 Task: Find connections with filter location Caicedonia with filter topic #leadershipwith filter profile language Spanish with filter current company Hiring Alert with filter school Mahatma Gandhi Kashi Vidyapith University, Varanasi  with filter industry Insurance Carriers with filter service category Wedding Planning with filter keywords title Welding
Action: Mouse moved to (641, 93)
Screenshot: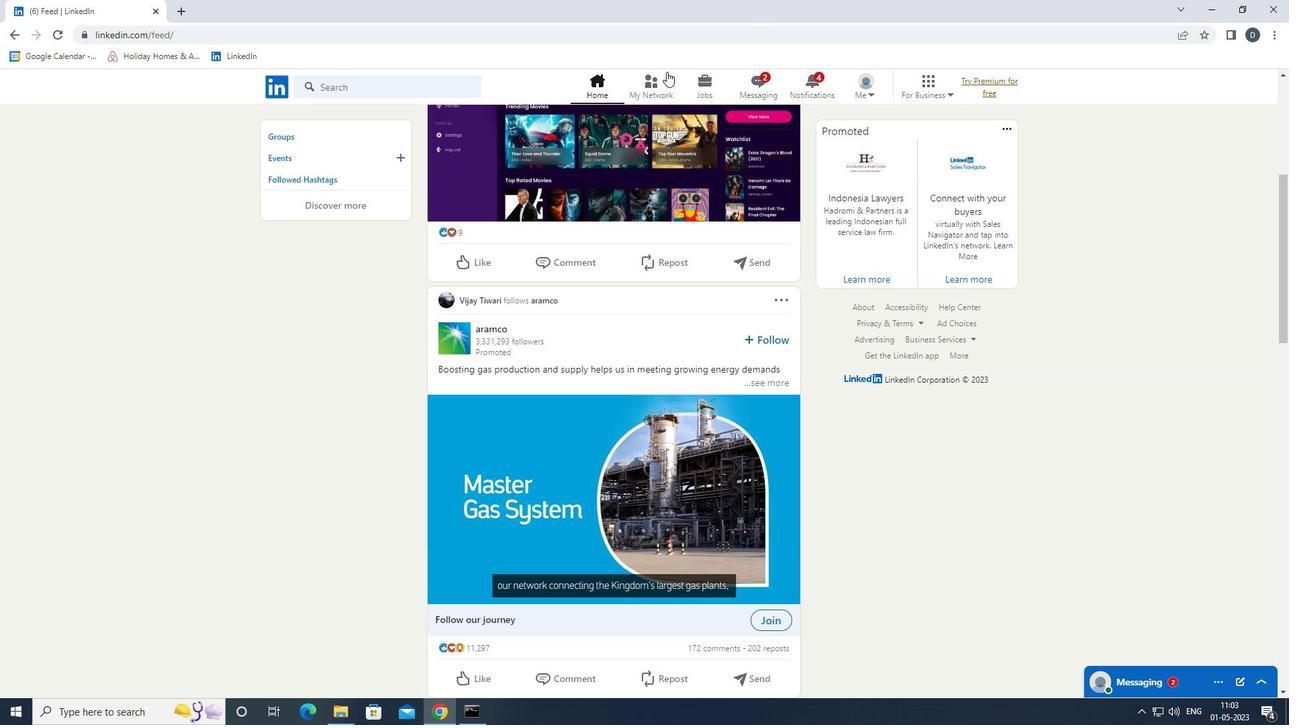 
Action: Mouse pressed left at (641, 93)
Screenshot: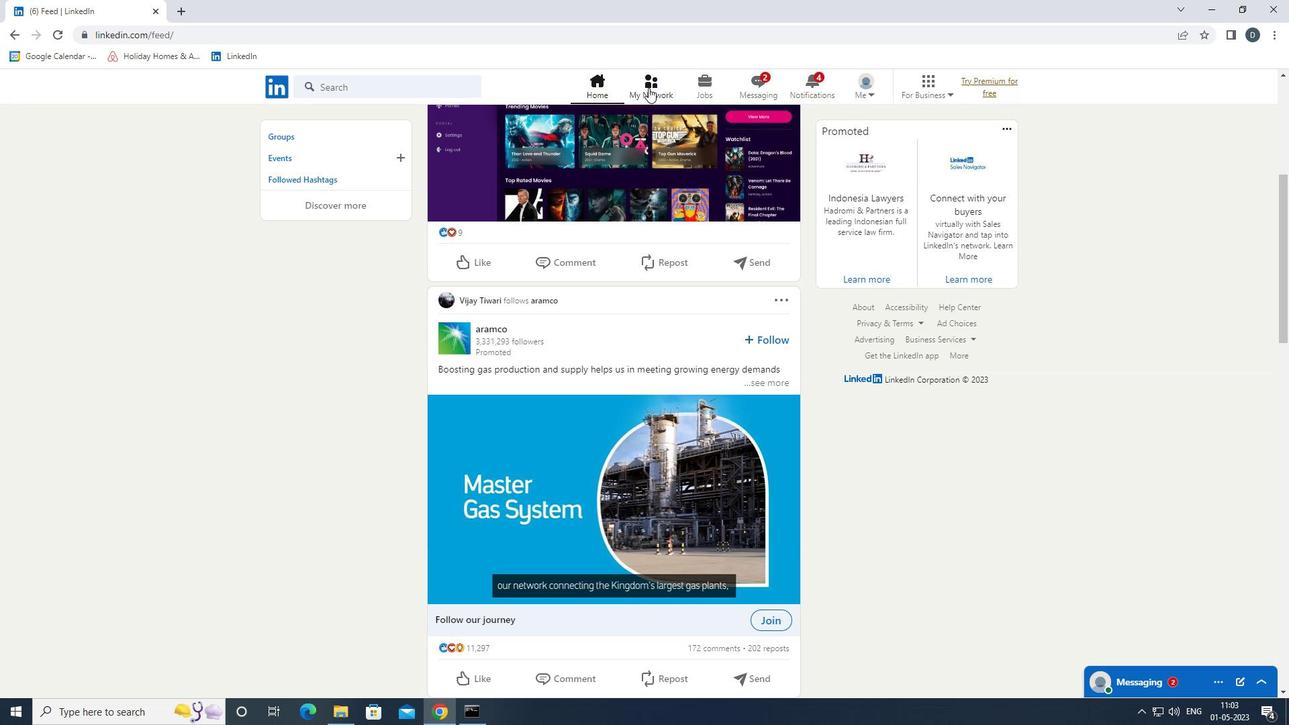 
Action: Mouse moved to (444, 161)
Screenshot: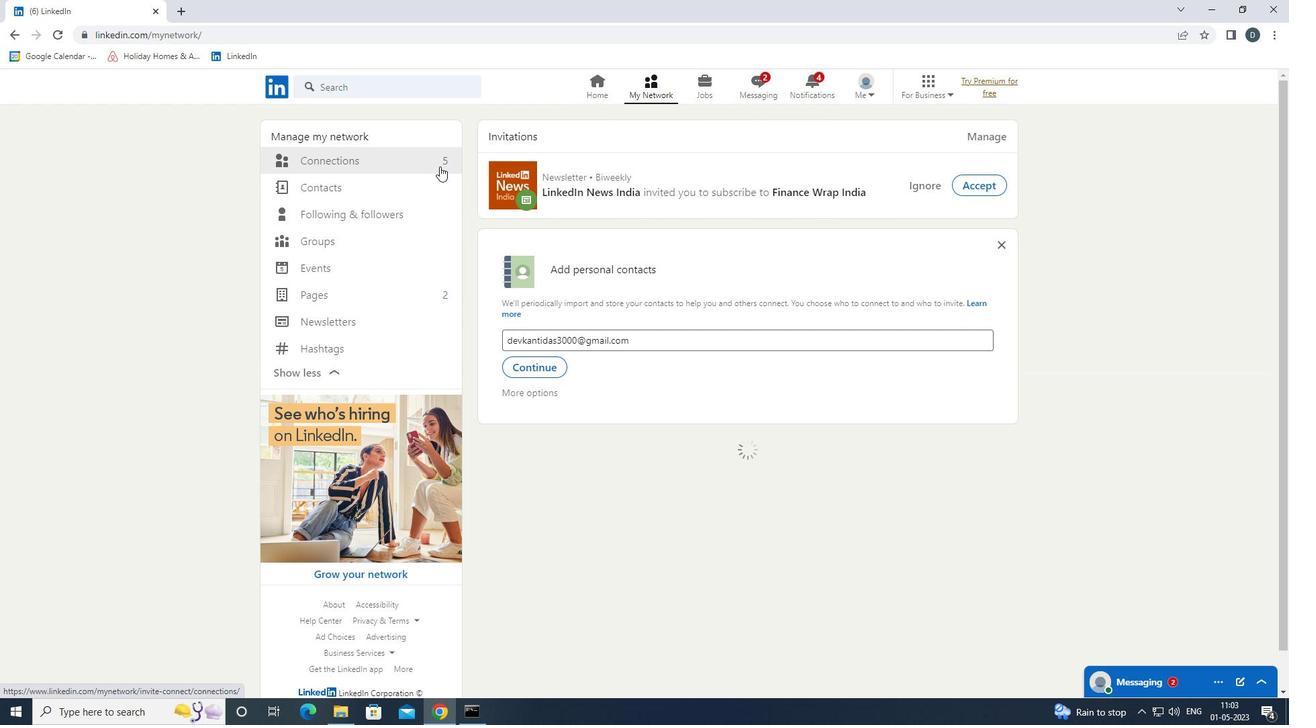 
Action: Mouse pressed left at (444, 161)
Screenshot: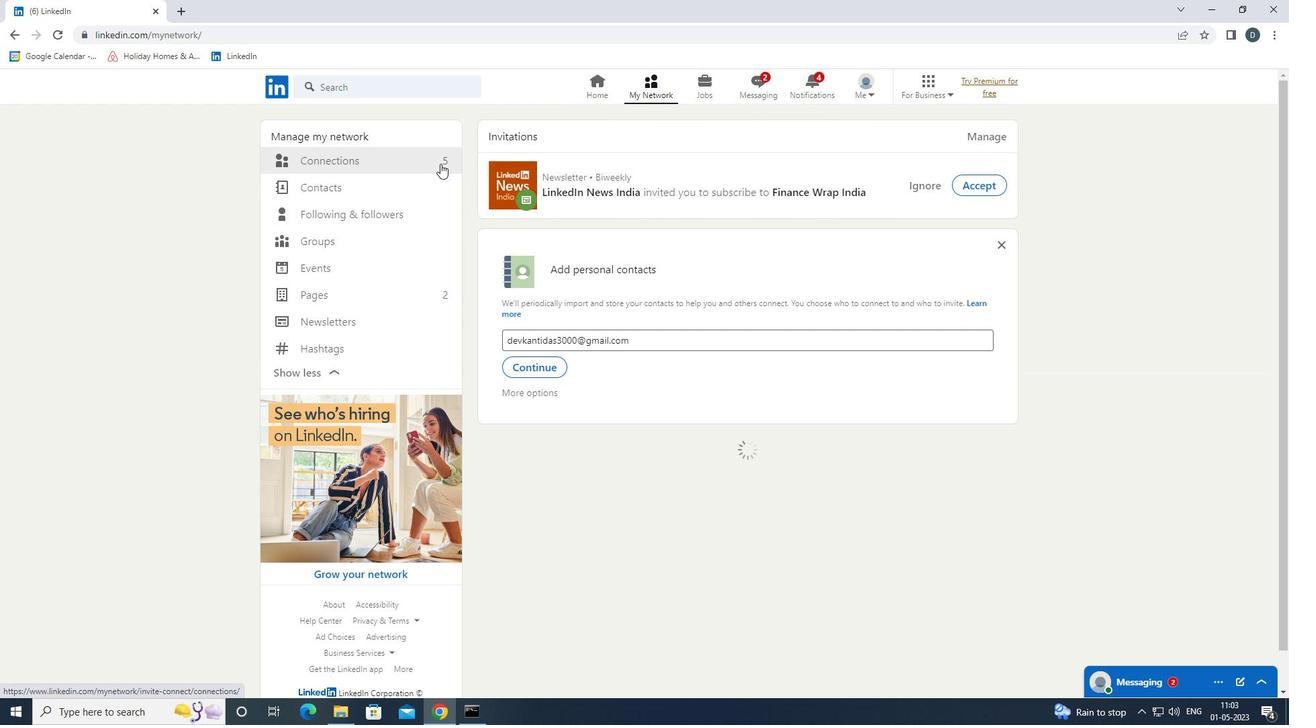
Action: Mouse moved to (724, 162)
Screenshot: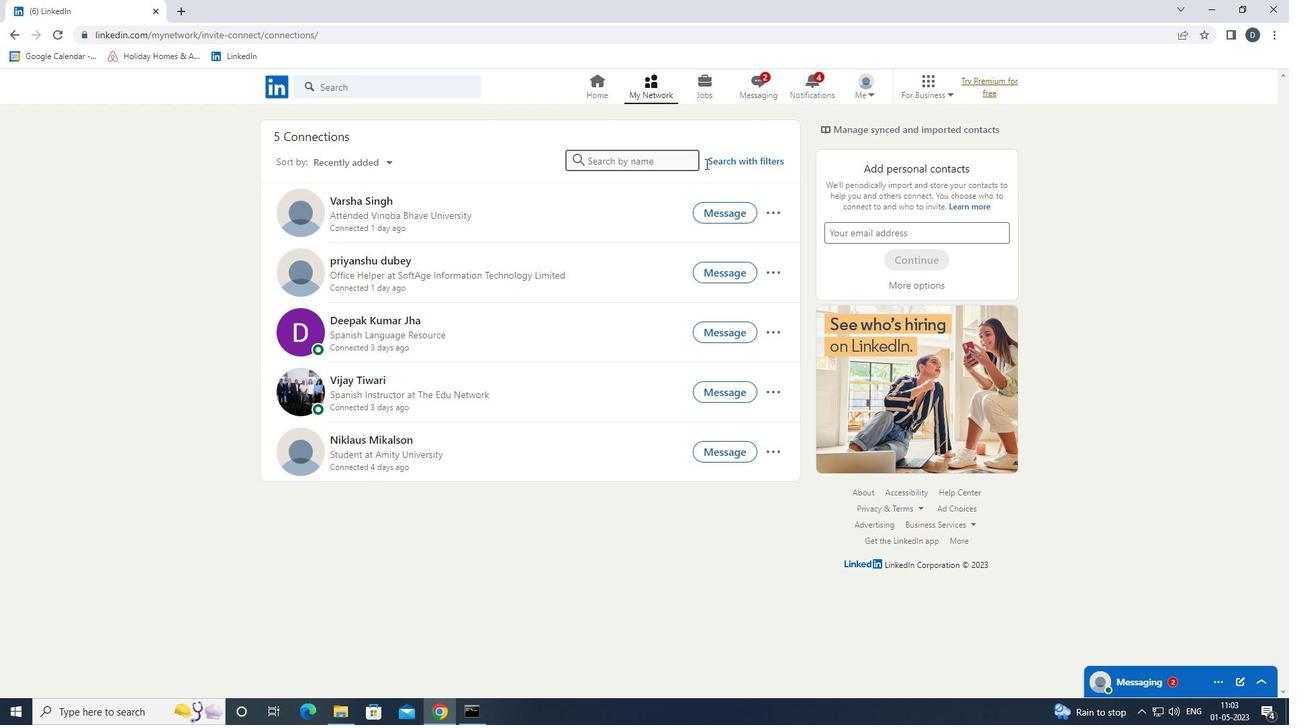 
Action: Mouse pressed left at (724, 162)
Screenshot: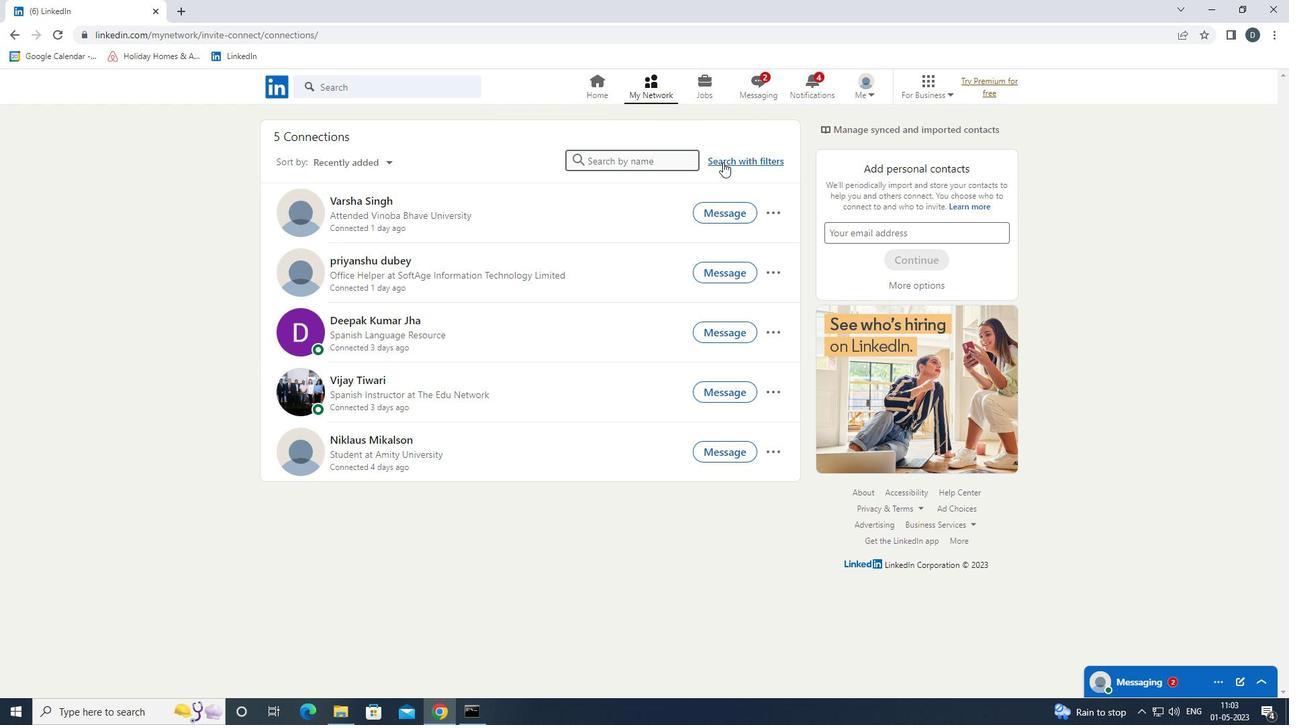 
Action: Mouse moved to (694, 124)
Screenshot: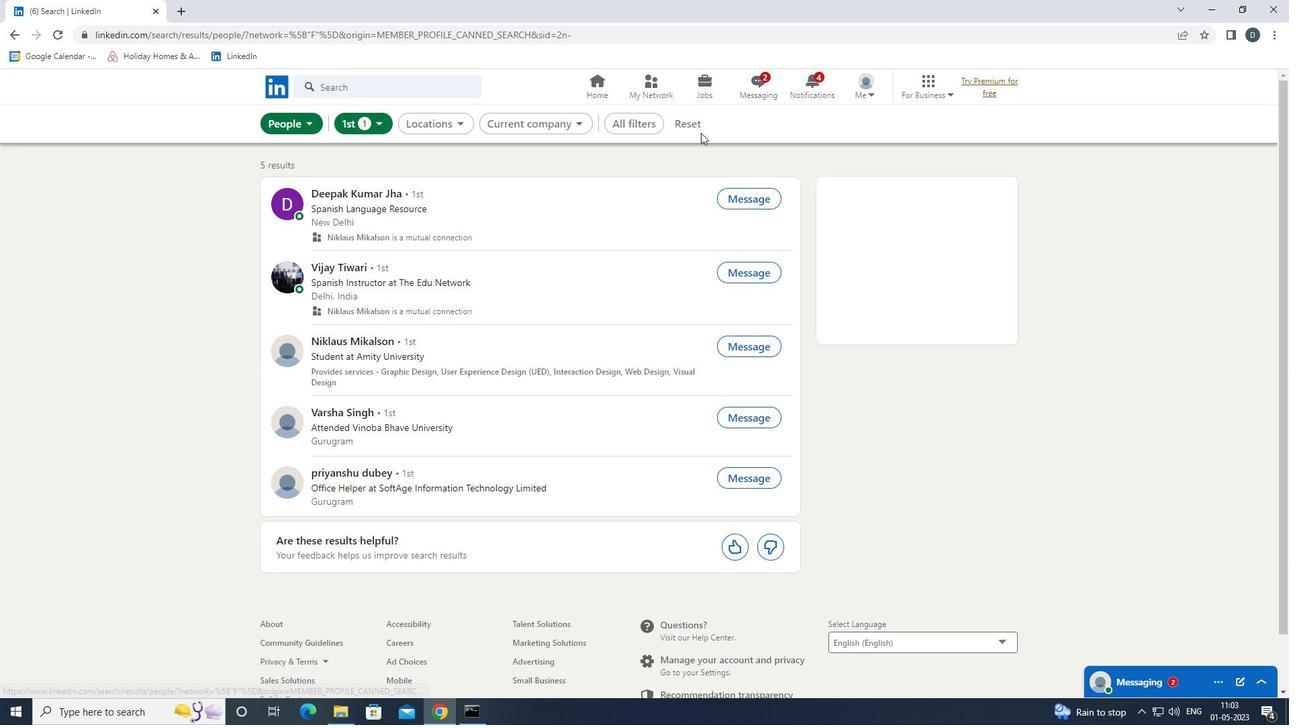 
Action: Mouse pressed left at (694, 124)
Screenshot: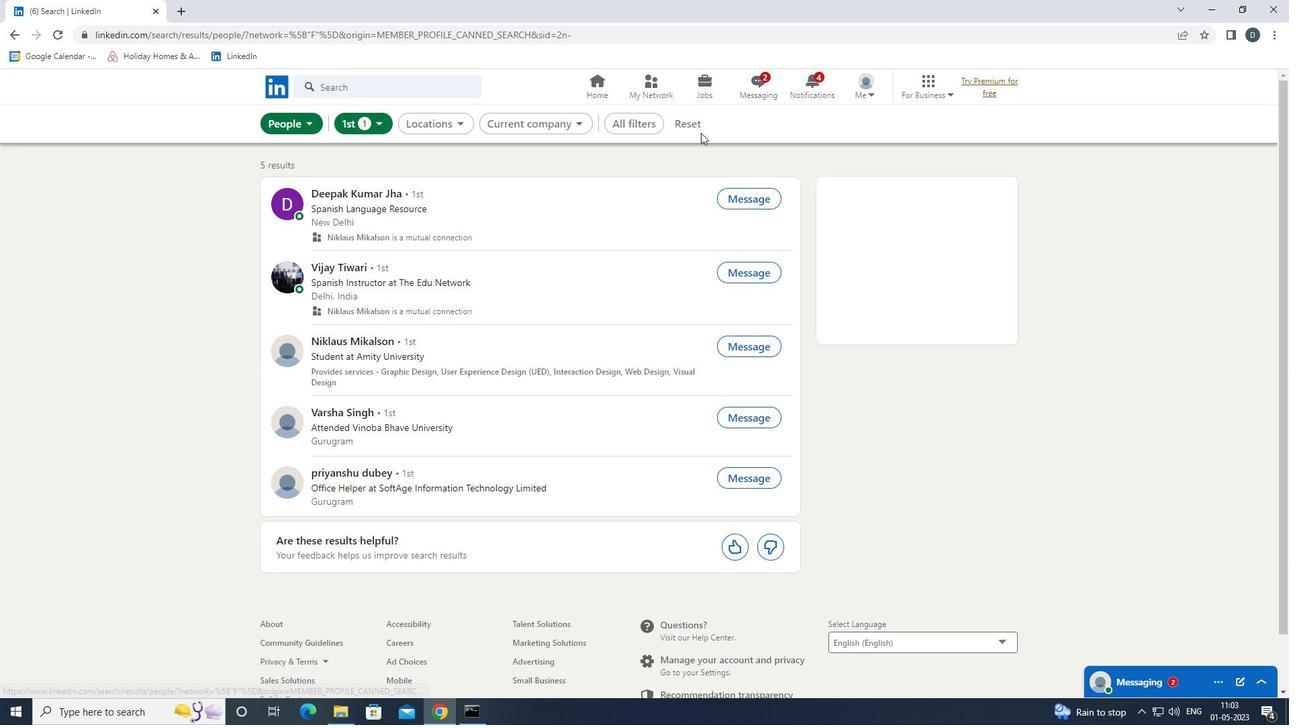 
Action: Mouse moved to (672, 122)
Screenshot: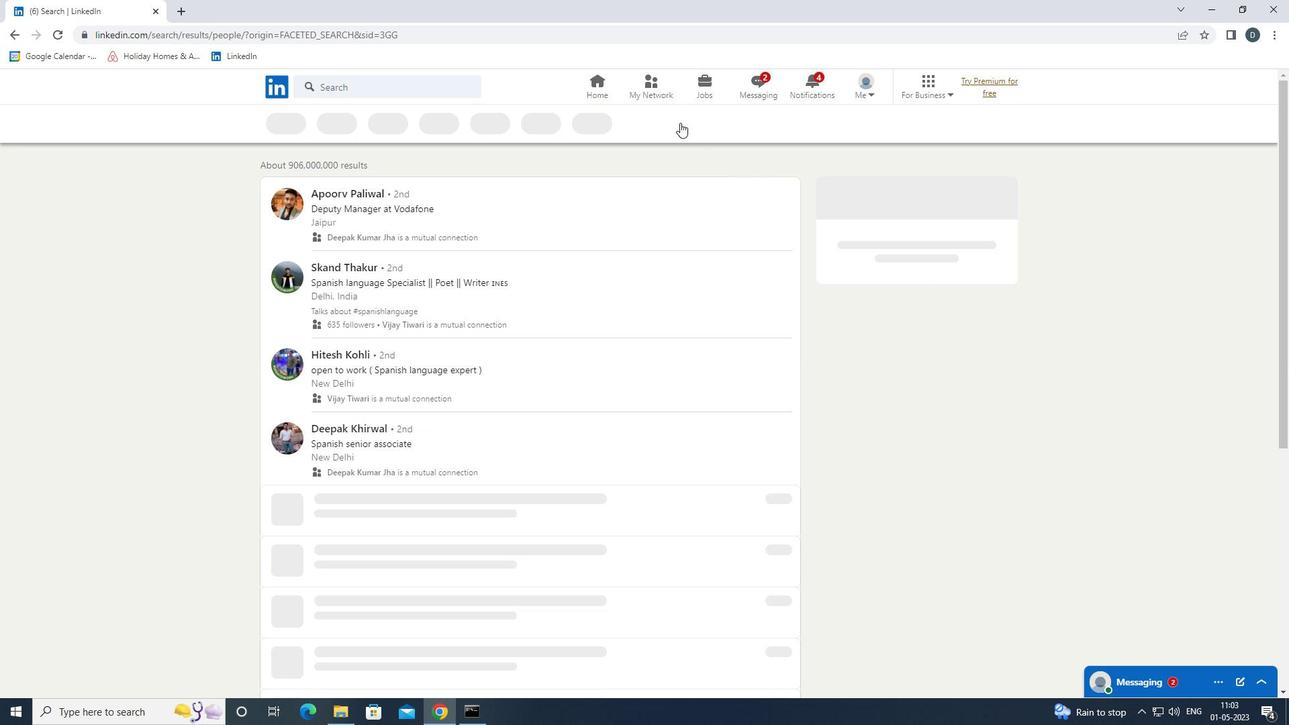 
Action: Mouse pressed left at (672, 122)
Screenshot: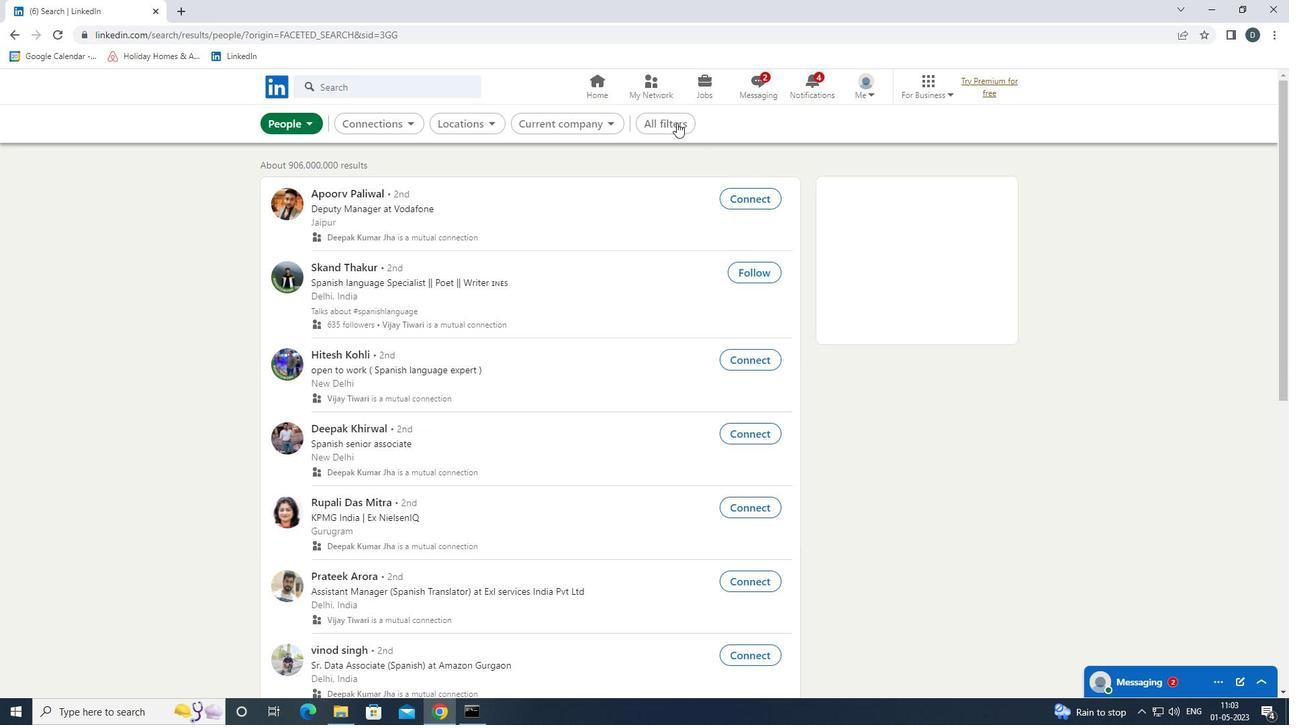 
Action: Mouse moved to (1154, 474)
Screenshot: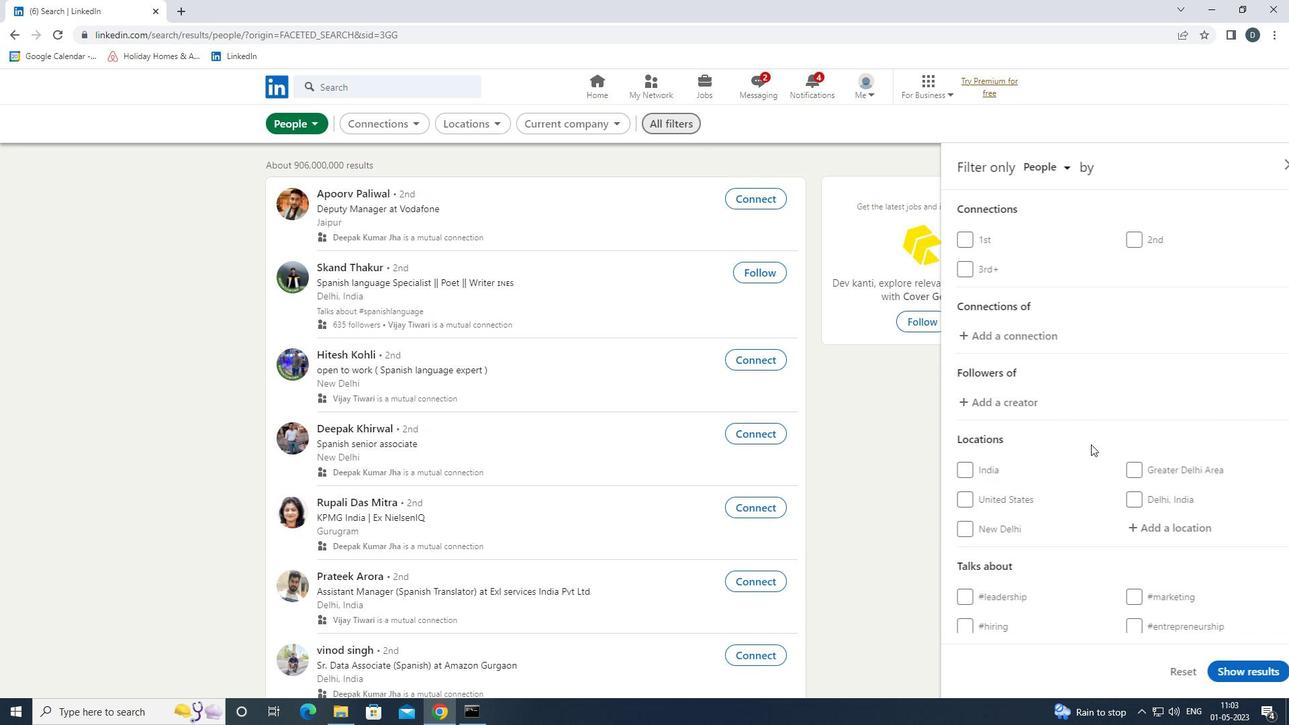 
Action: Mouse scrolled (1154, 473) with delta (0, 0)
Screenshot: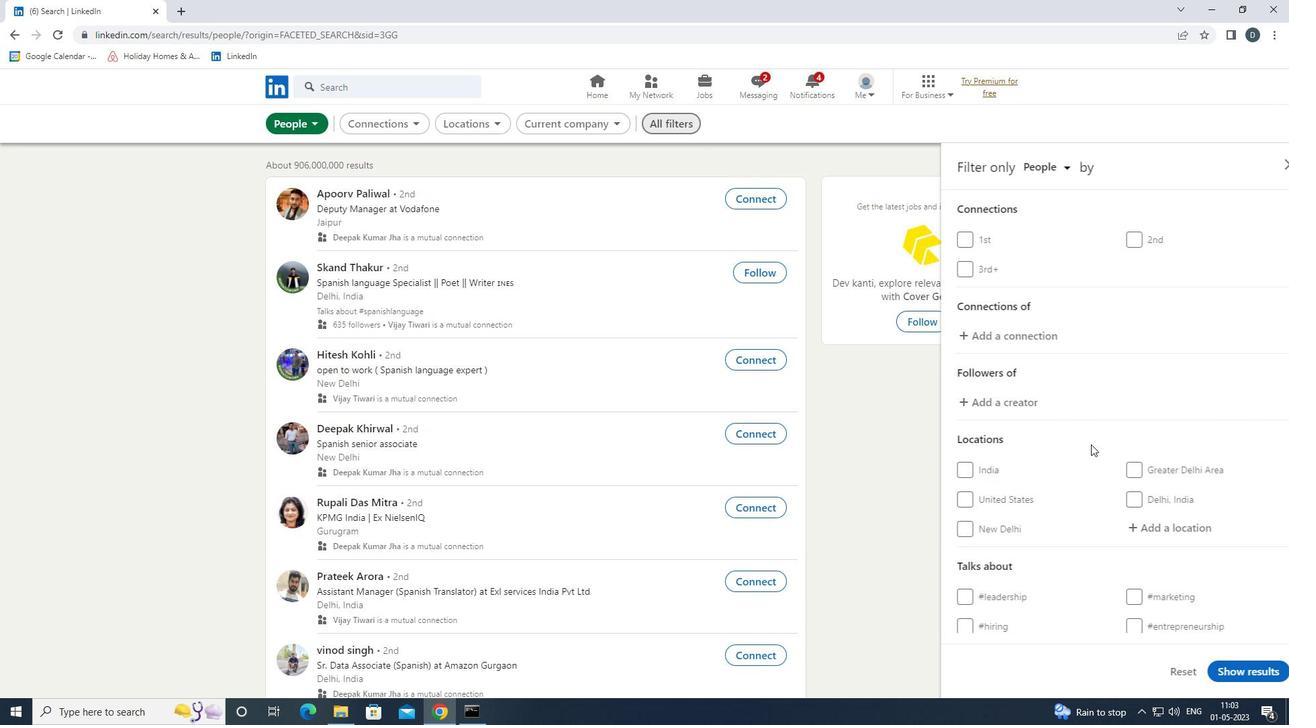 
Action: Mouse scrolled (1154, 473) with delta (0, 0)
Screenshot: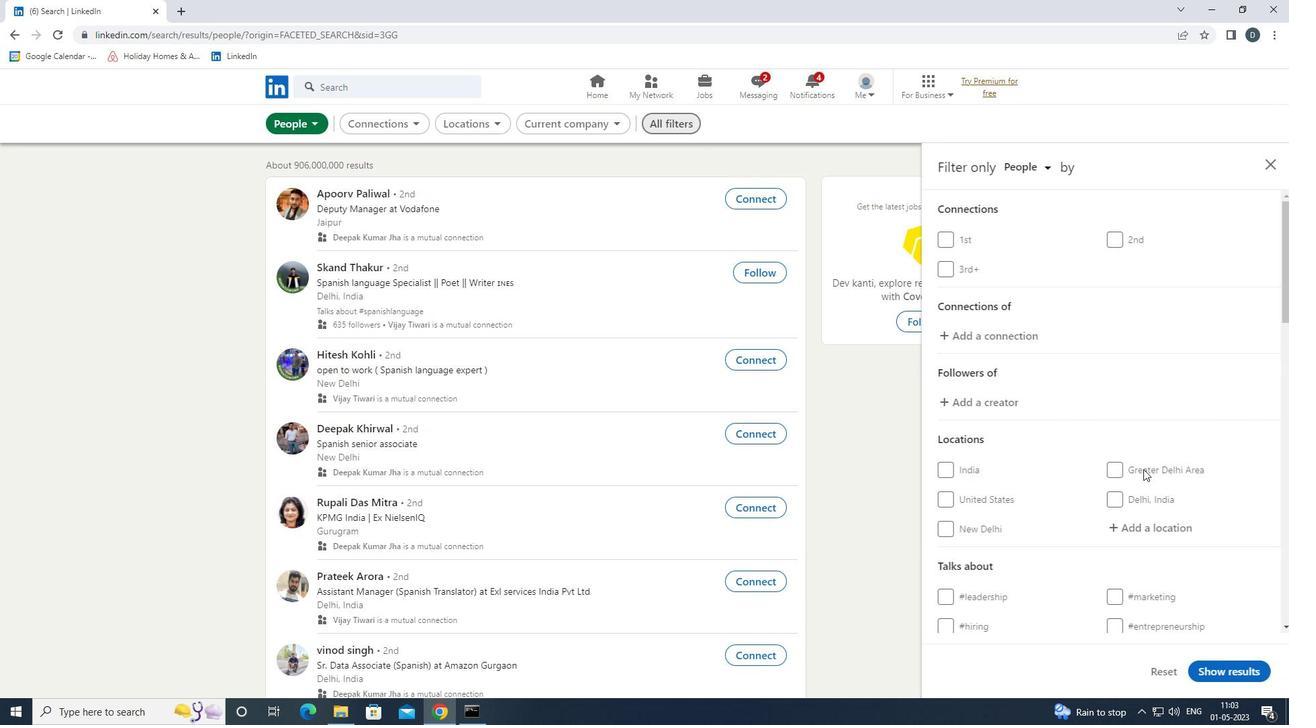 
Action: Mouse moved to (1148, 396)
Screenshot: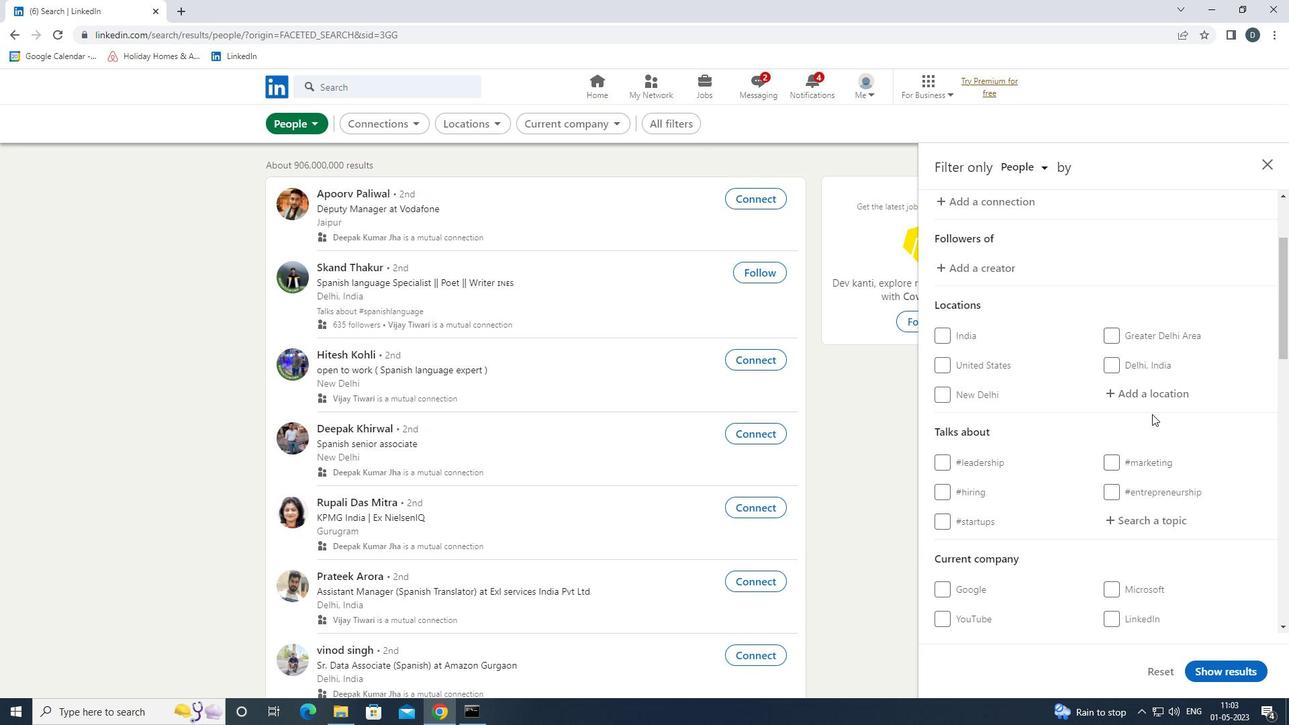 
Action: Mouse pressed left at (1148, 396)
Screenshot: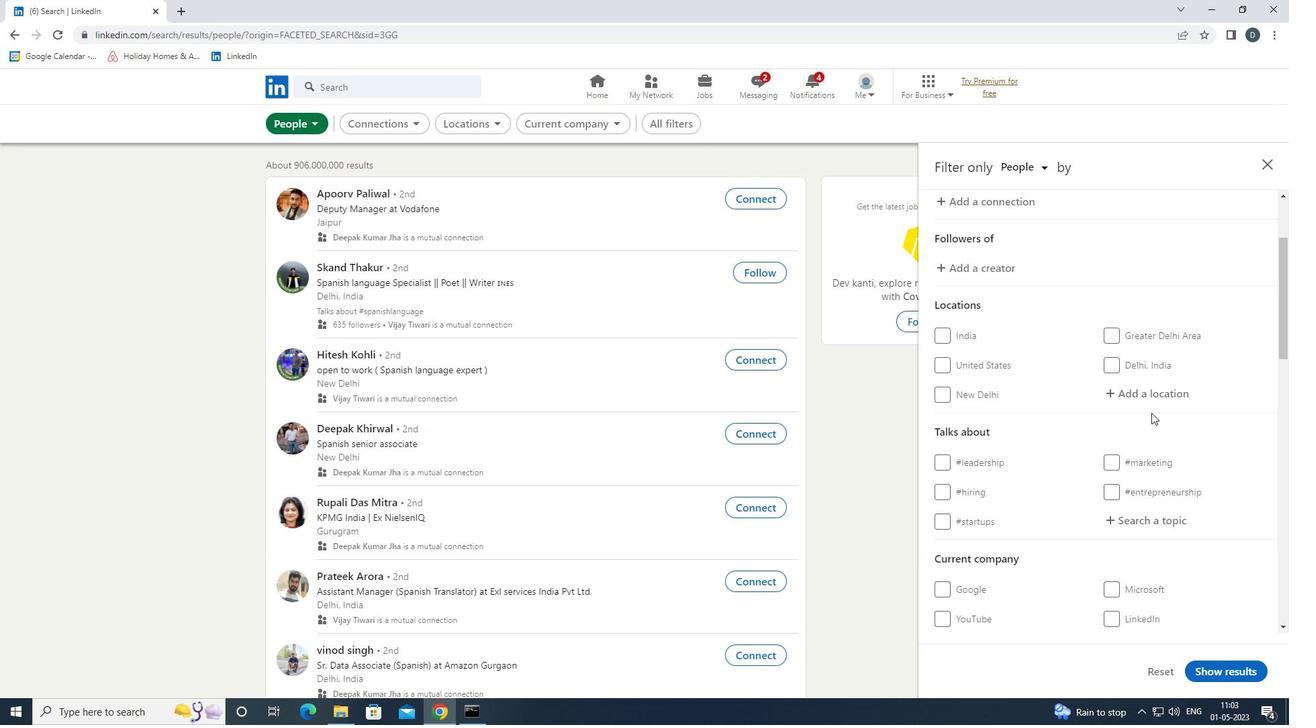 
Action: Mouse moved to (757, 453)
Screenshot: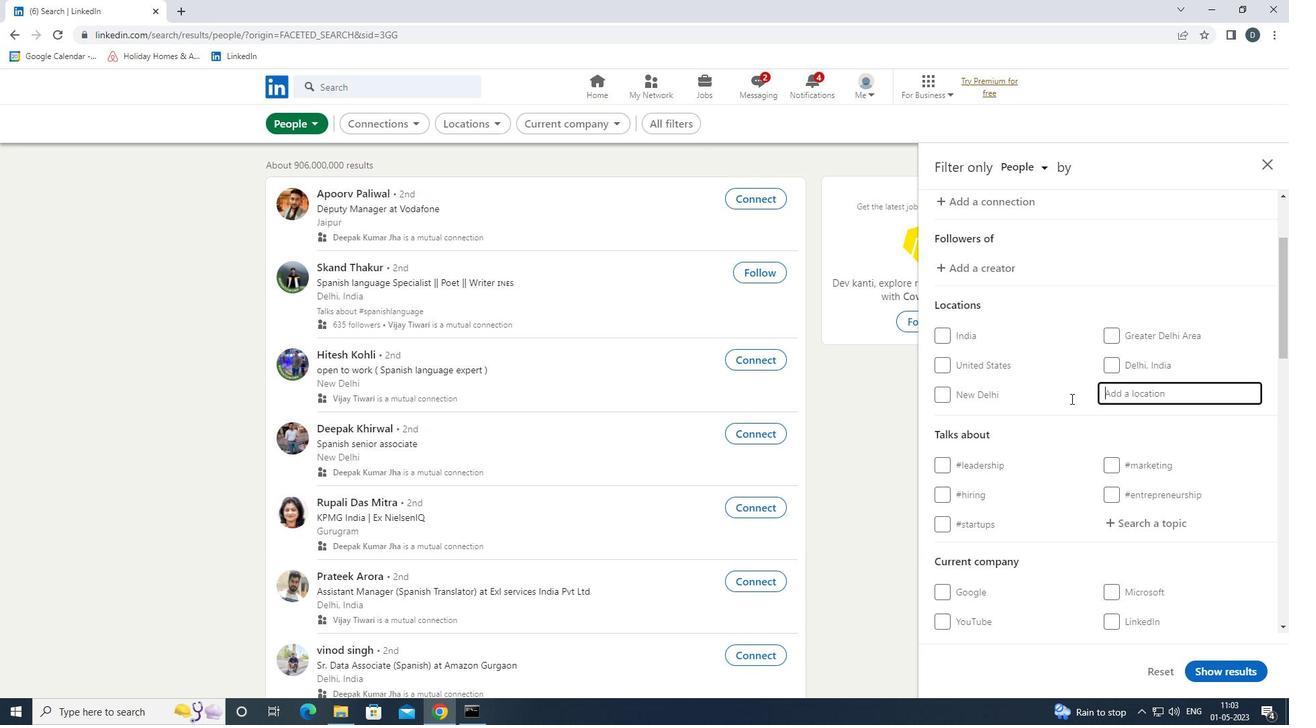 
Action: Key pressed <Key.shift>CAS<Key.backspace>ICEDONIA<Key.down><Key.enter>
Screenshot: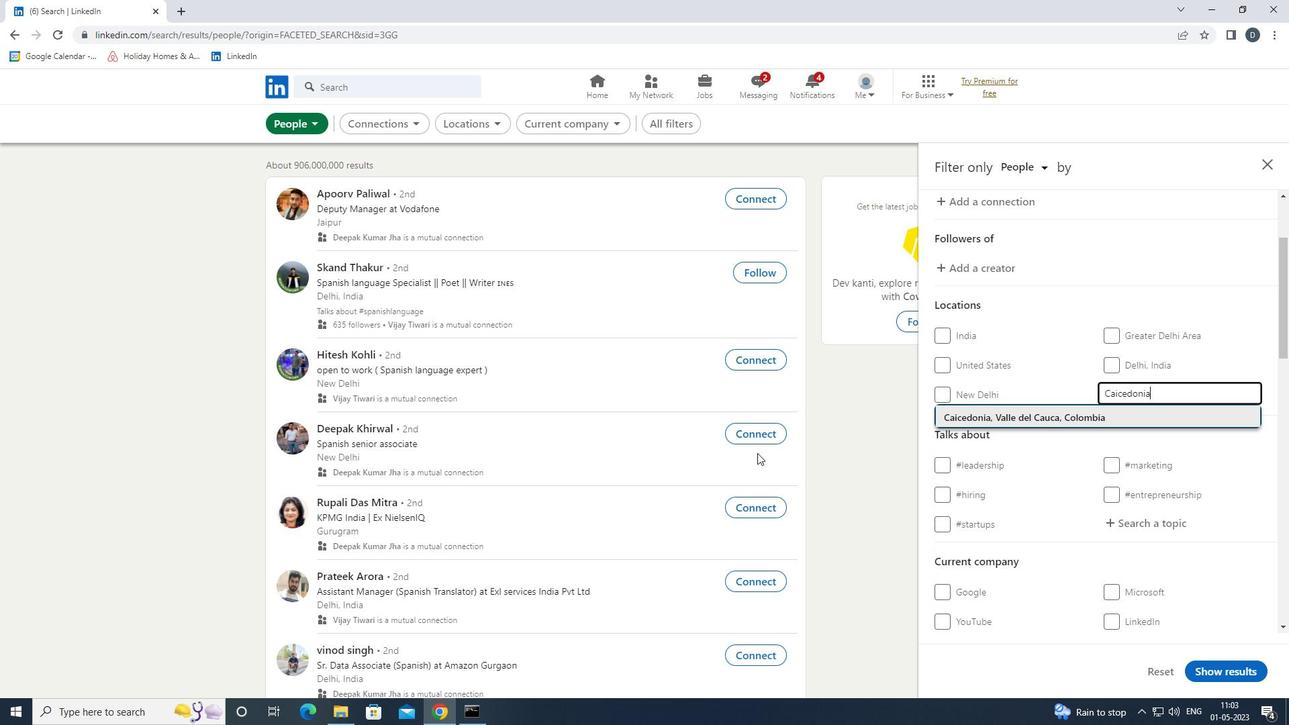 
Action: Mouse moved to (749, 472)
Screenshot: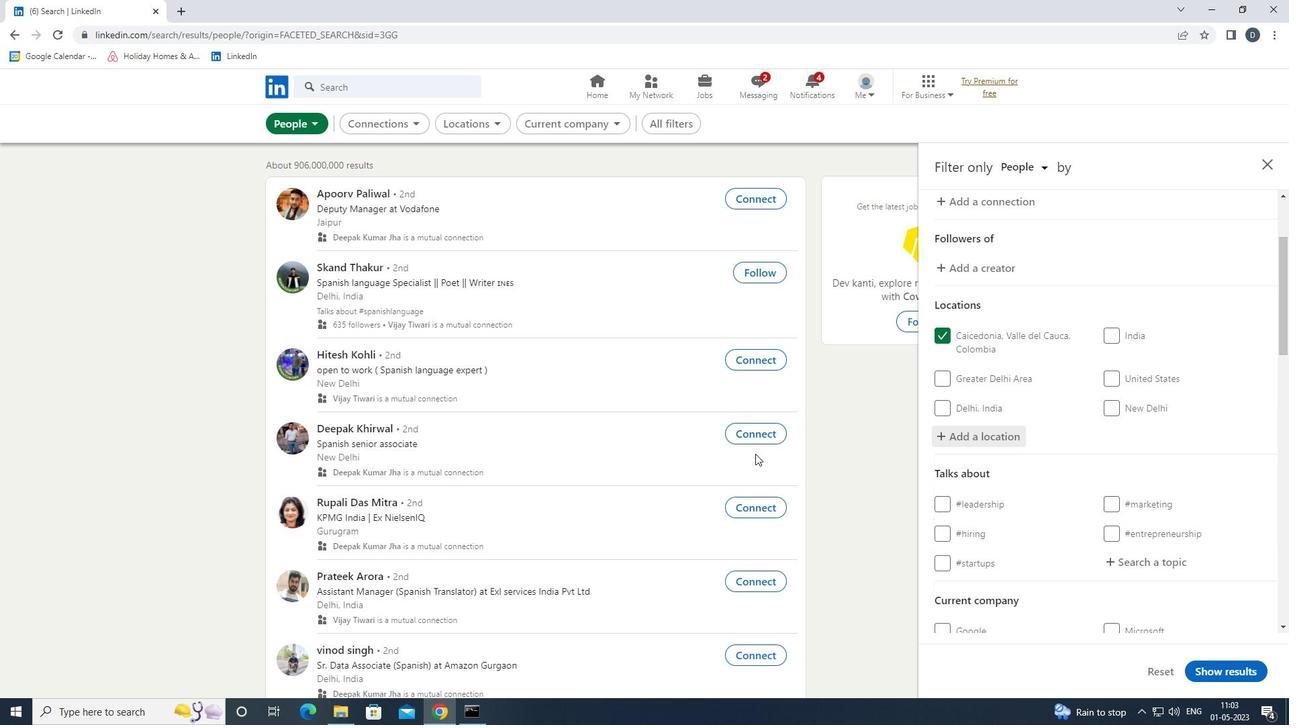 
Action: Mouse scrolled (749, 471) with delta (0, 0)
Screenshot: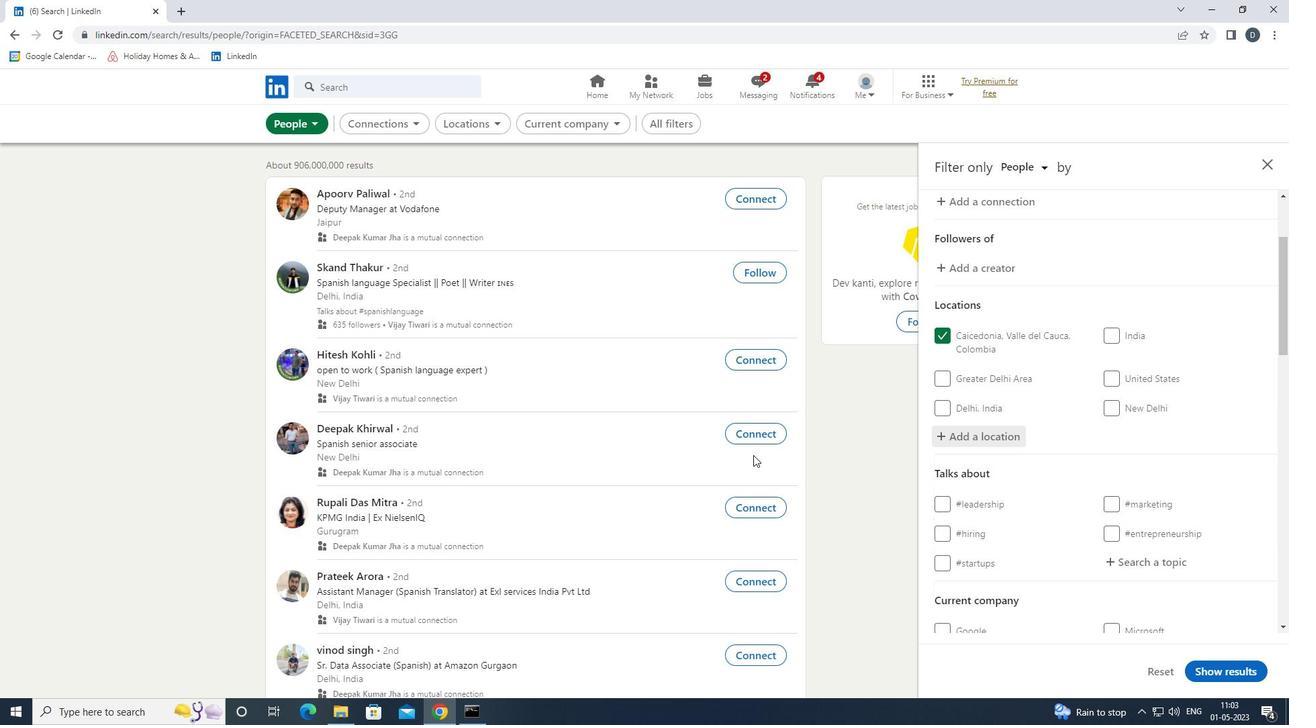 
Action: Mouse scrolled (749, 471) with delta (0, 0)
Screenshot: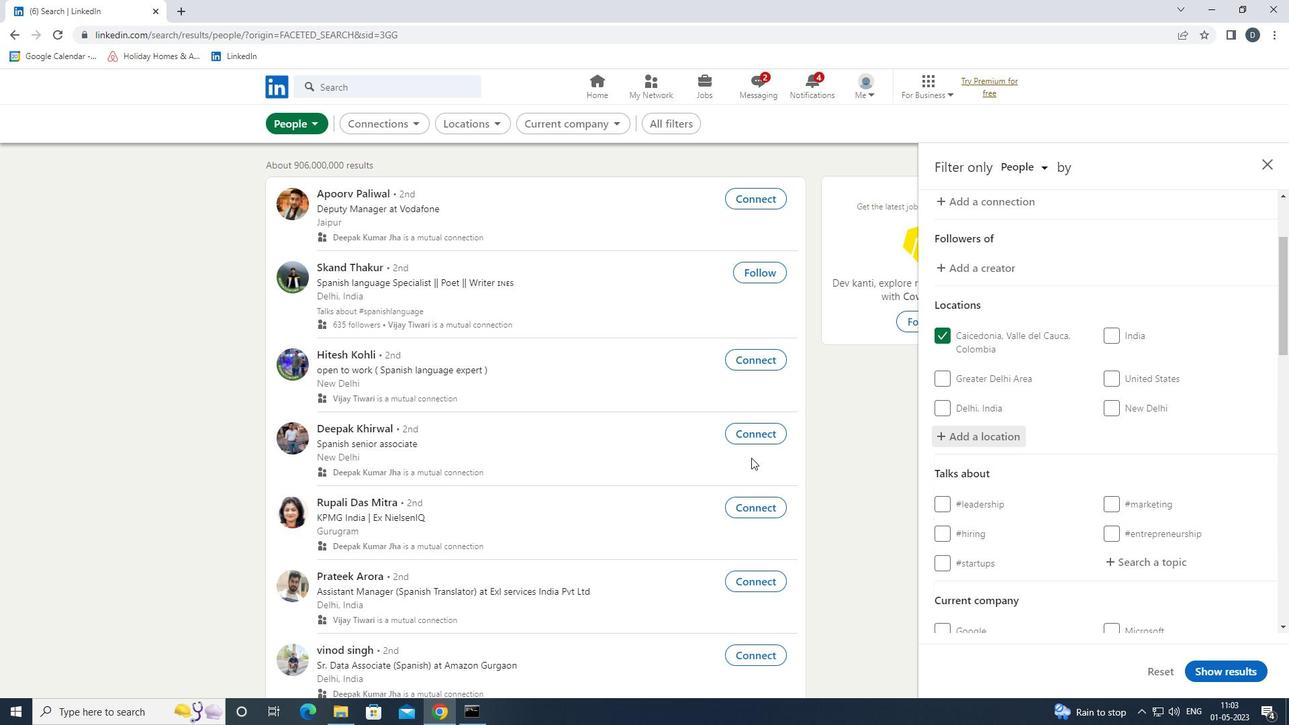 
Action: Mouse moved to (1149, 482)
Screenshot: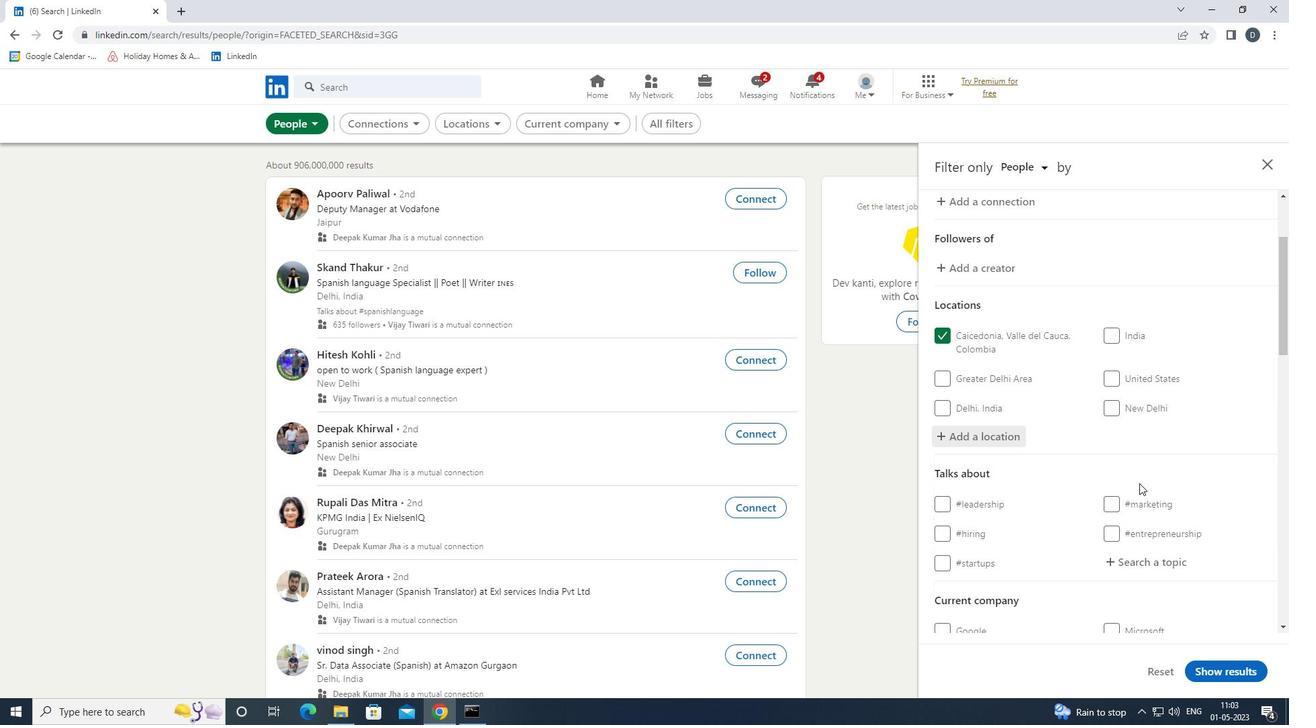 
Action: Mouse scrolled (1149, 482) with delta (0, 0)
Screenshot: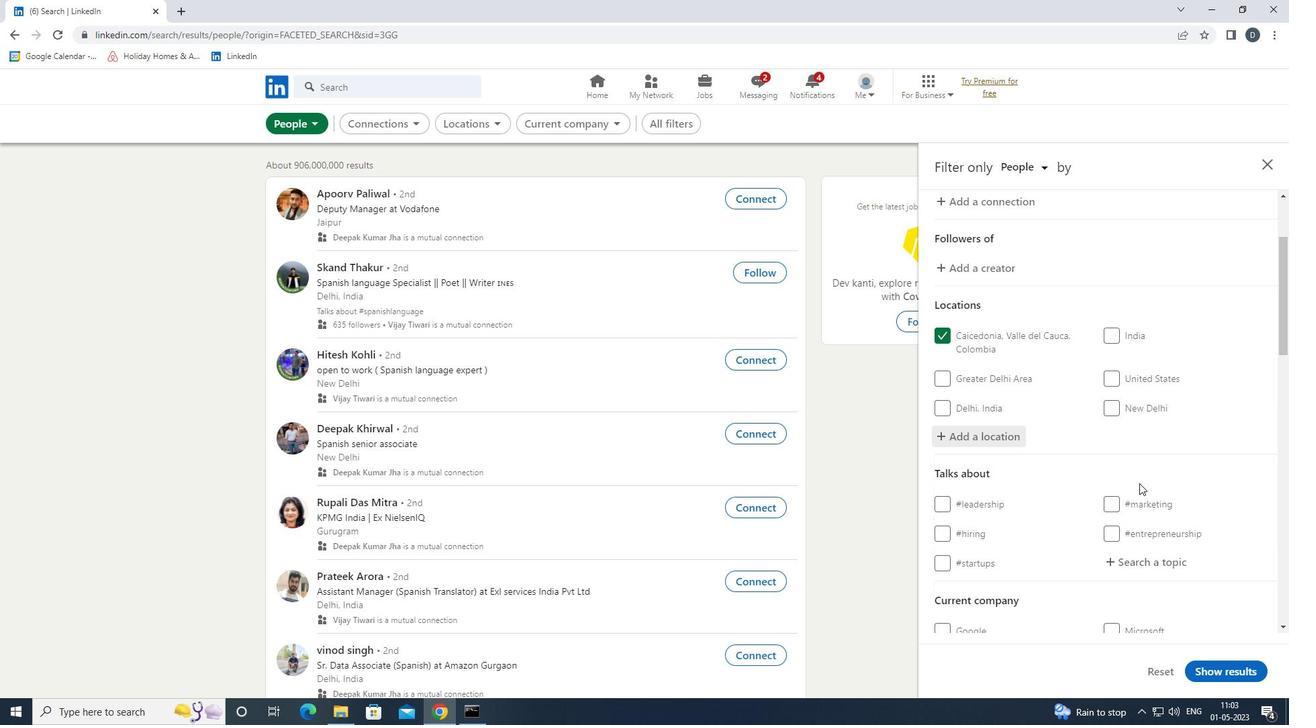 
Action: Mouse moved to (1149, 483)
Screenshot: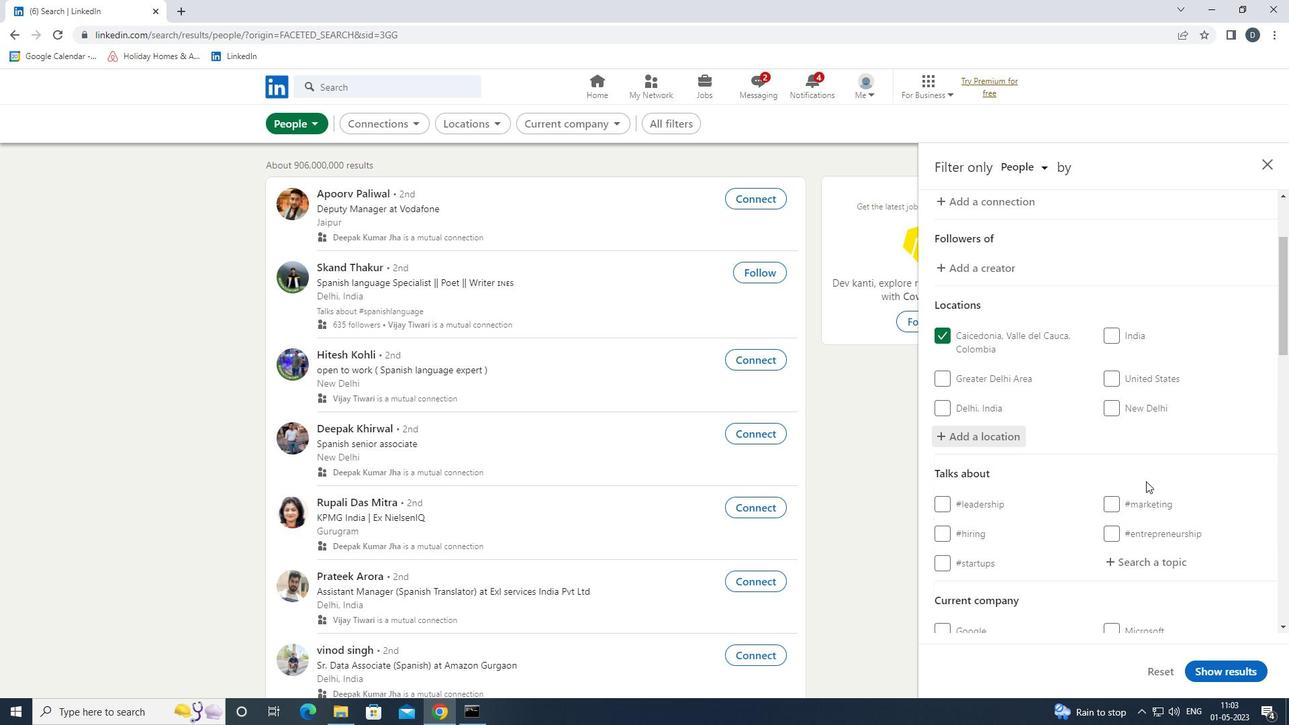 
Action: Mouse scrolled (1149, 482) with delta (0, 0)
Screenshot: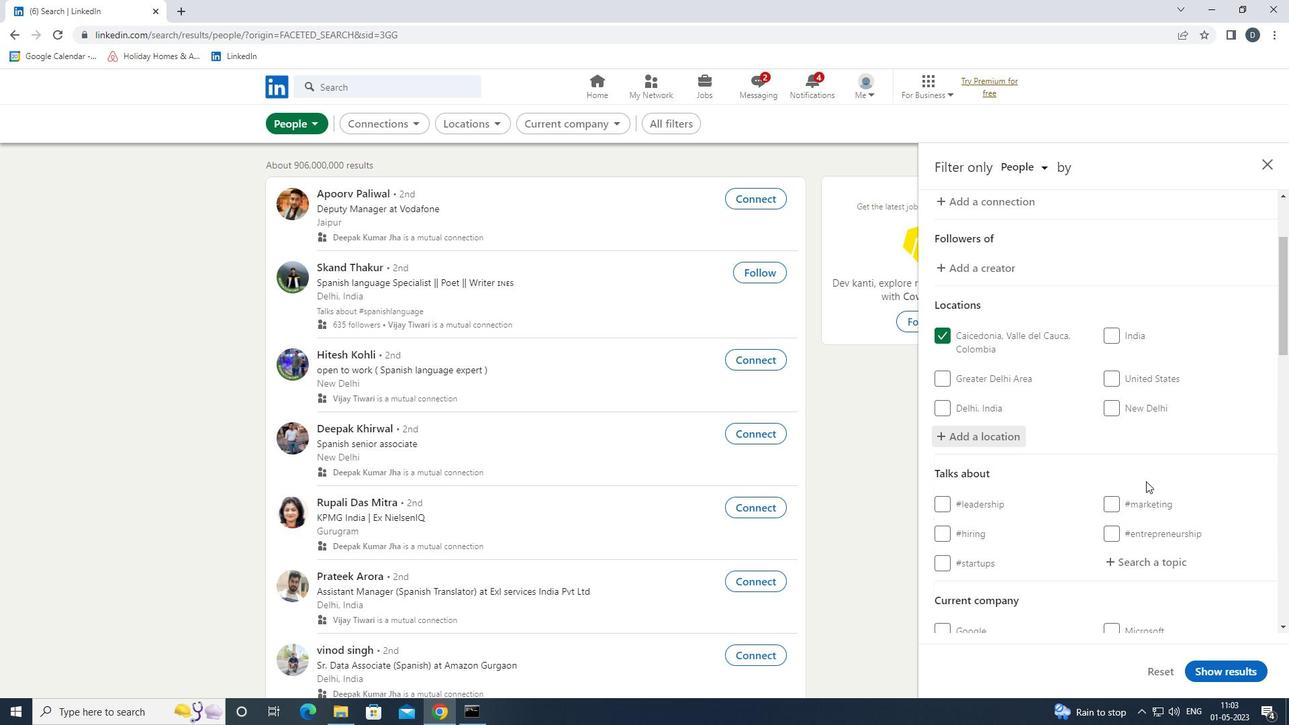 
Action: Mouse moved to (1149, 484)
Screenshot: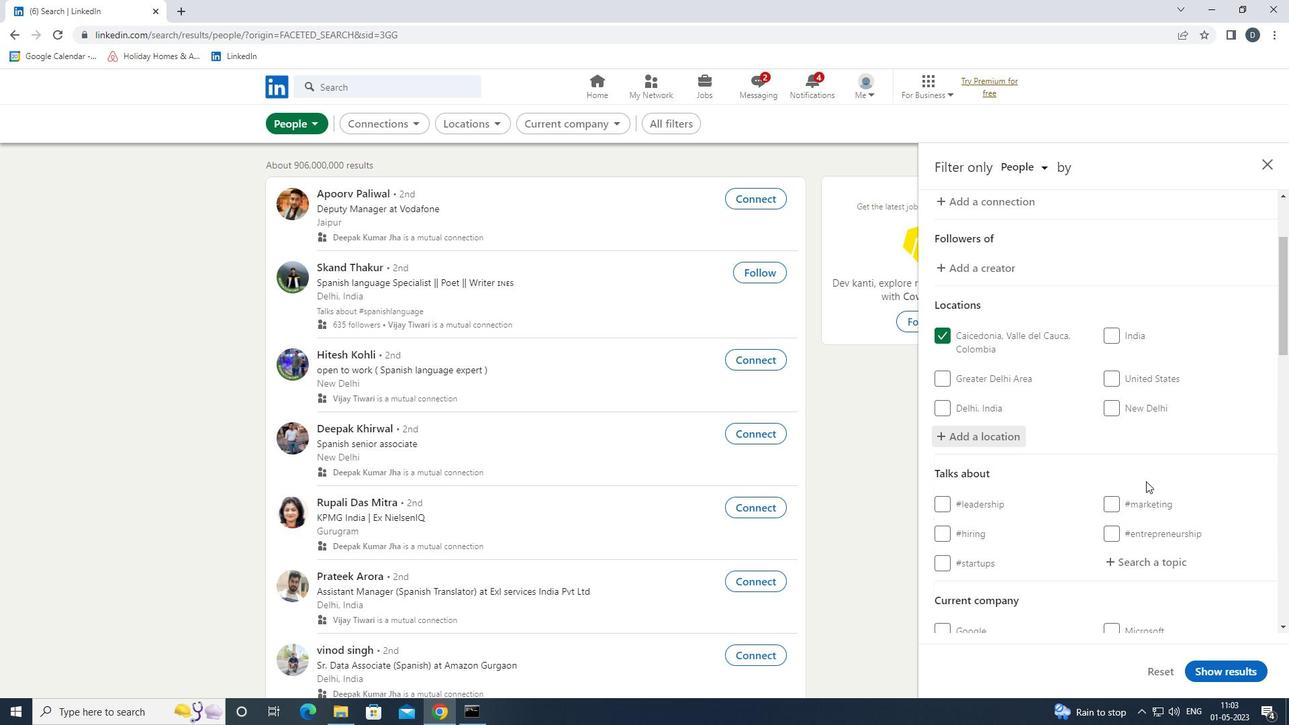 
Action: Mouse scrolled (1149, 483) with delta (0, 0)
Screenshot: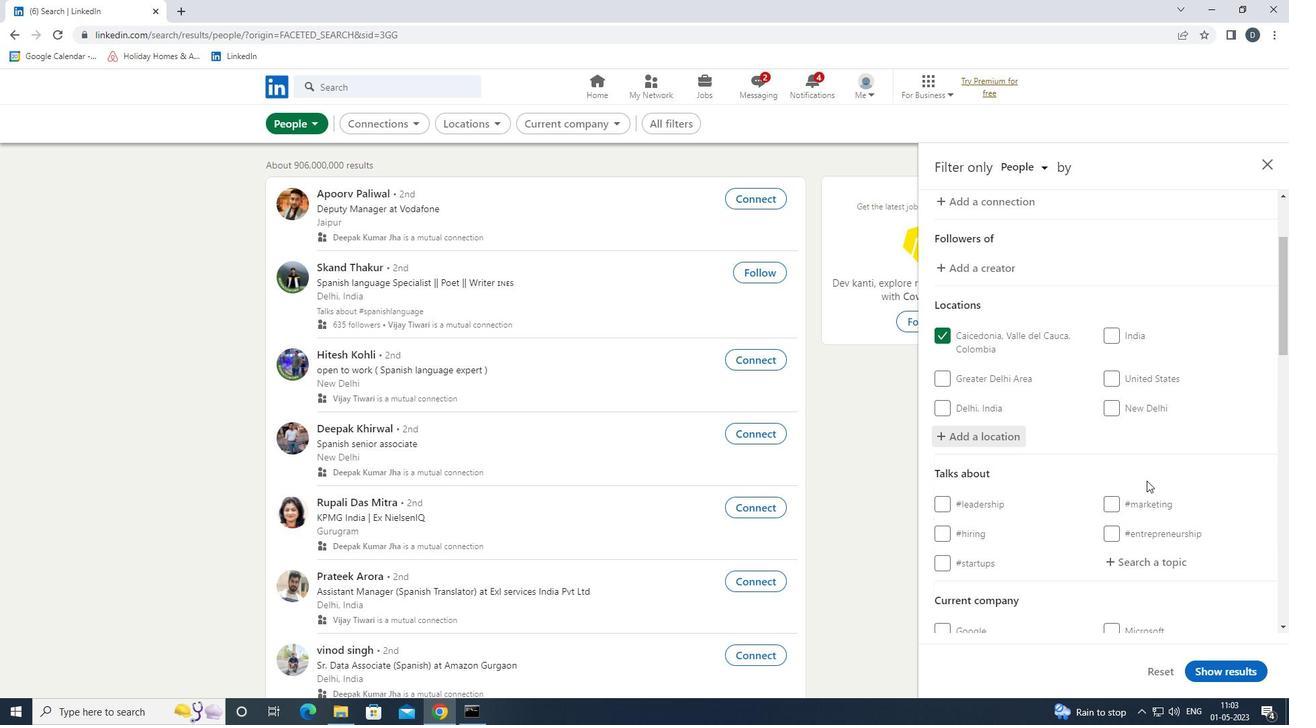 
Action: Mouse moved to (1142, 360)
Screenshot: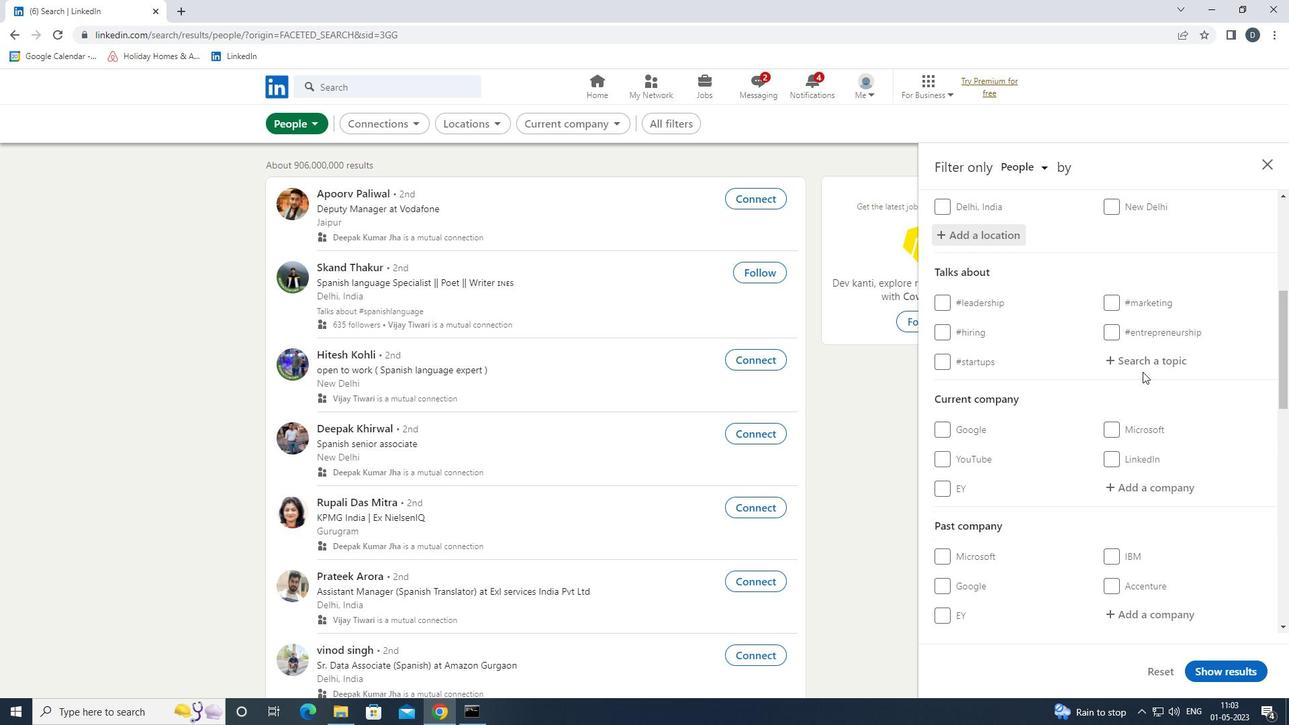 
Action: Mouse pressed left at (1142, 360)
Screenshot: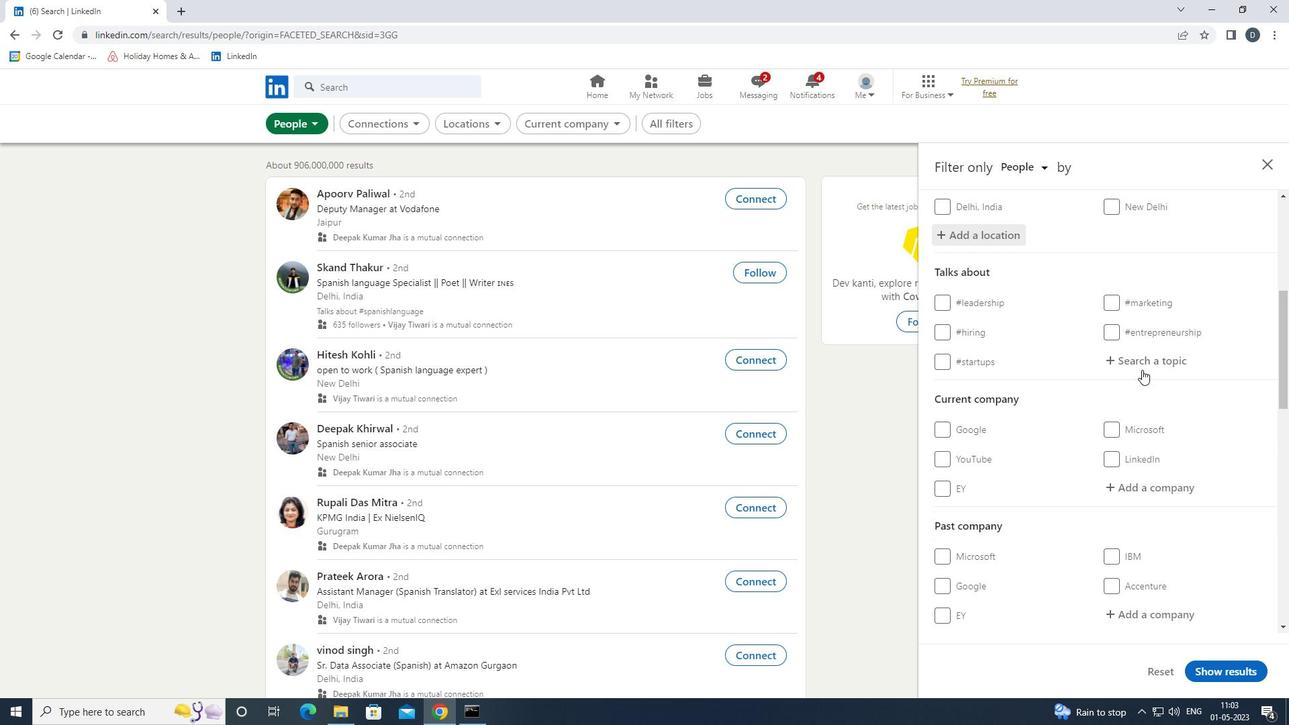 
Action: Mouse moved to (904, 423)
Screenshot: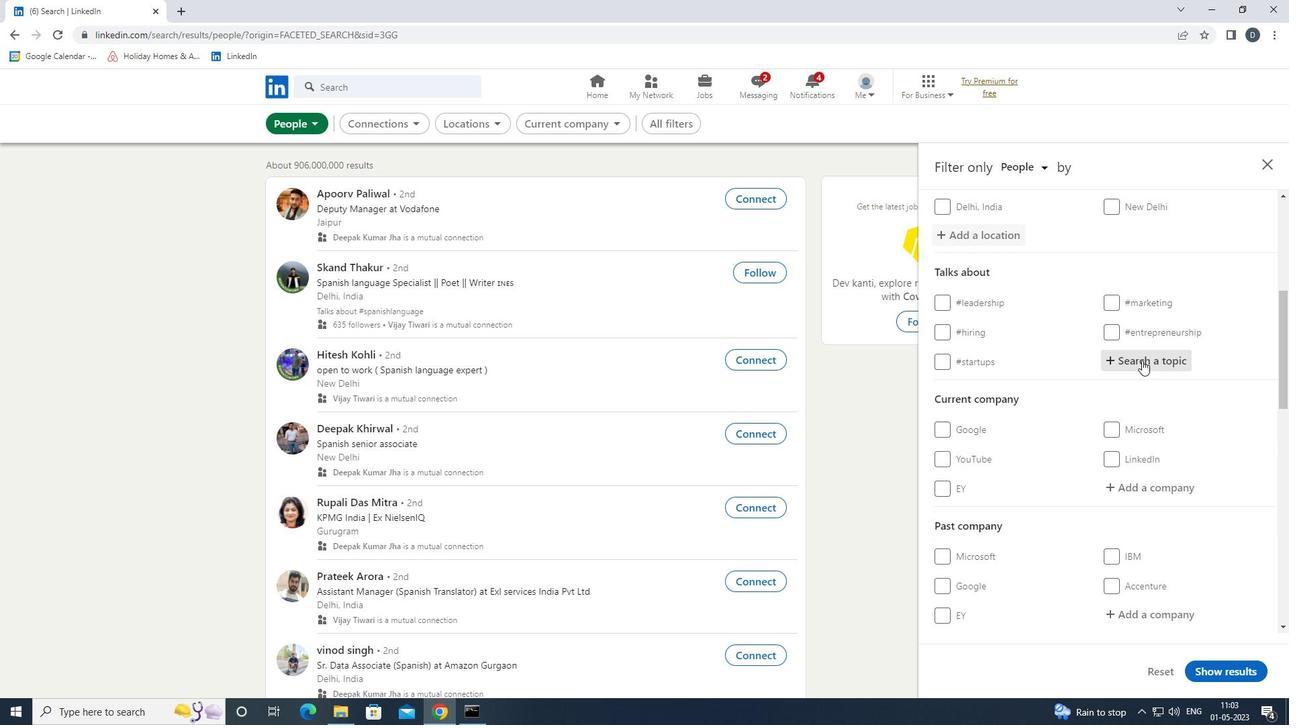 
Action: Key pressed <Key.shift>
Screenshot: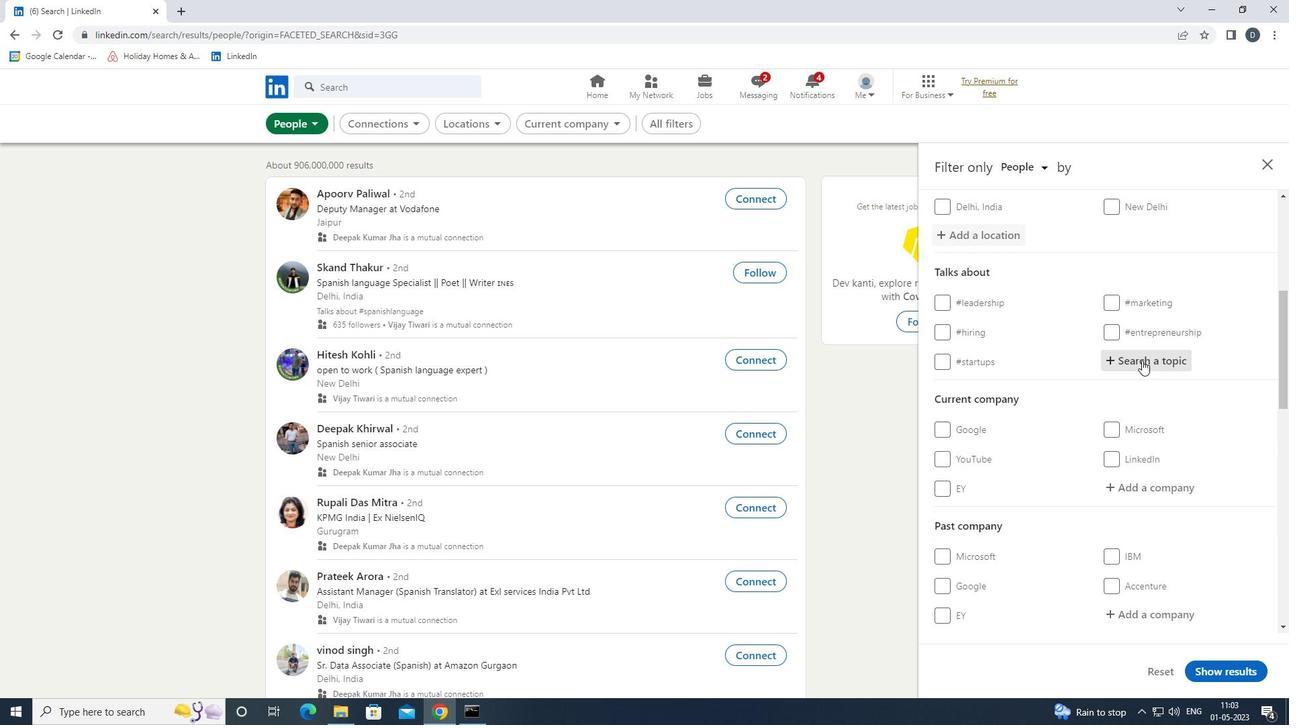 
Action: Mouse moved to (891, 427)
Screenshot: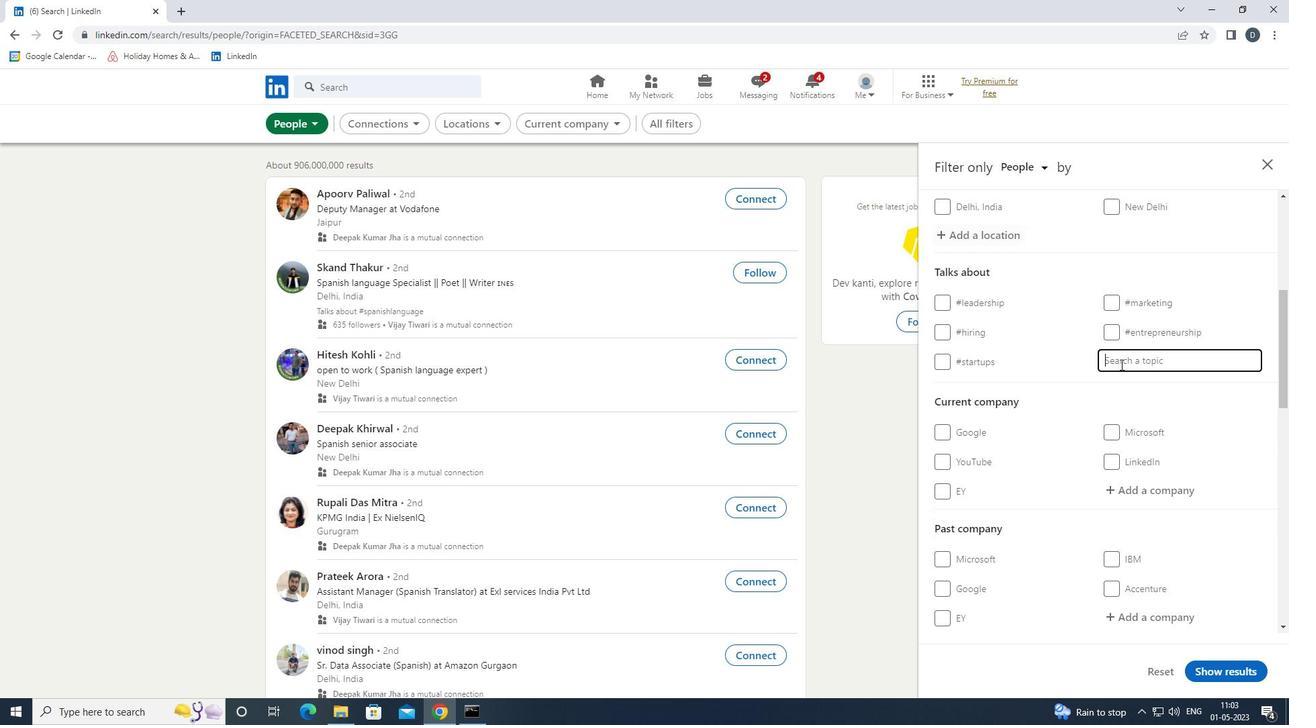 
Action: Key pressed <Key.shift><Key.shift><Key.shift><Key.shift><Key.shift><Key.shift><Key.shift><Key.shift><Key.shift><Key.shift><Key.shift>#LEA
Screenshot: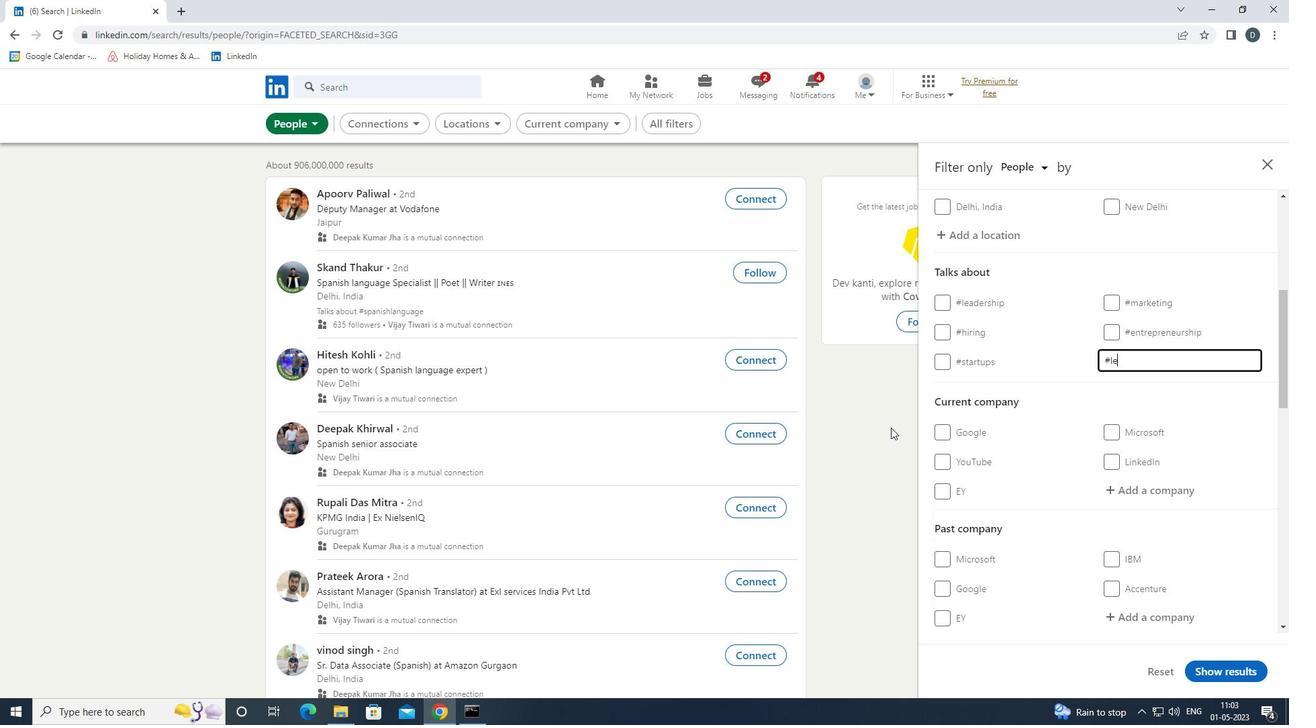 
Action: Mouse moved to (890, 427)
Screenshot: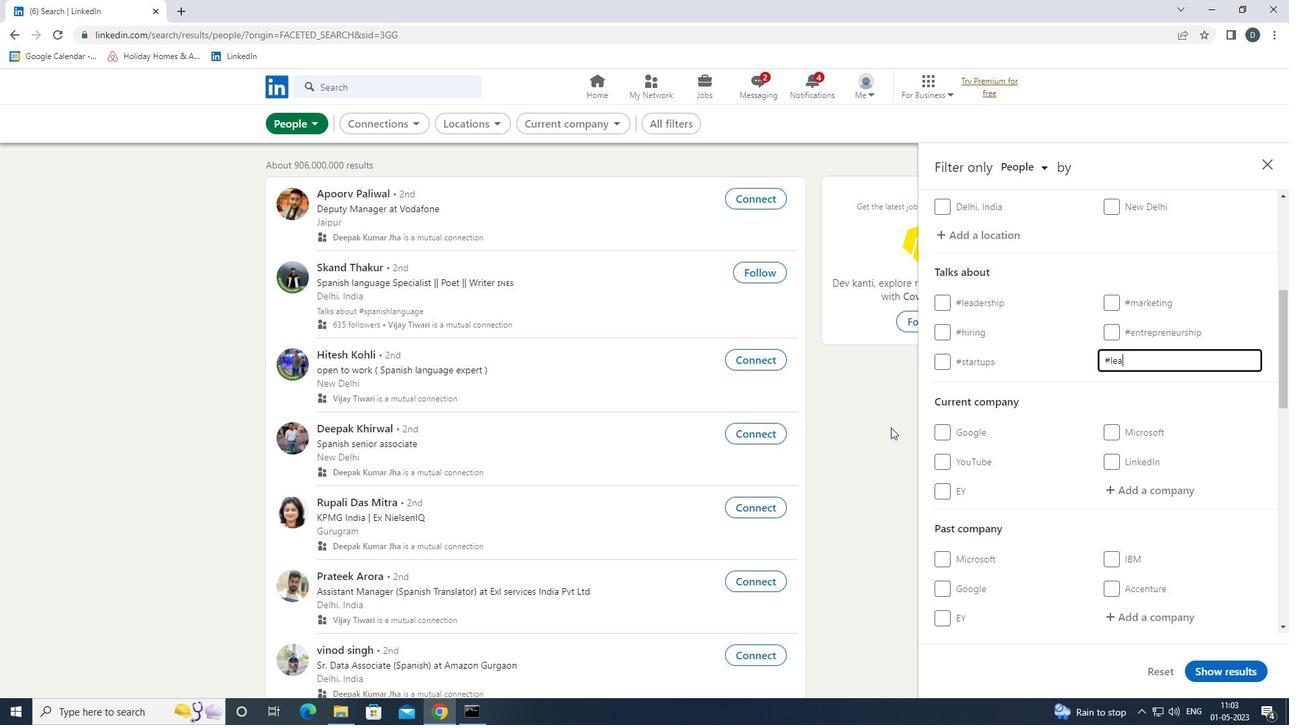 
Action: Key pressed DERSHIP
Screenshot: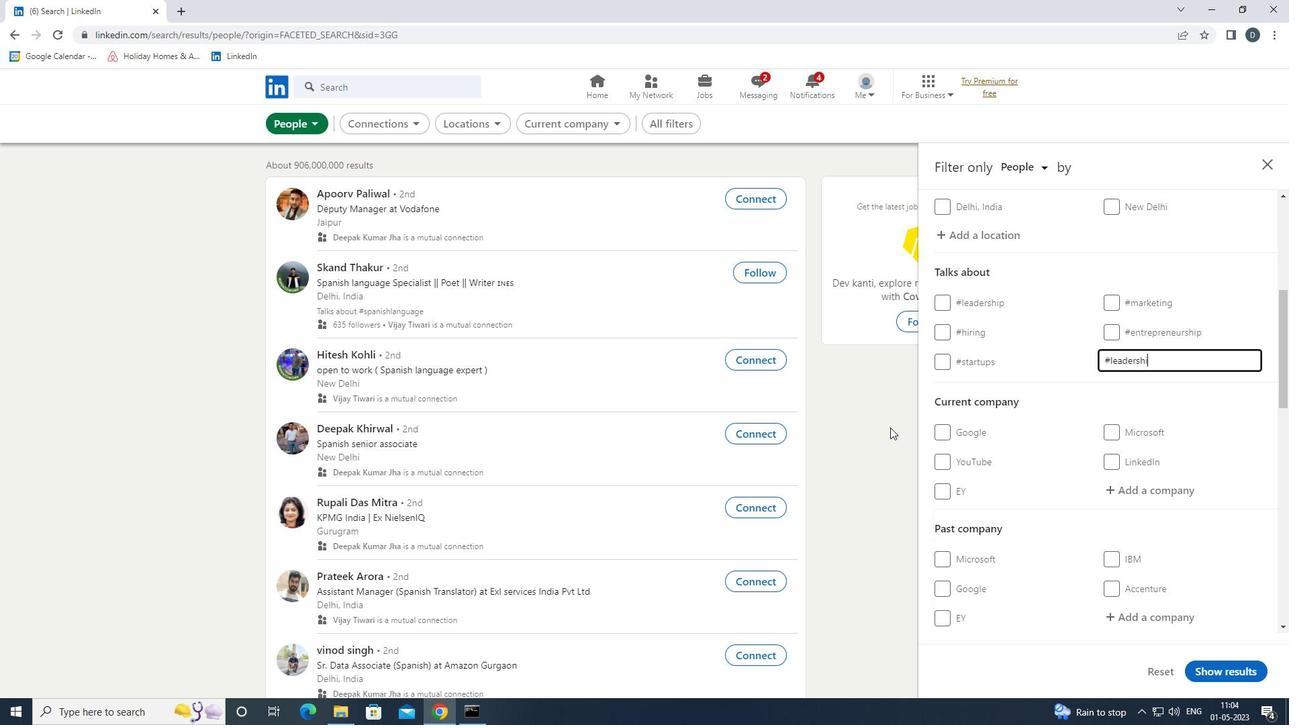 
Action: Mouse moved to (1082, 475)
Screenshot: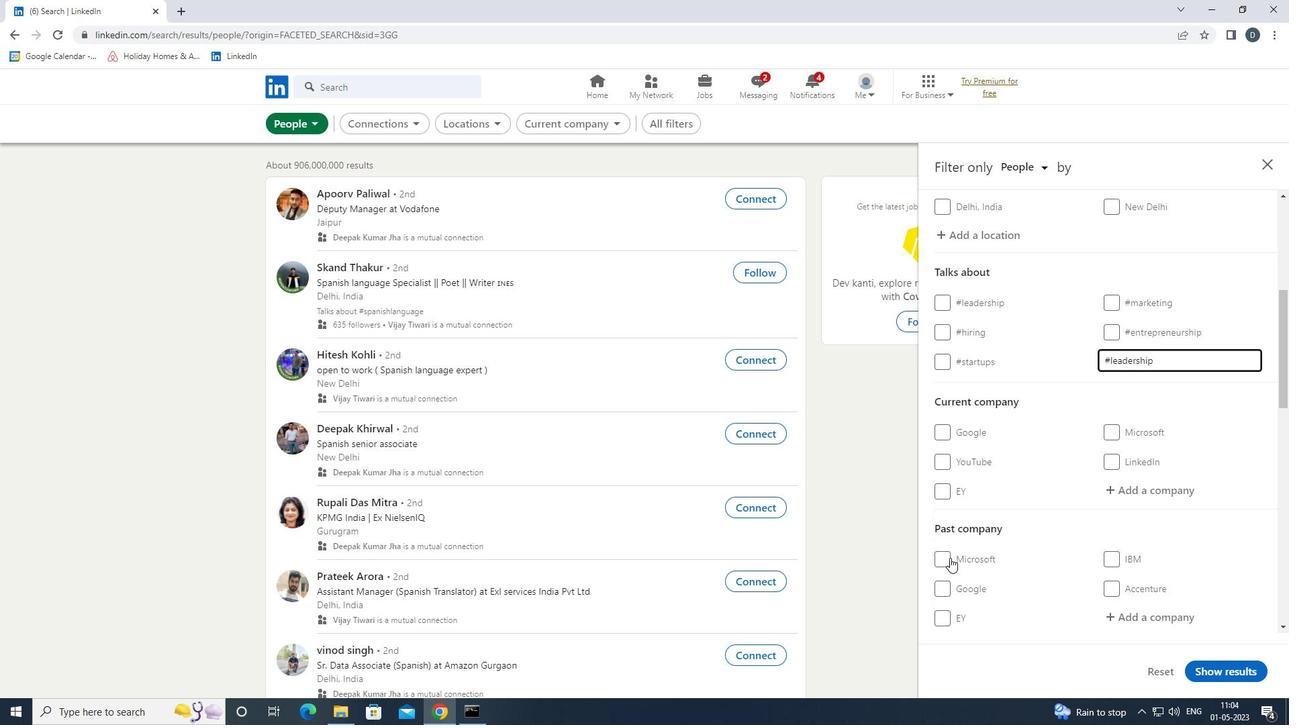 
Action: Mouse scrolled (1082, 474) with delta (0, 0)
Screenshot: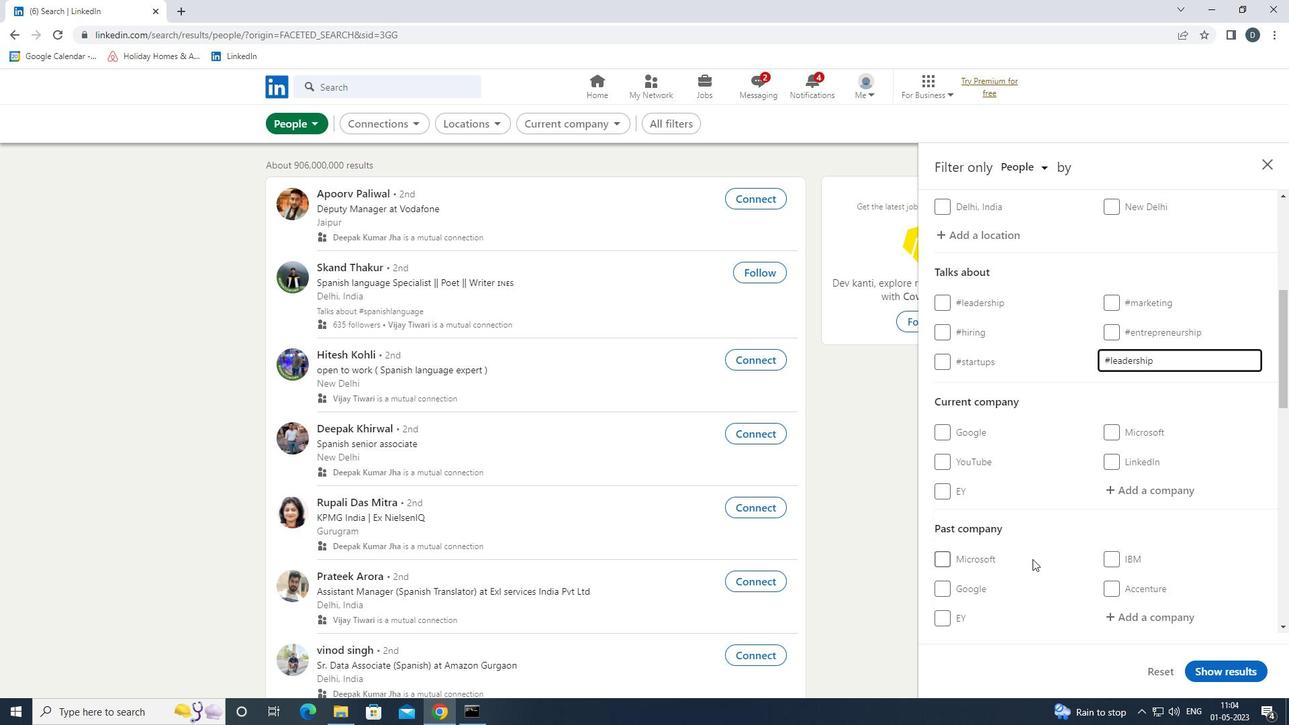 
Action: Mouse scrolled (1082, 474) with delta (0, 0)
Screenshot: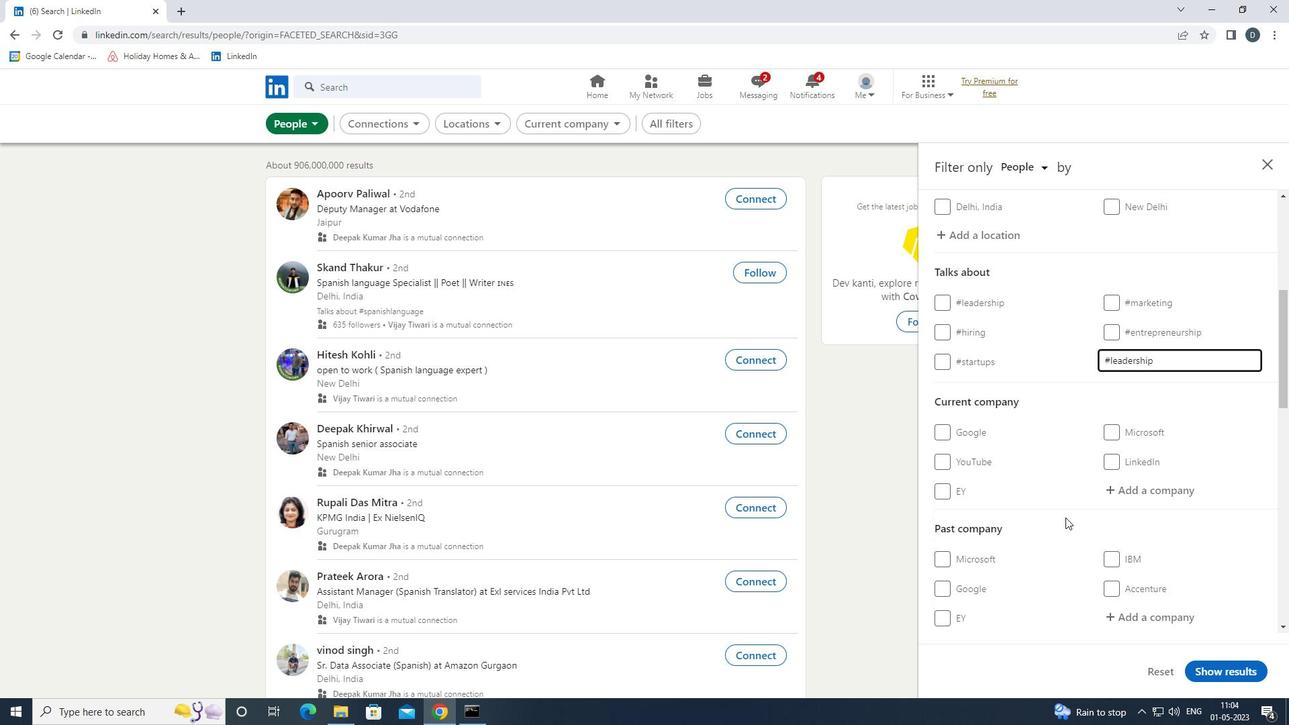 
Action: Mouse scrolled (1082, 474) with delta (0, 0)
Screenshot: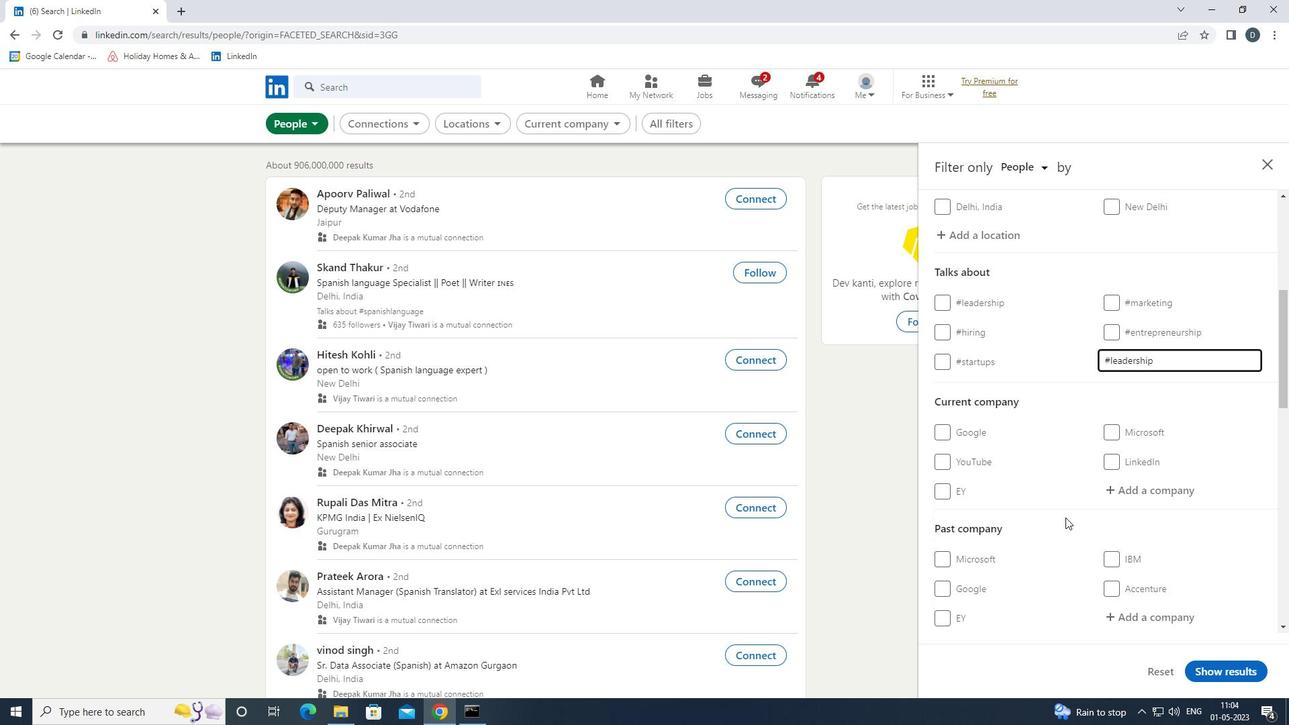 
Action: Mouse scrolled (1082, 474) with delta (0, 0)
Screenshot: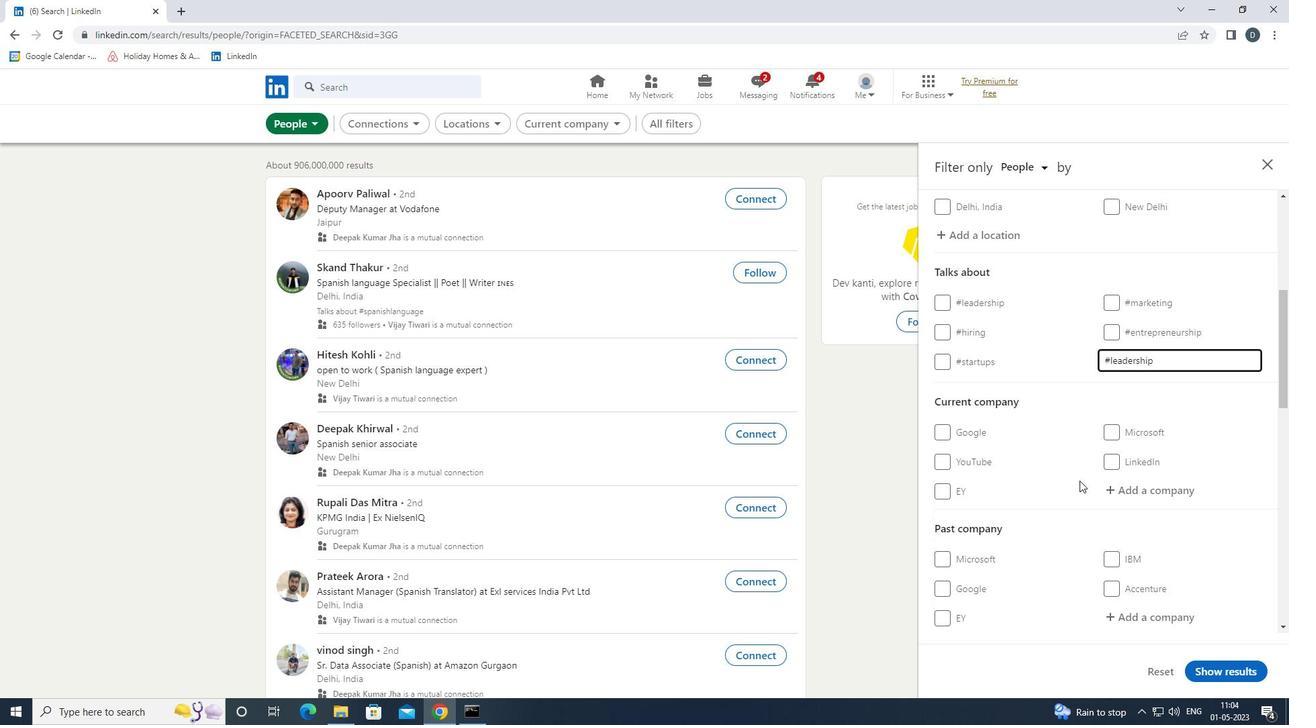 
Action: Mouse moved to (1097, 467)
Screenshot: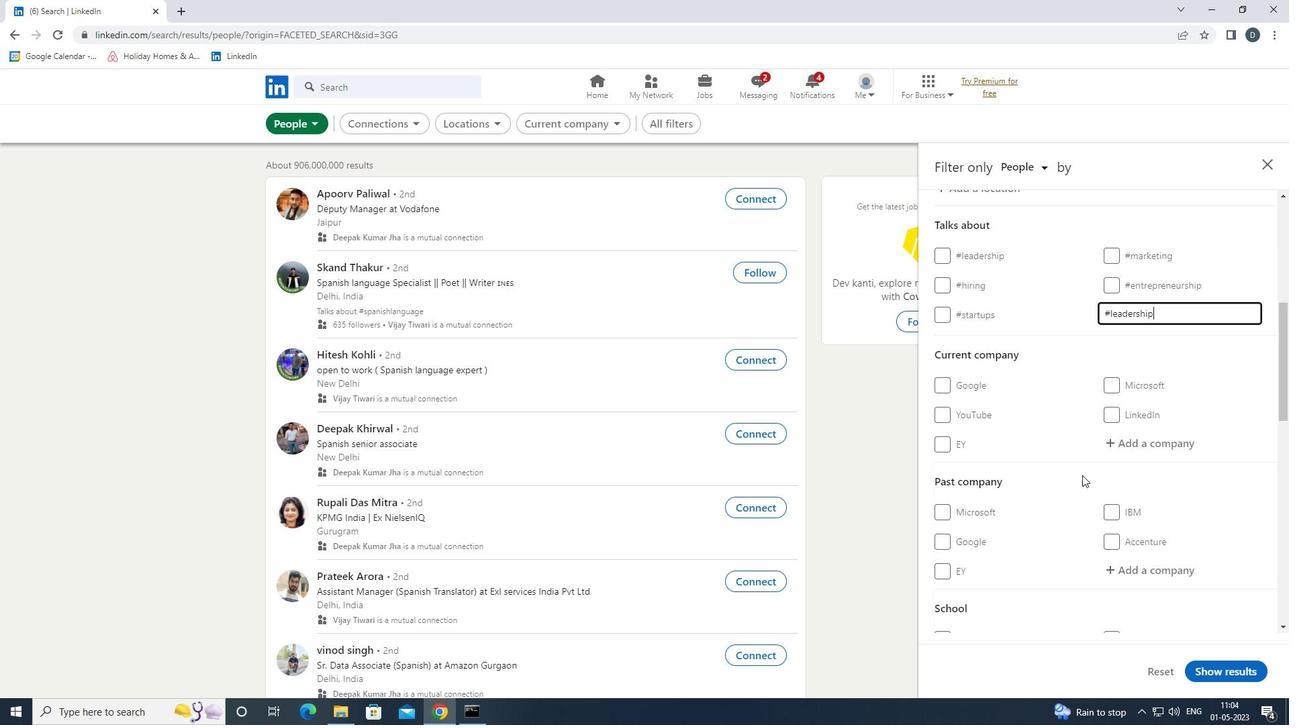 
Action: Mouse scrolled (1097, 466) with delta (0, 0)
Screenshot: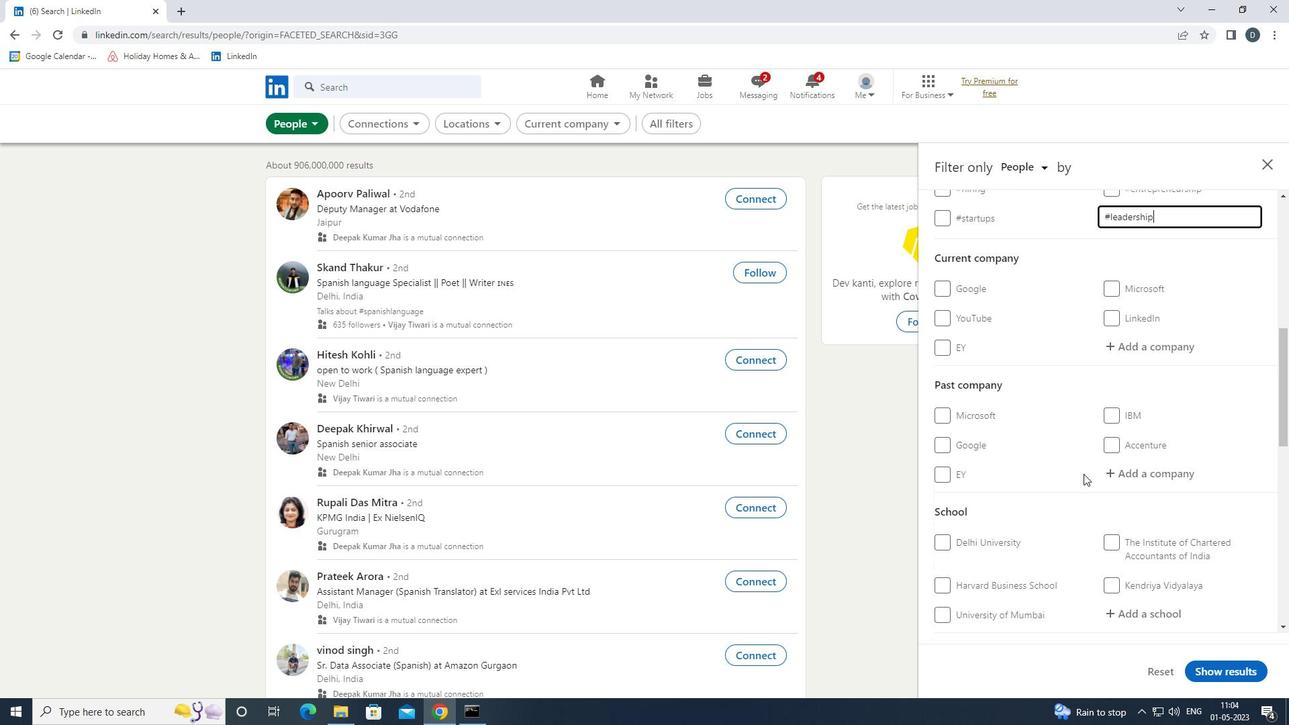 
Action: Mouse scrolled (1097, 466) with delta (0, 0)
Screenshot: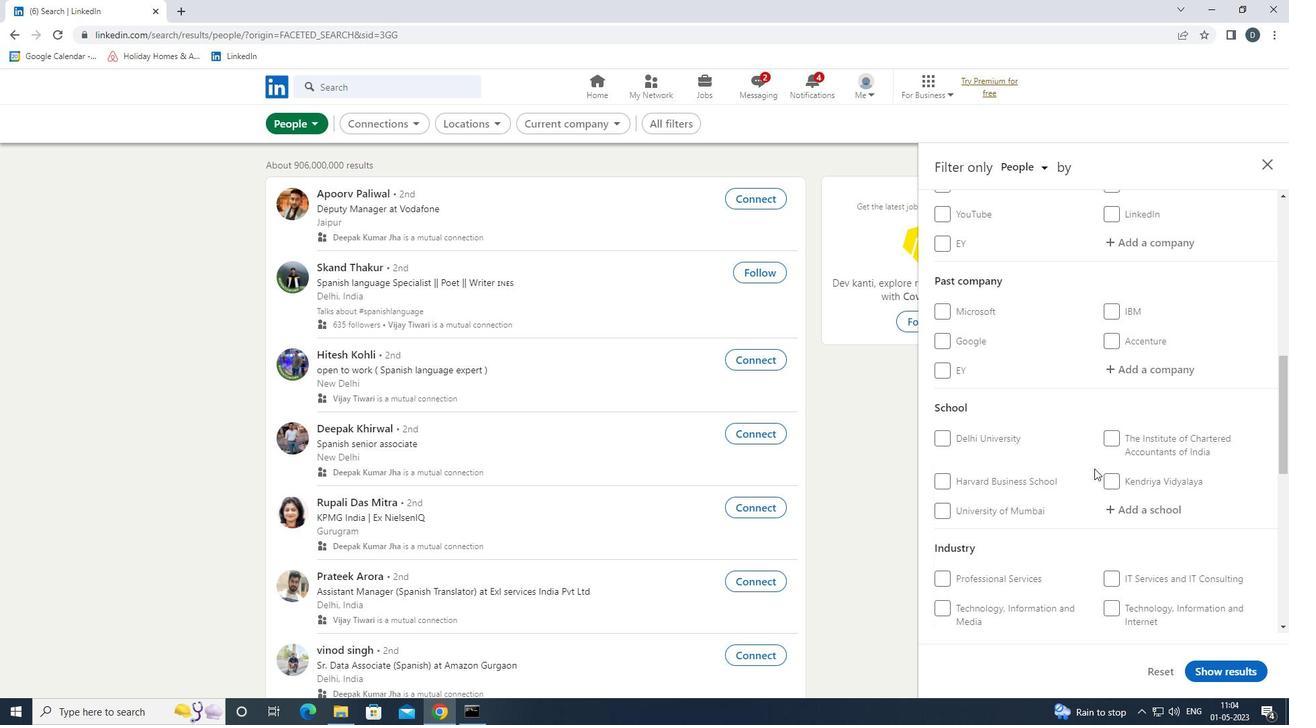
Action: Mouse scrolled (1097, 466) with delta (0, 0)
Screenshot: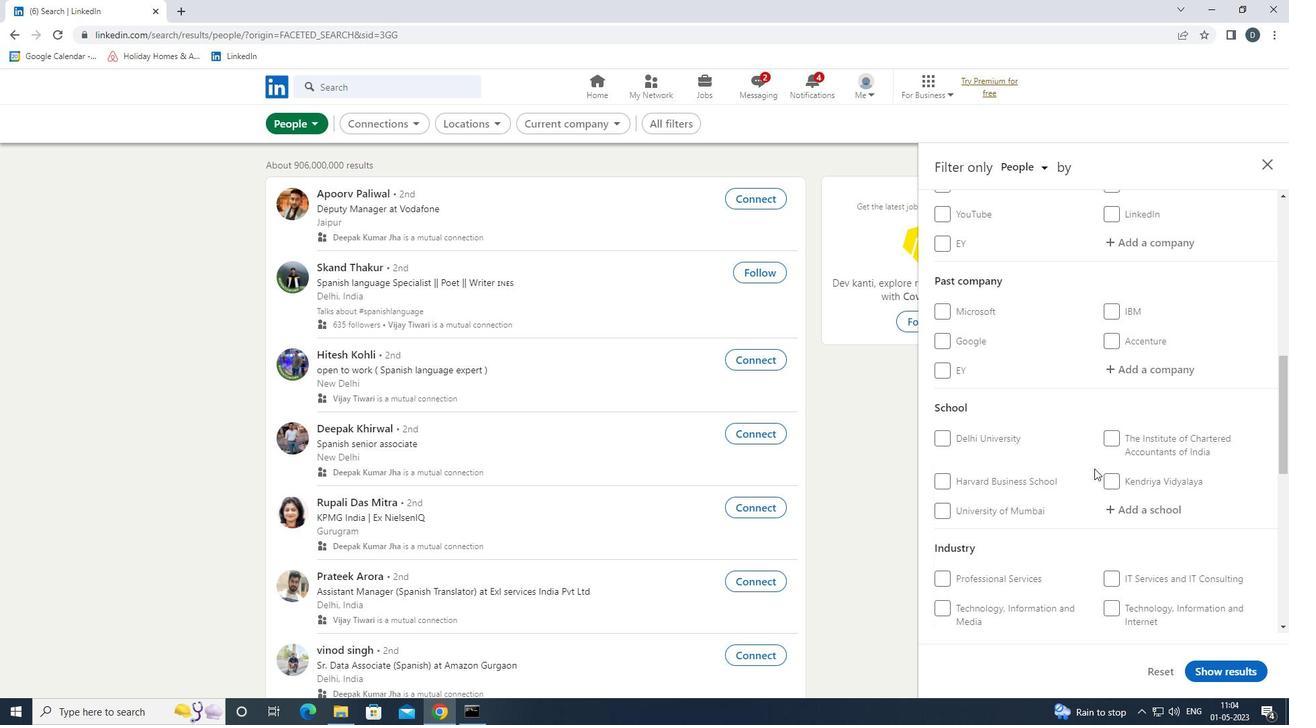 
Action: Mouse moved to (956, 540)
Screenshot: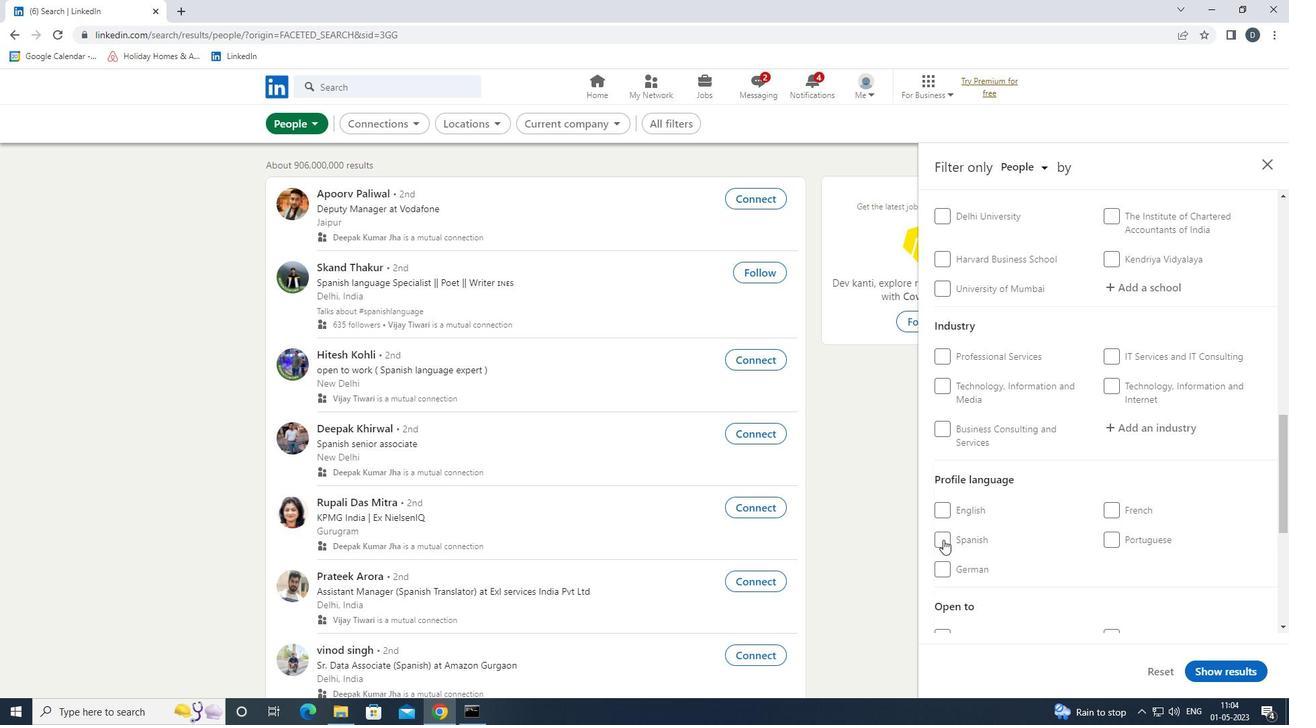 
Action: Mouse pressed left at (956, 540)
Screenshot: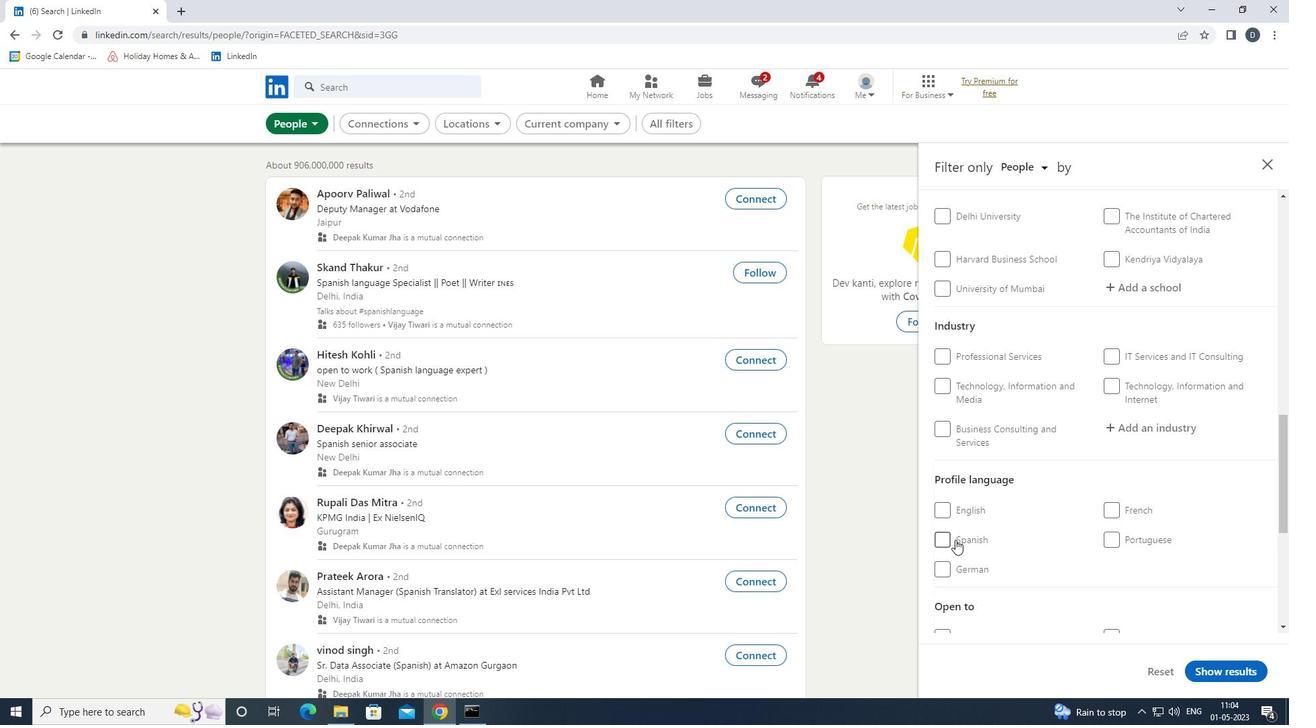 
Action: Mouse moved to (1082, 542)
Screenshot: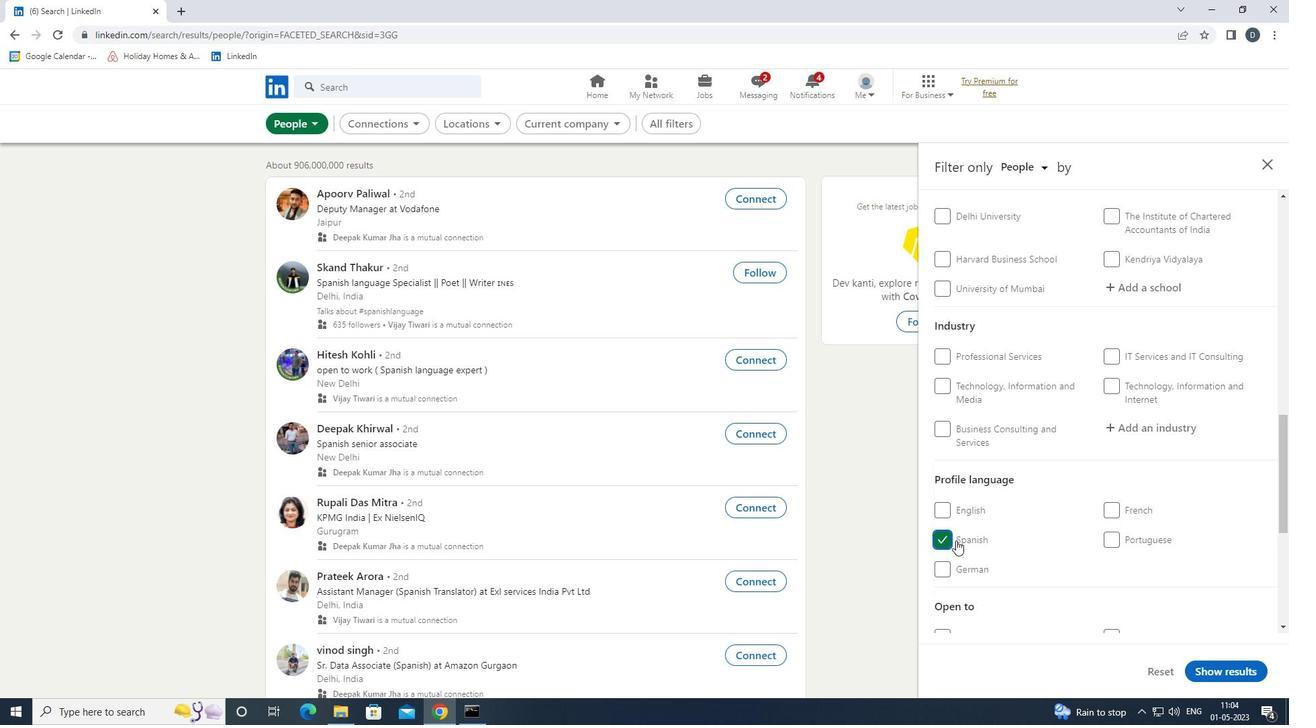 
Action: Mouse scrolled (1082, 543) with delta (0, 0)
Screenshot: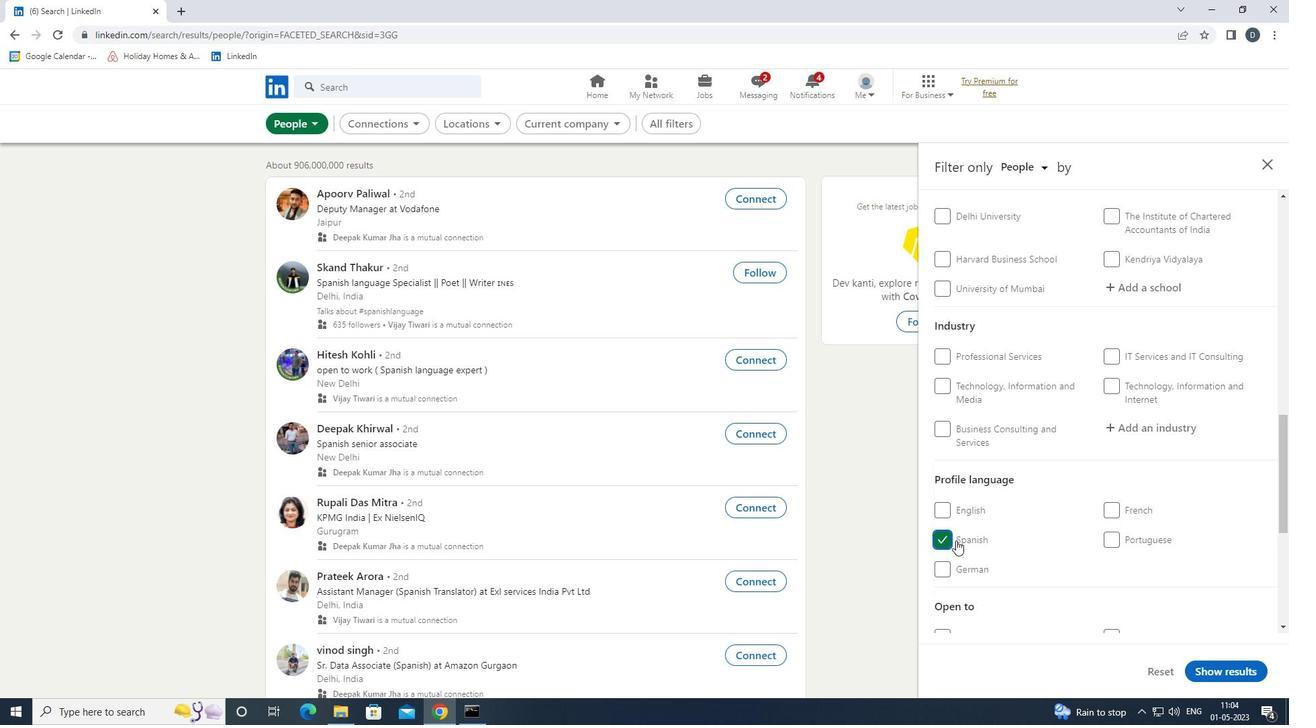 
Action: Mouse scrolled (1082, 543) with delta (0, 0)
Screenshot: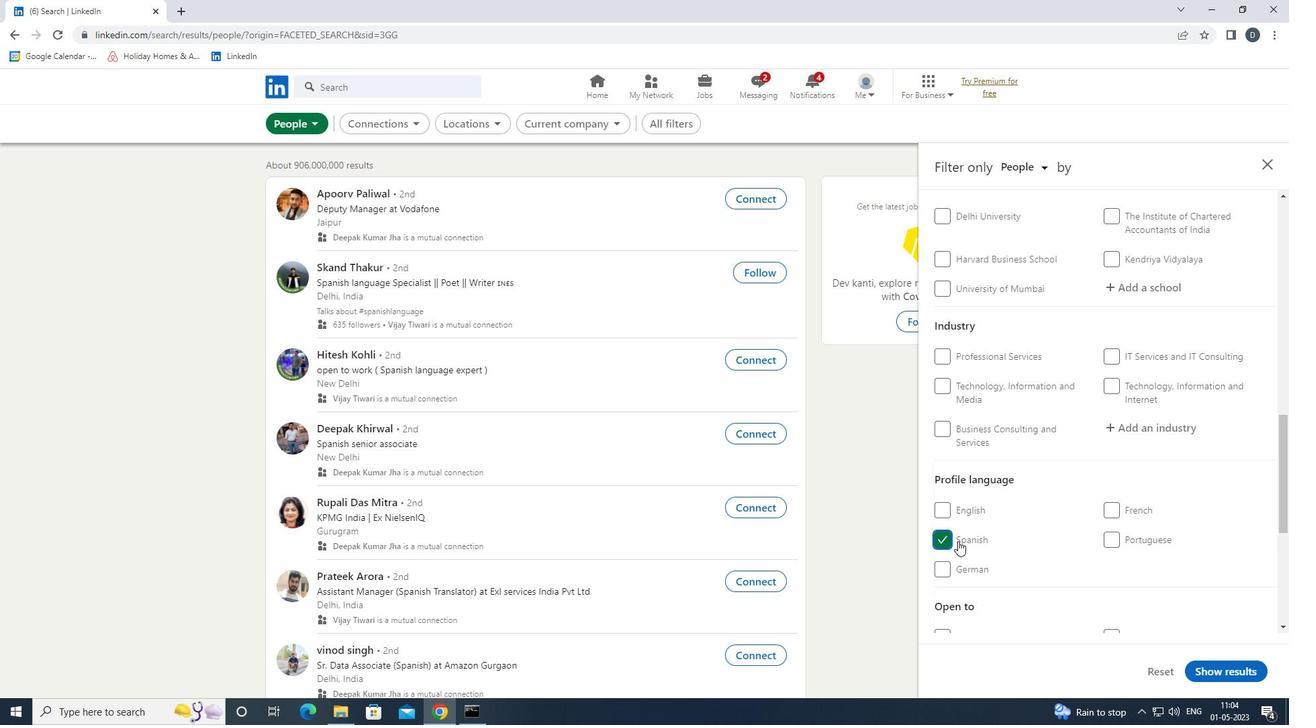 
Action: Mouse scrolled (1082, 543) with delta (0, 0)
Screenshot: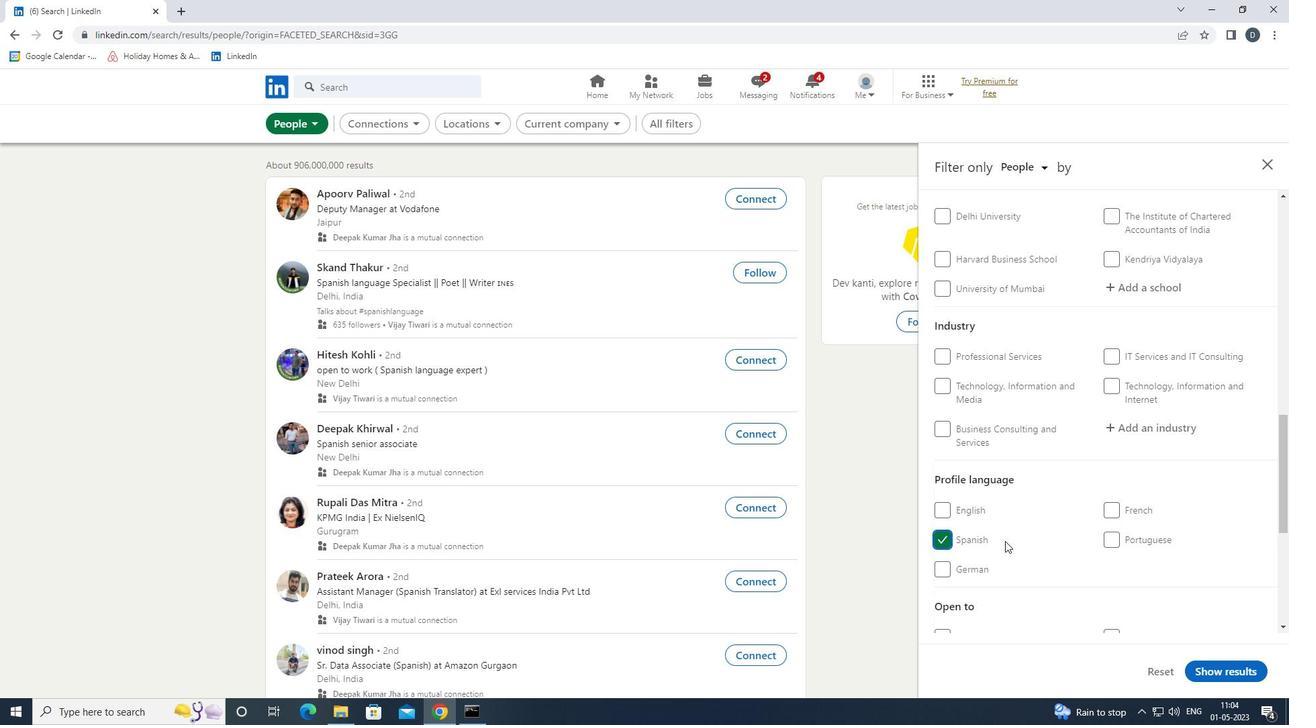 
Action: Mouse scrolled (1082, 543) with delta (0, 0)
Screenshot: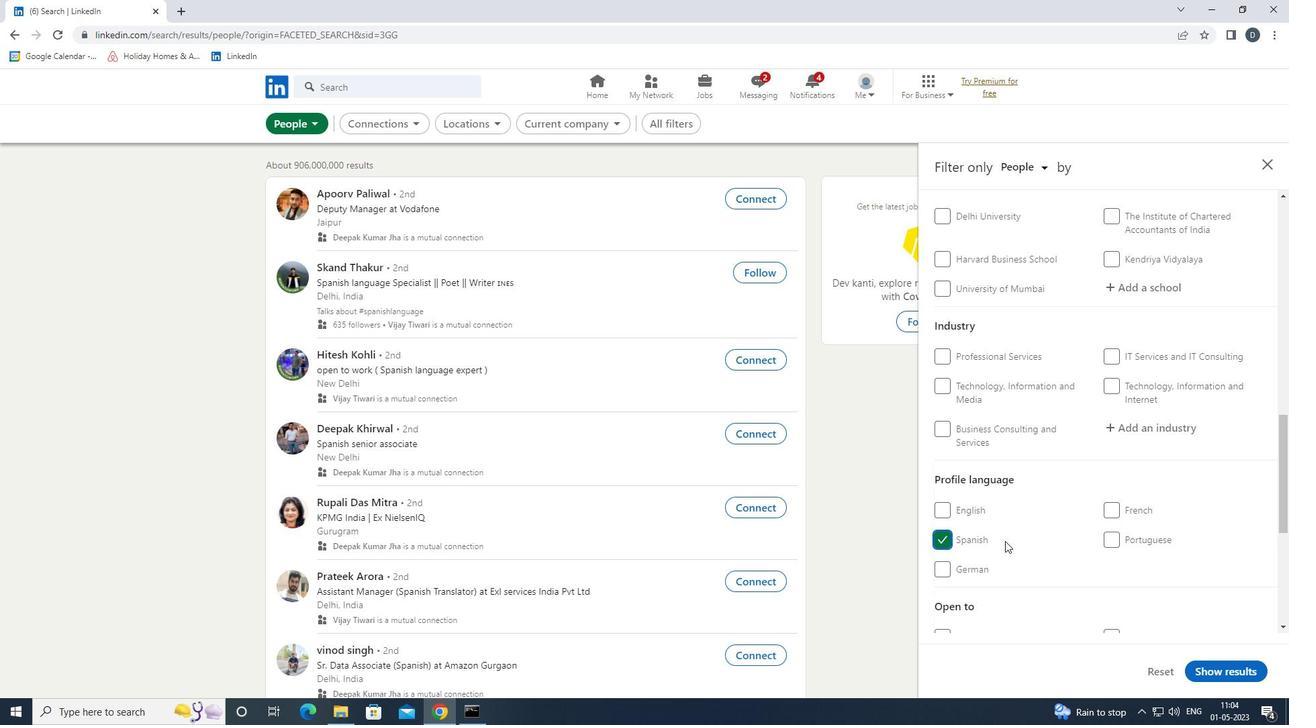 
Action: Mouse scrolled (1082, 543) with delta (0, 0)
Screenshot: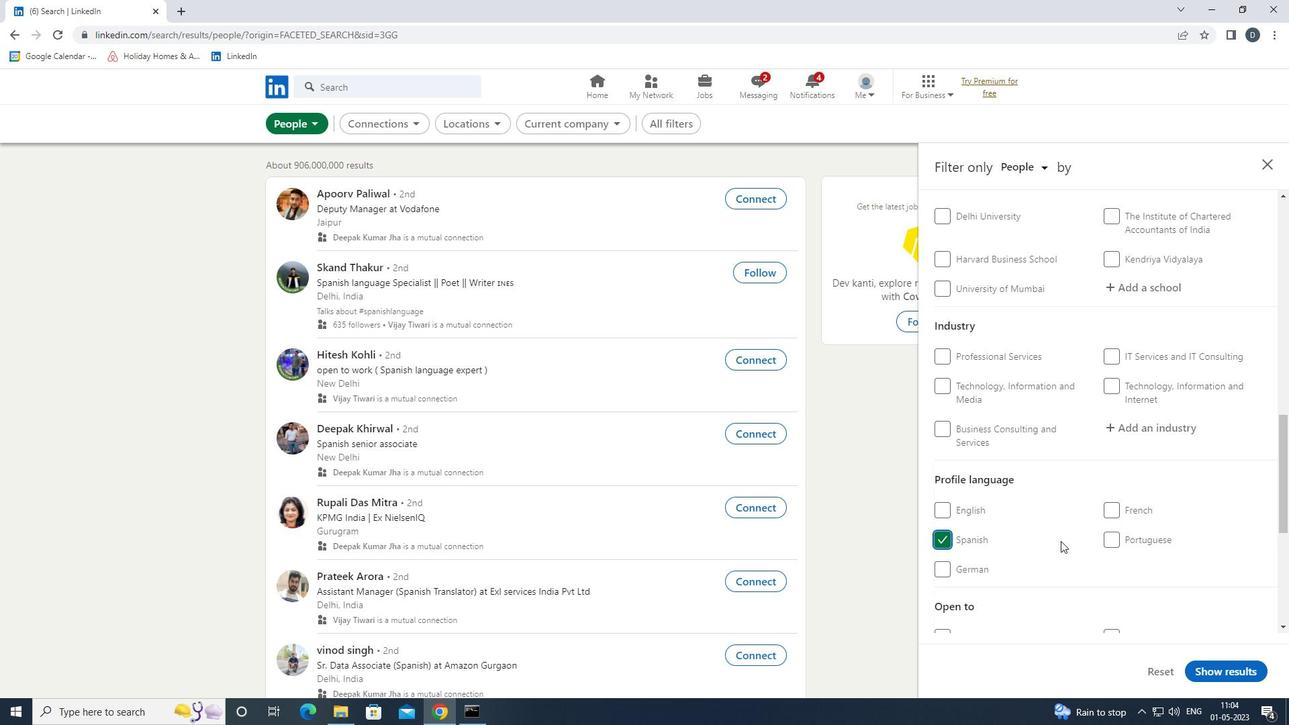 
Action: Mouse scrolled (1082, 543) with delta (0, 0)
Screenshot: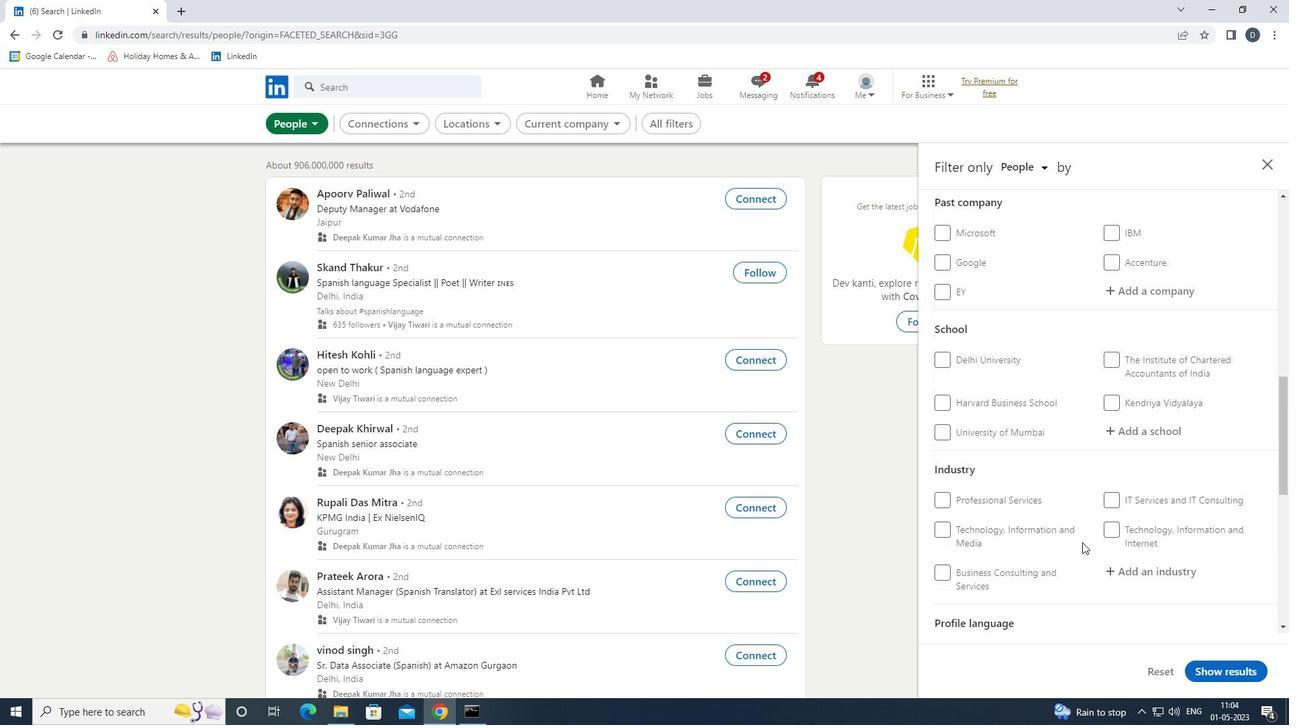 
Action: Mouse moved to (1161, 427)
Screenshot: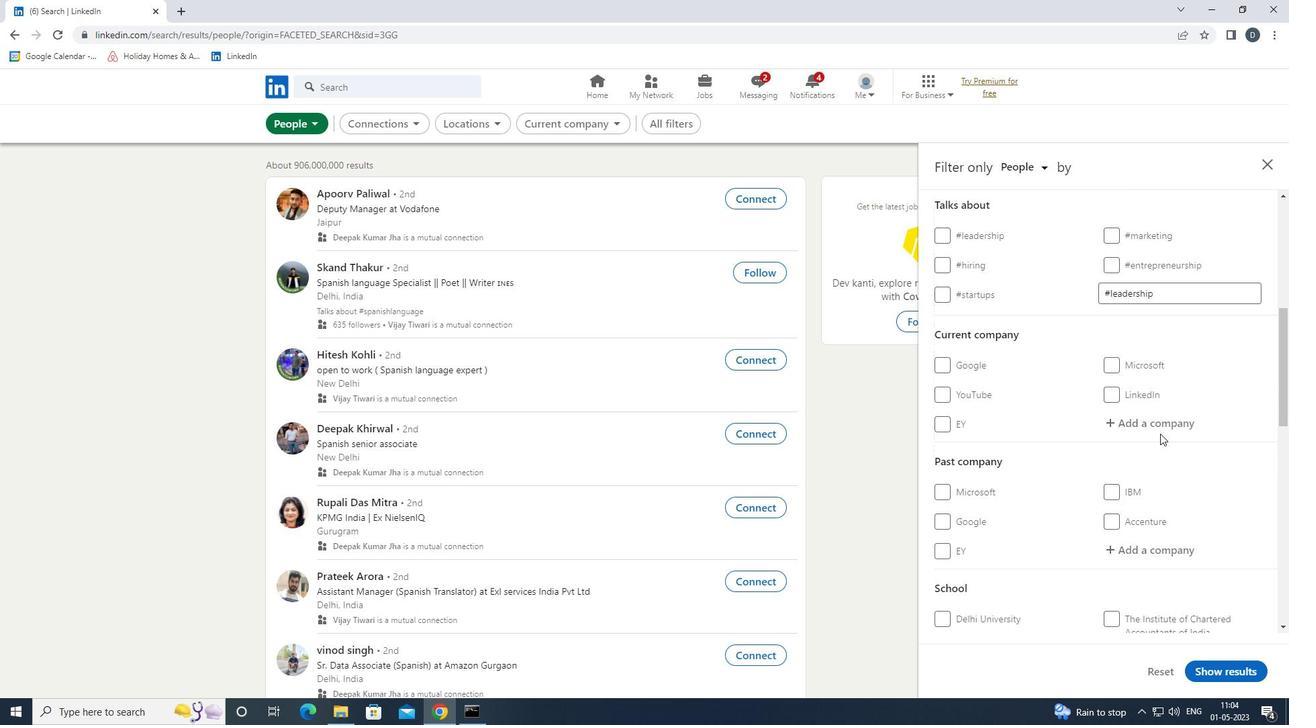 
Action: Mouse pressed left at (1161, 427)
Screenshot: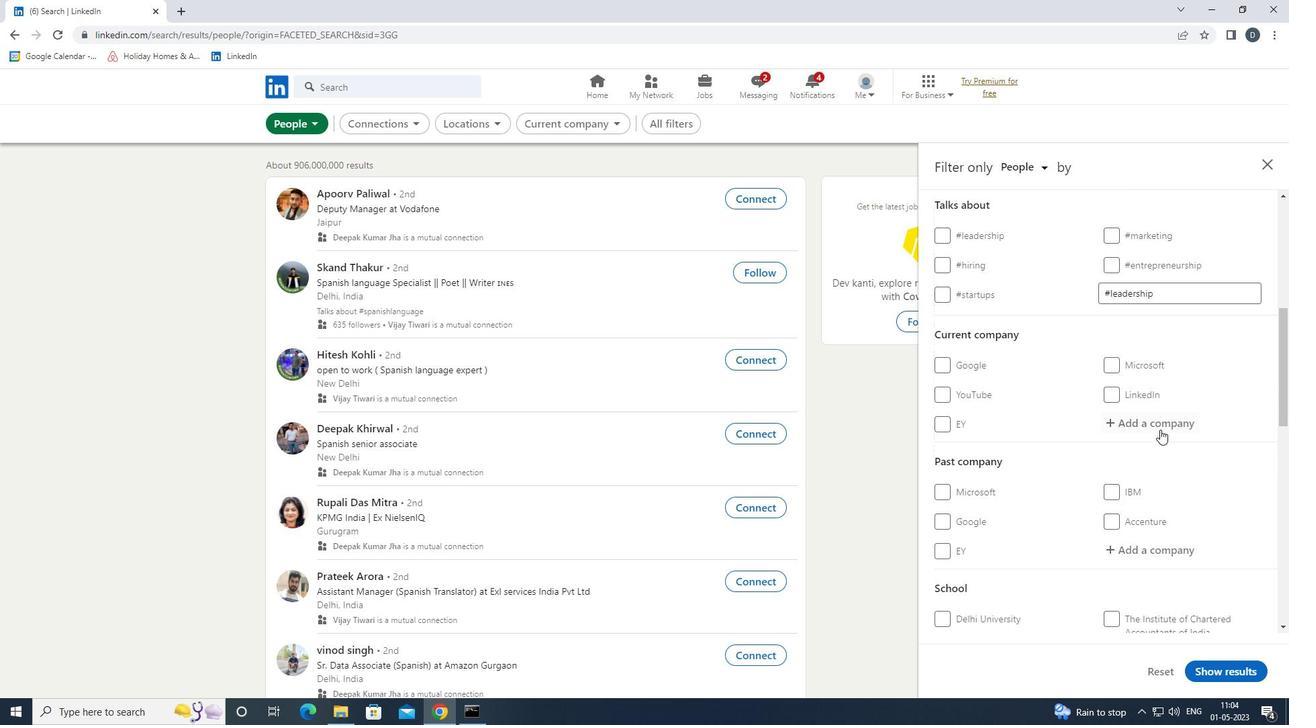 
Action: Key pressed <Key.shift>HIRING<Key.space><Key.shift>ALERT
Screenshot: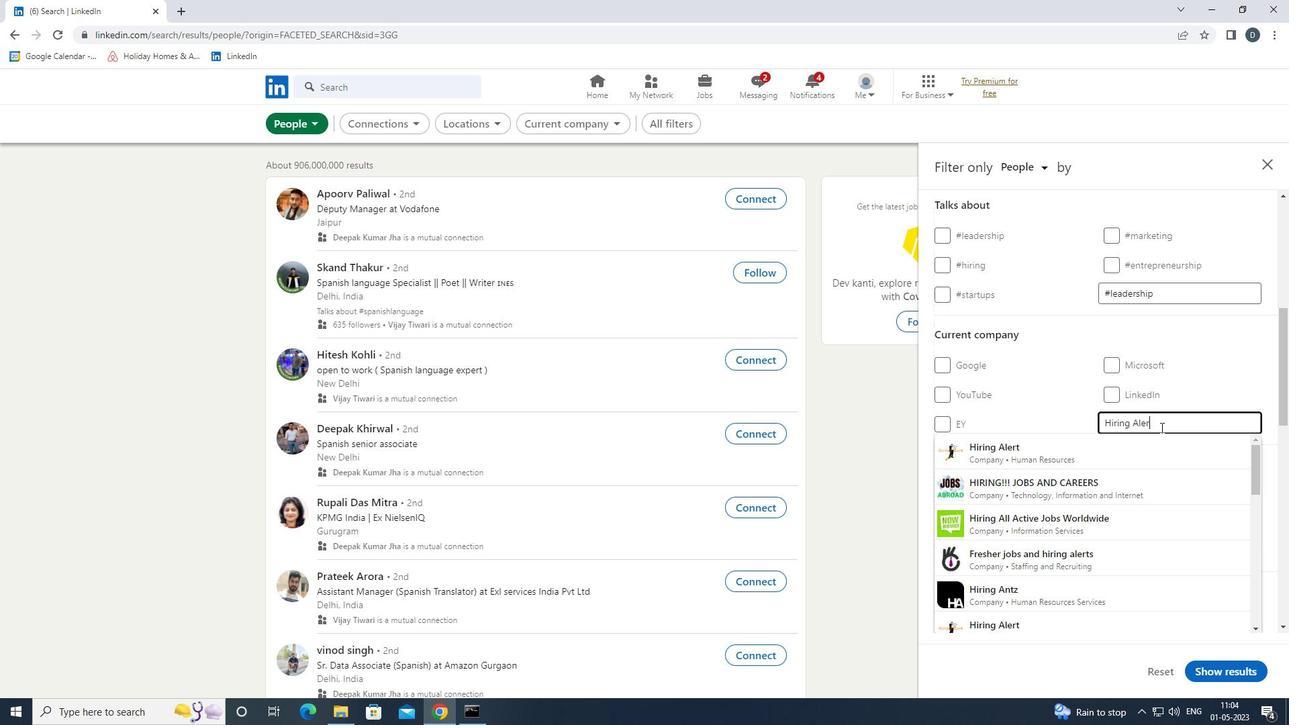 
Action: Mouse moved to (1165, 453)
Screenshot: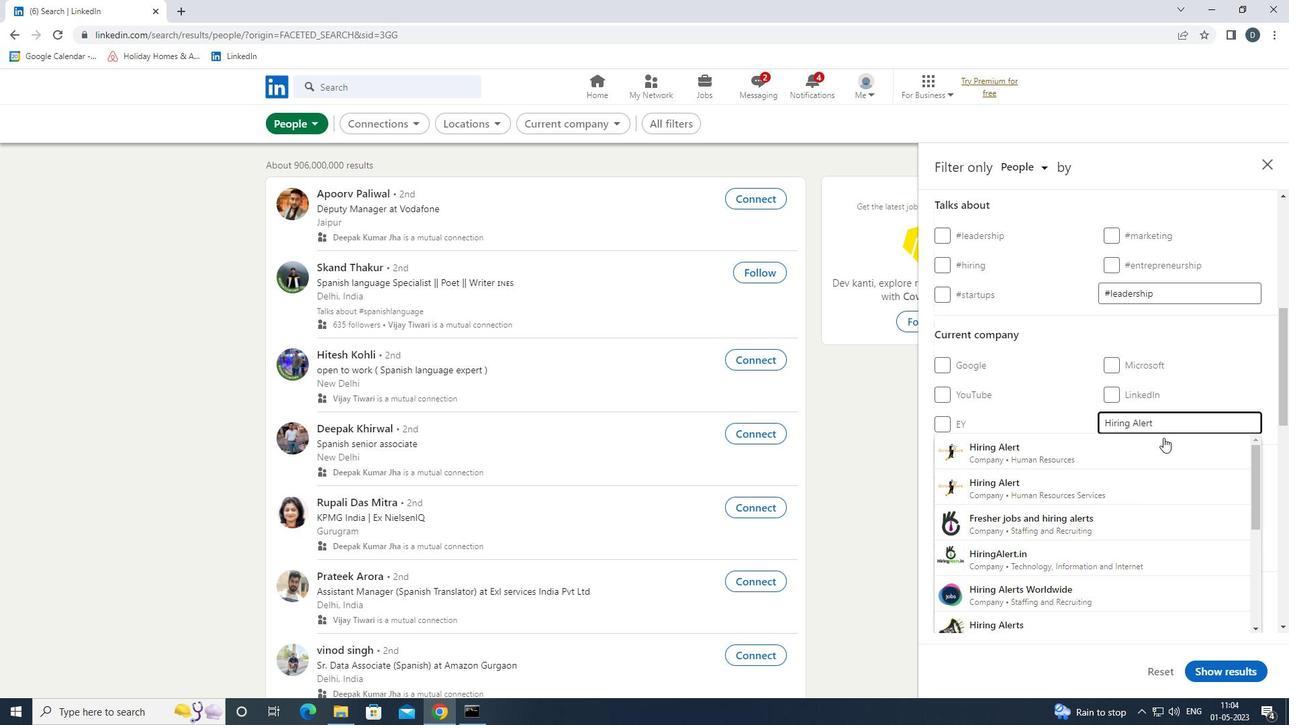 
Action: Mouse pressed left at (1165, 453)
Screenshot: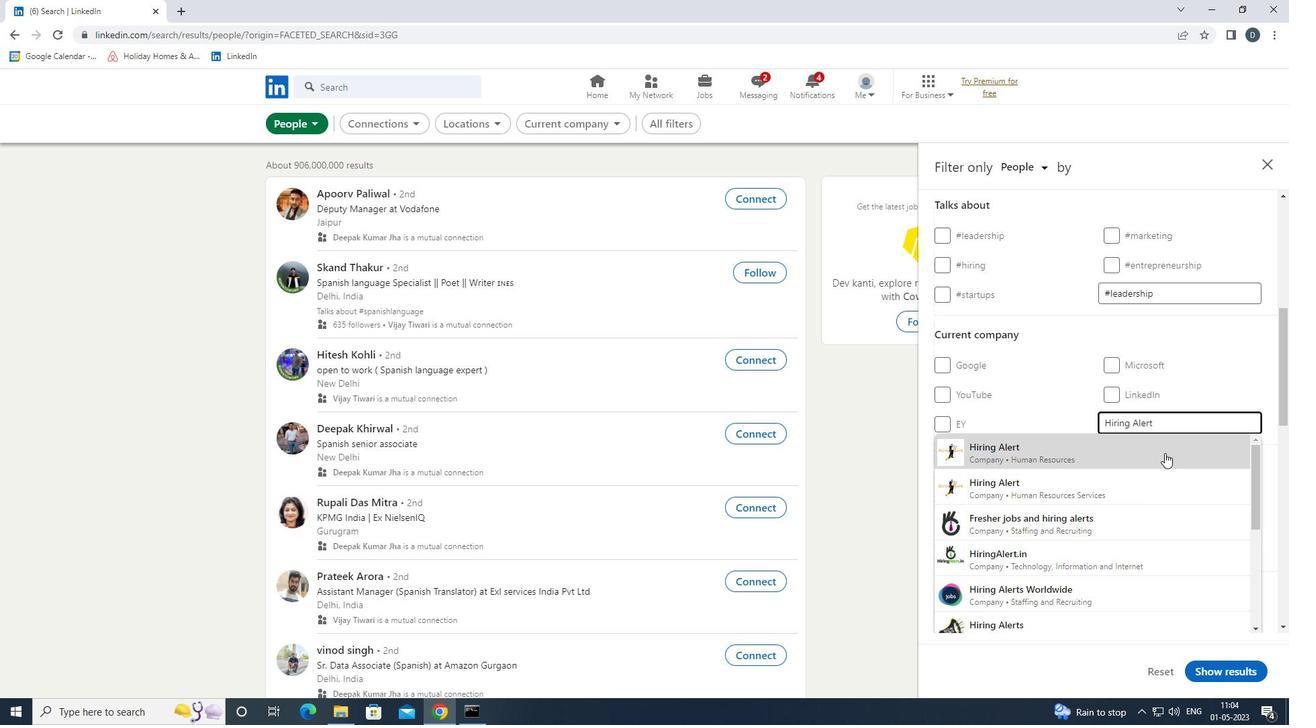 
Action: Mouse scrolled (1165, 452) with delta (0, 0)
Screenshot: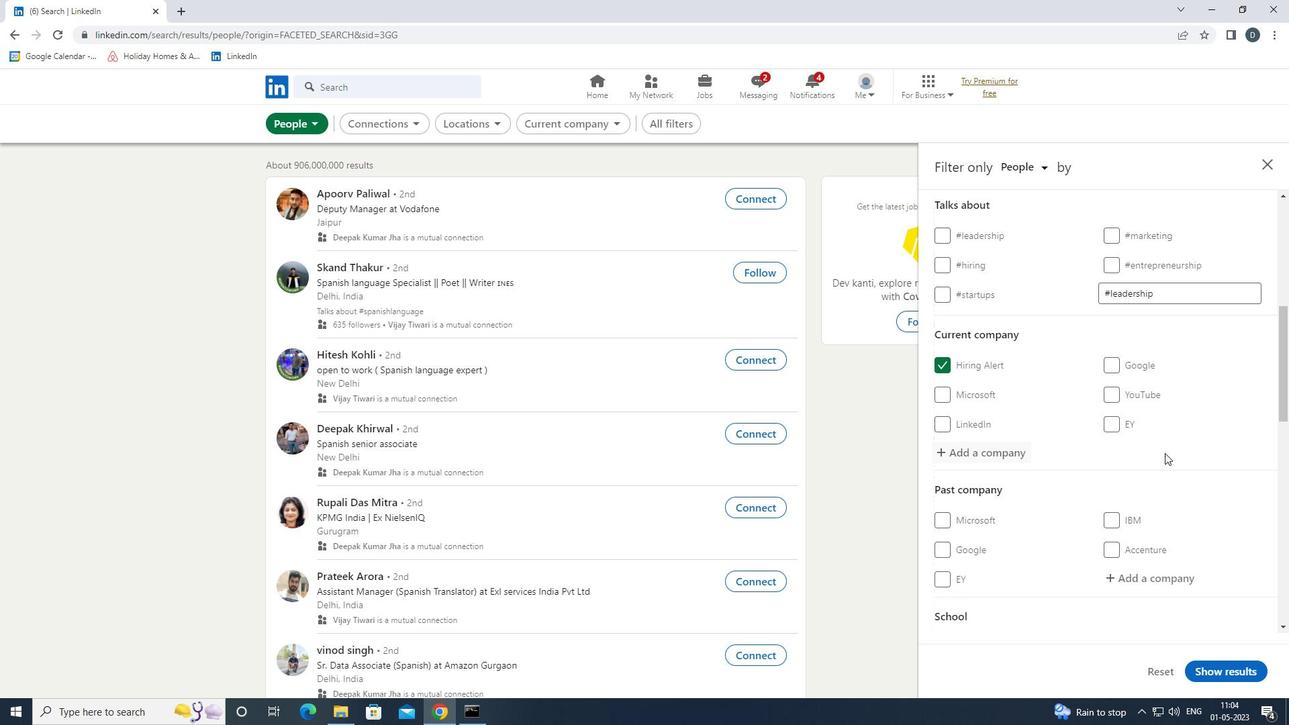 
Action: Mouse scrolled (1165, 452) with delta (0, 0)
Screenshot: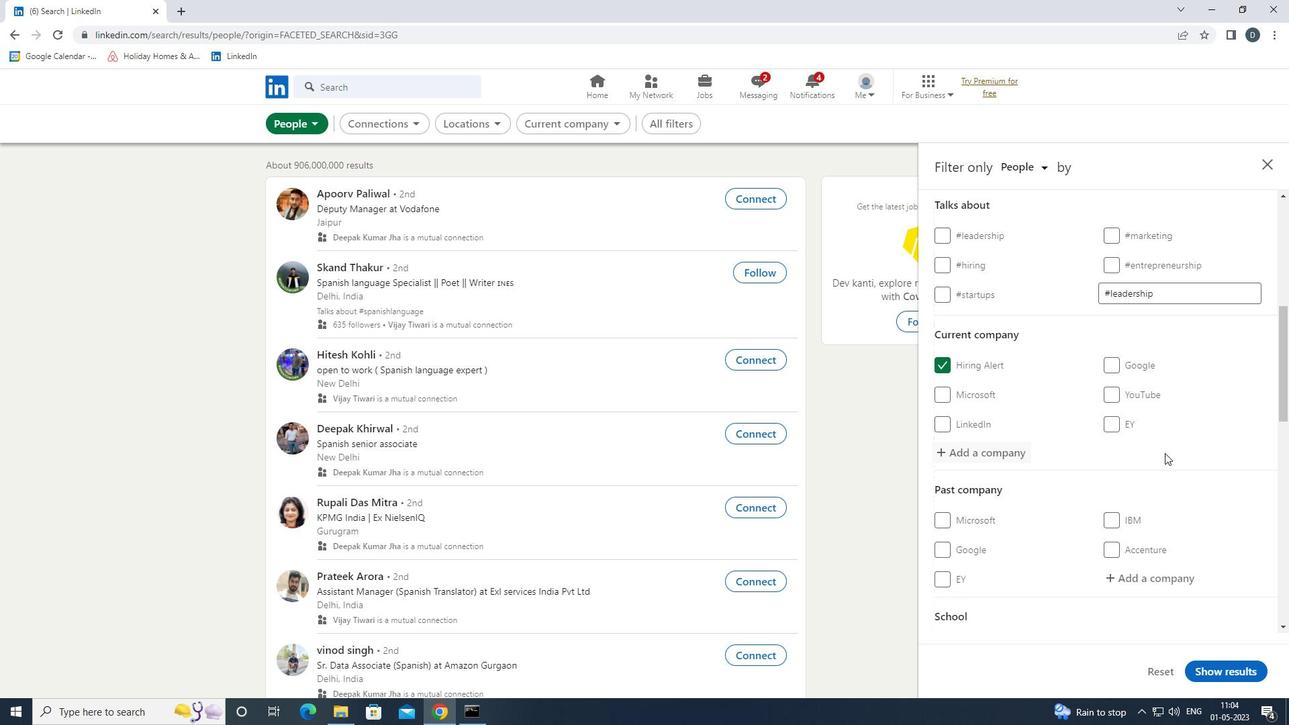 
Action: Mouse scrolled (1165, 452) with delta (0, 0)
Screenshot: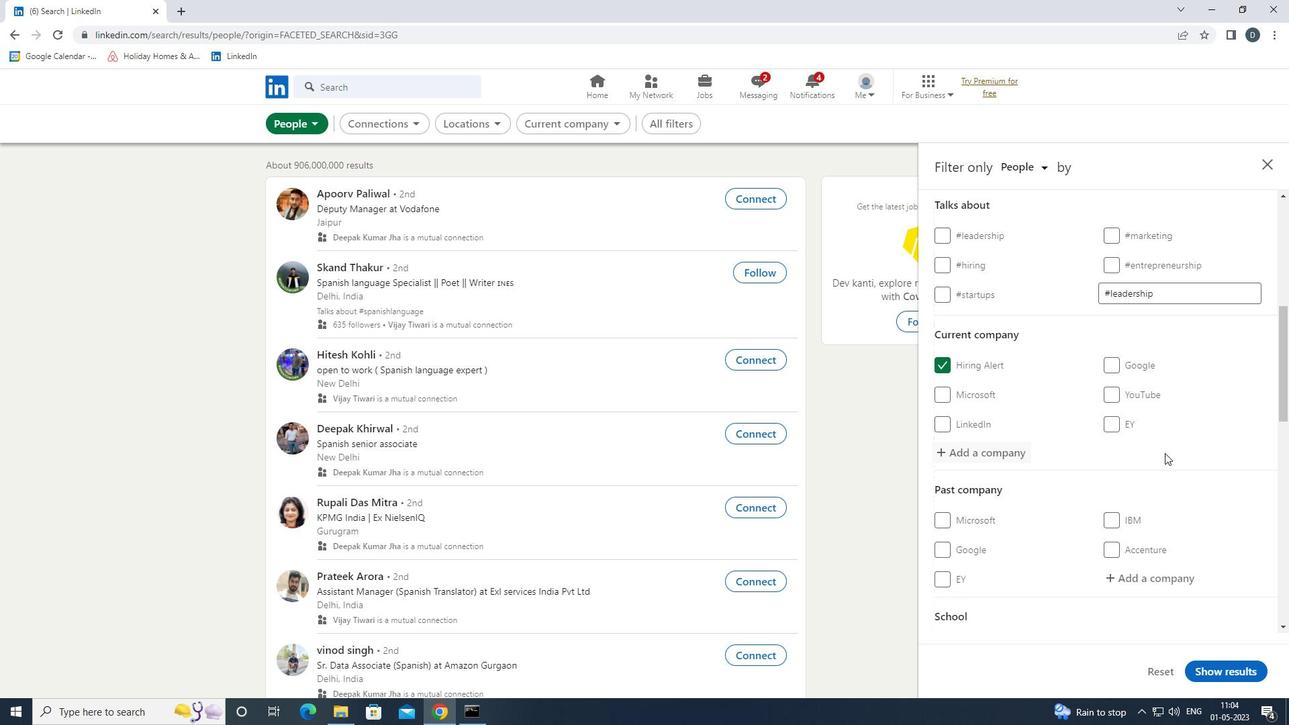 
Action: Mouse moved to (1147, 424)
Screenshot: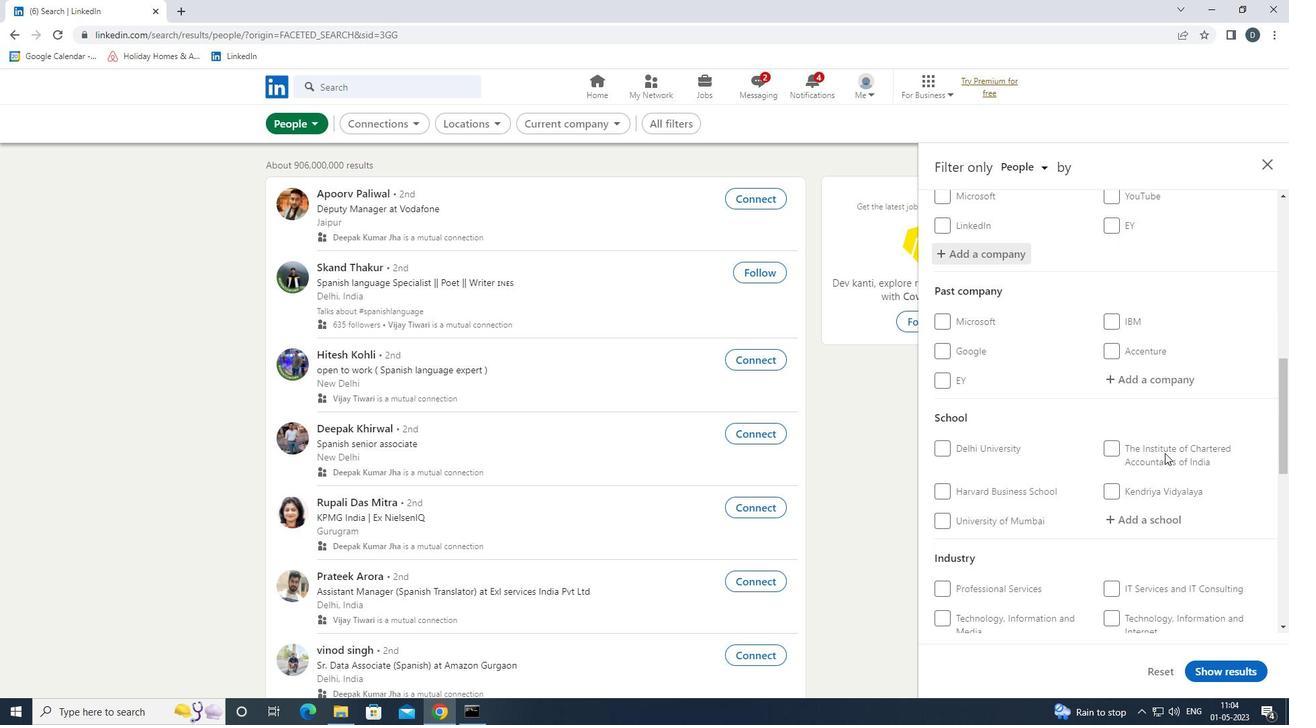 
Action: Mouse scrolled (1147, 423) with delta (0, 0)
Screenshot: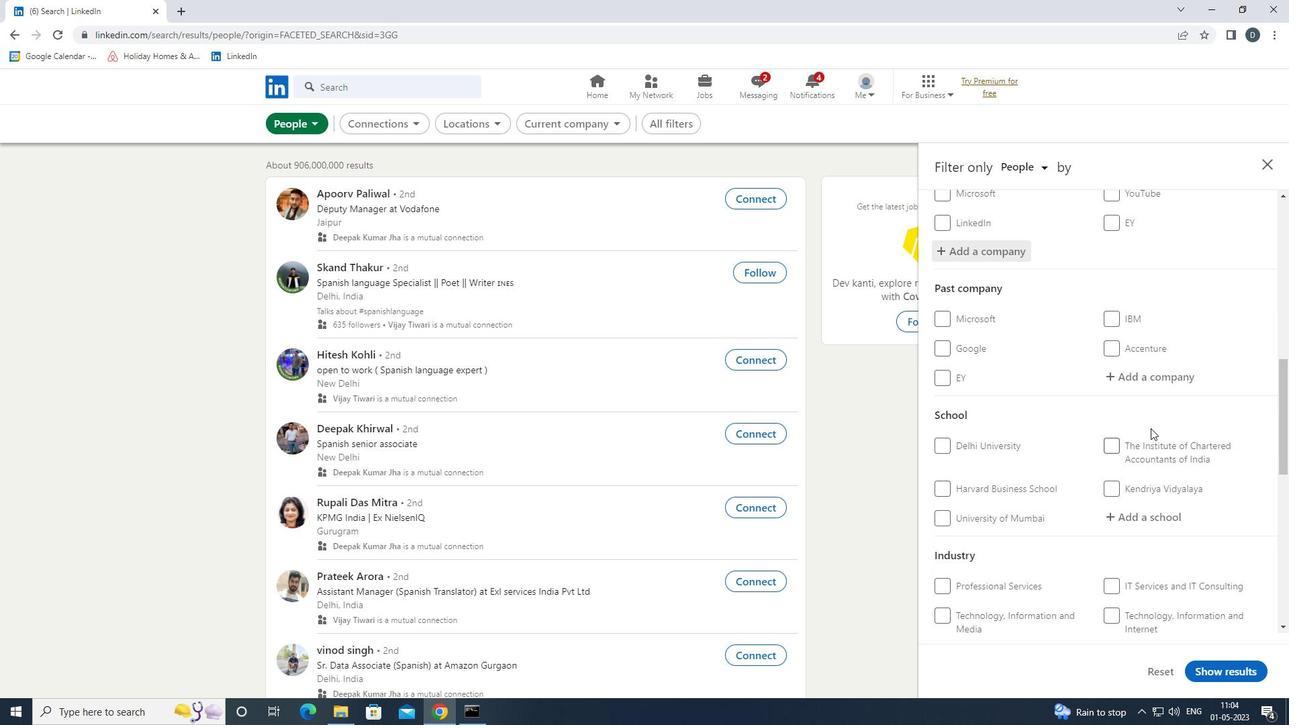 
Action: Mouse scrolled (1147, 423) with delta (0, 0)
Screenshot: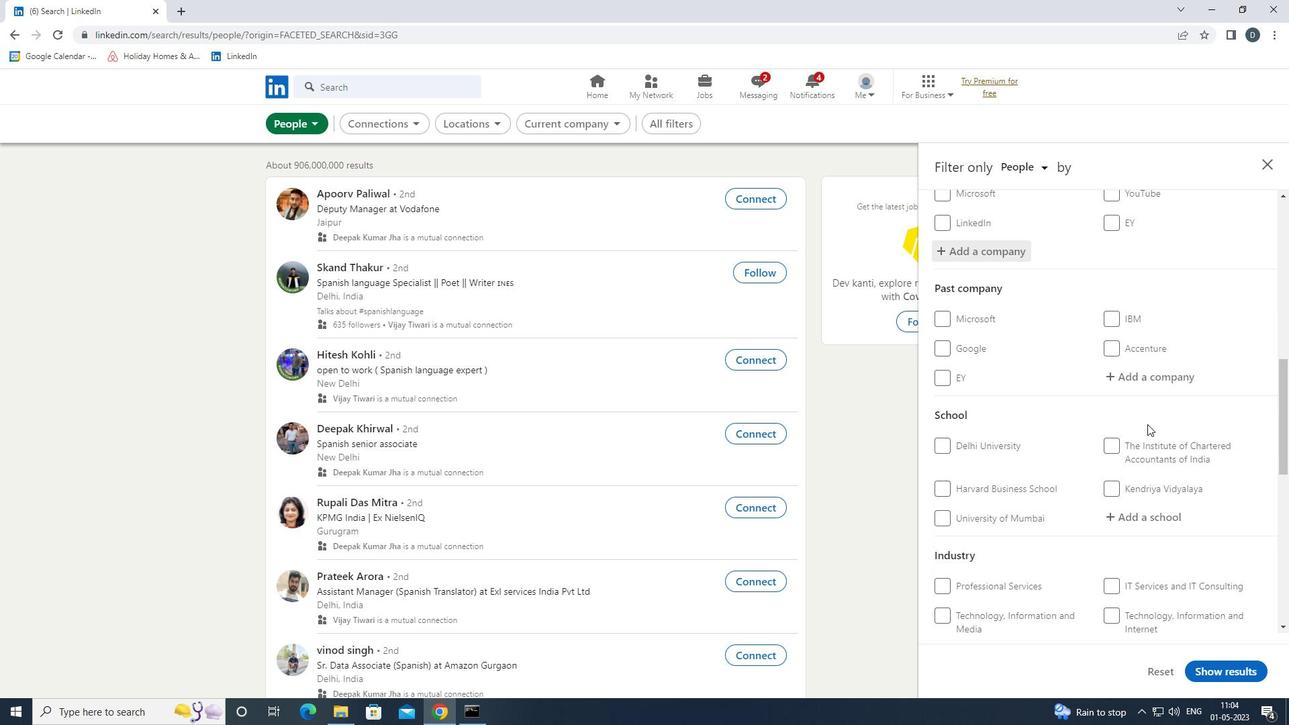 
Action: Mouse moved to (1147, 380)
Screenshot: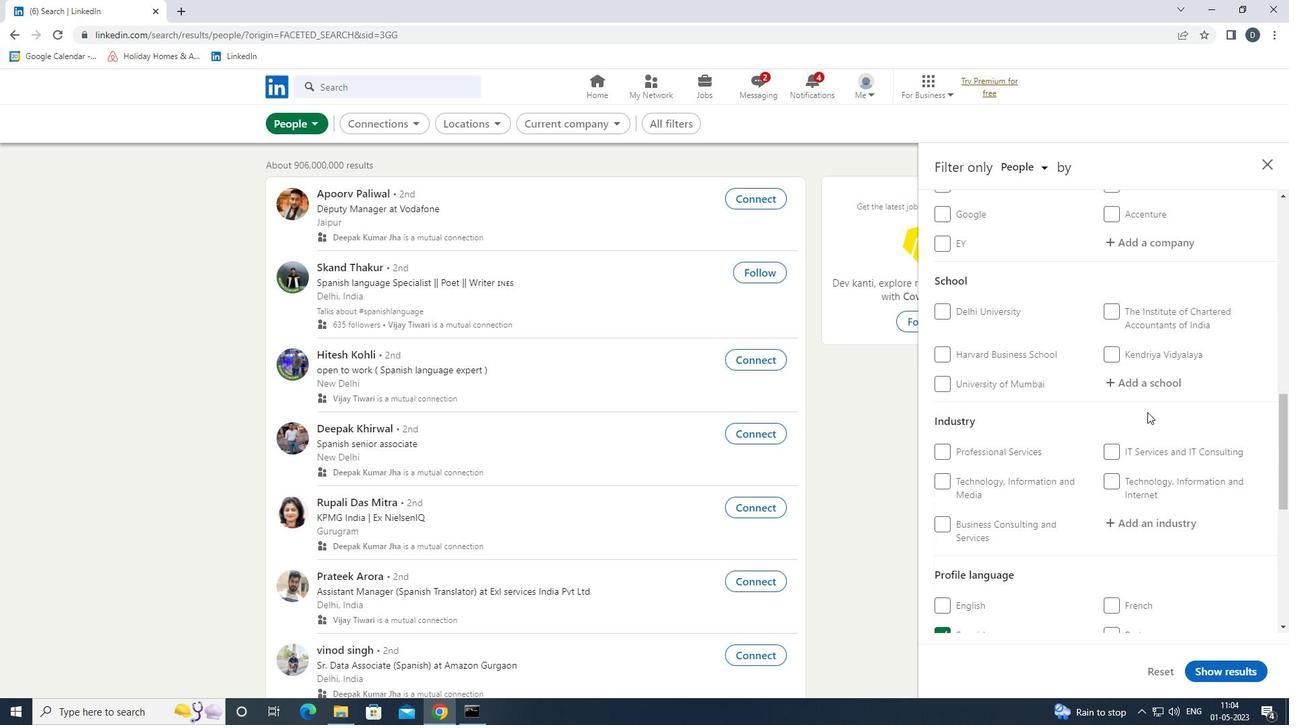 
Action: Mouse pressed left at (1147, 380)
Screenshot: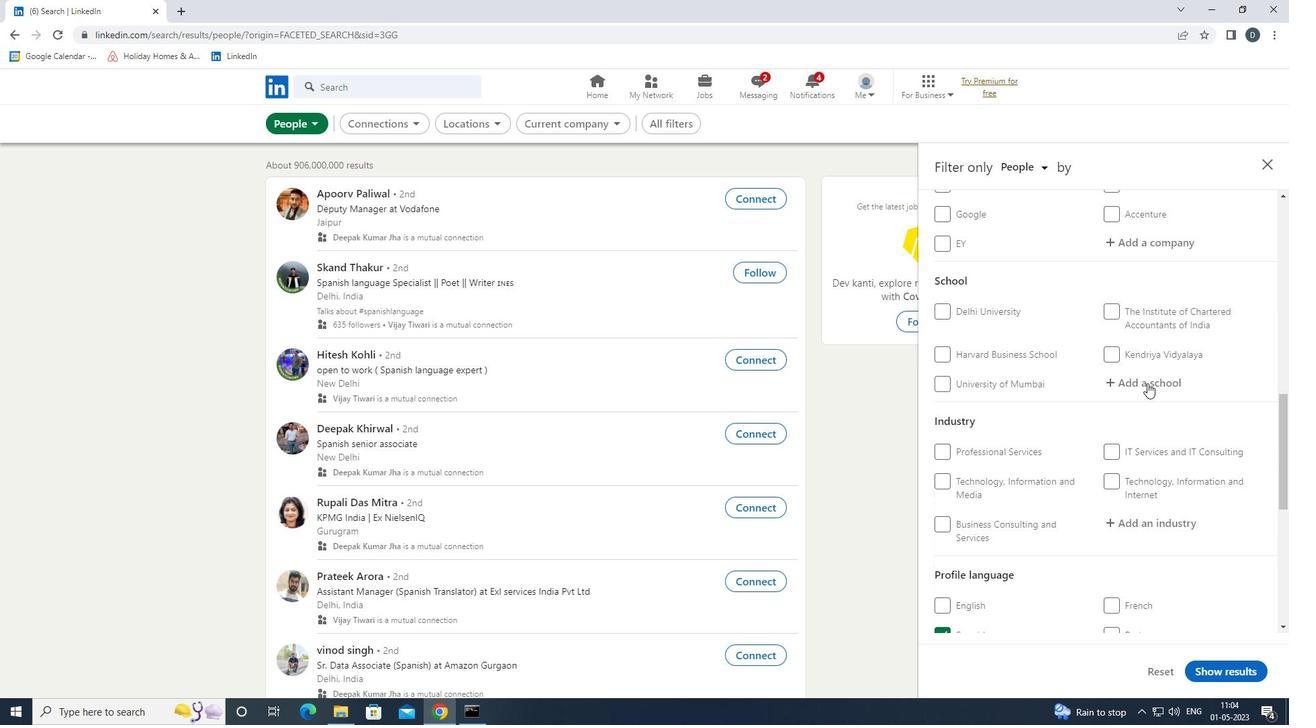 
Action: Key pressed <Key.shift>MAHATMA<Key.space><Key.shift>GANDHI<Key.space><Key.shift>KASHI<Key.down><Key.down><Key.enter>
Screenshot: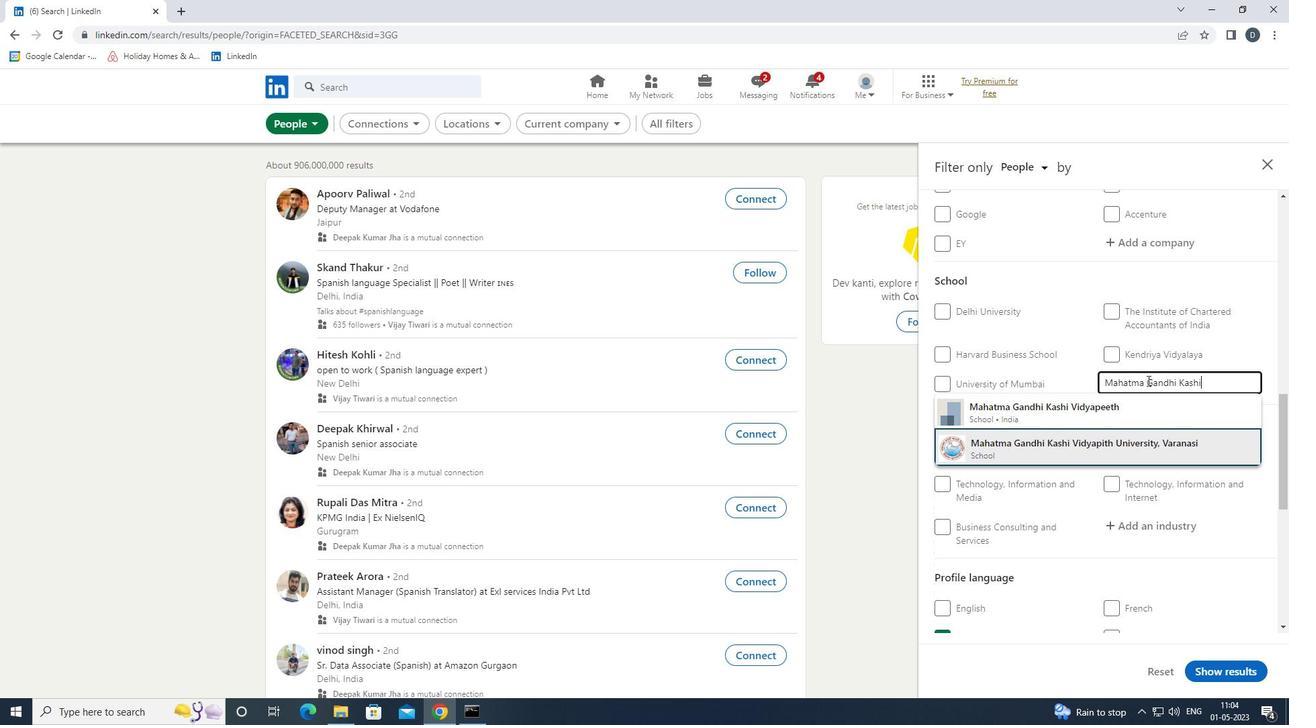 
Action: Mouse moved to (1144, 385)
Screenshot: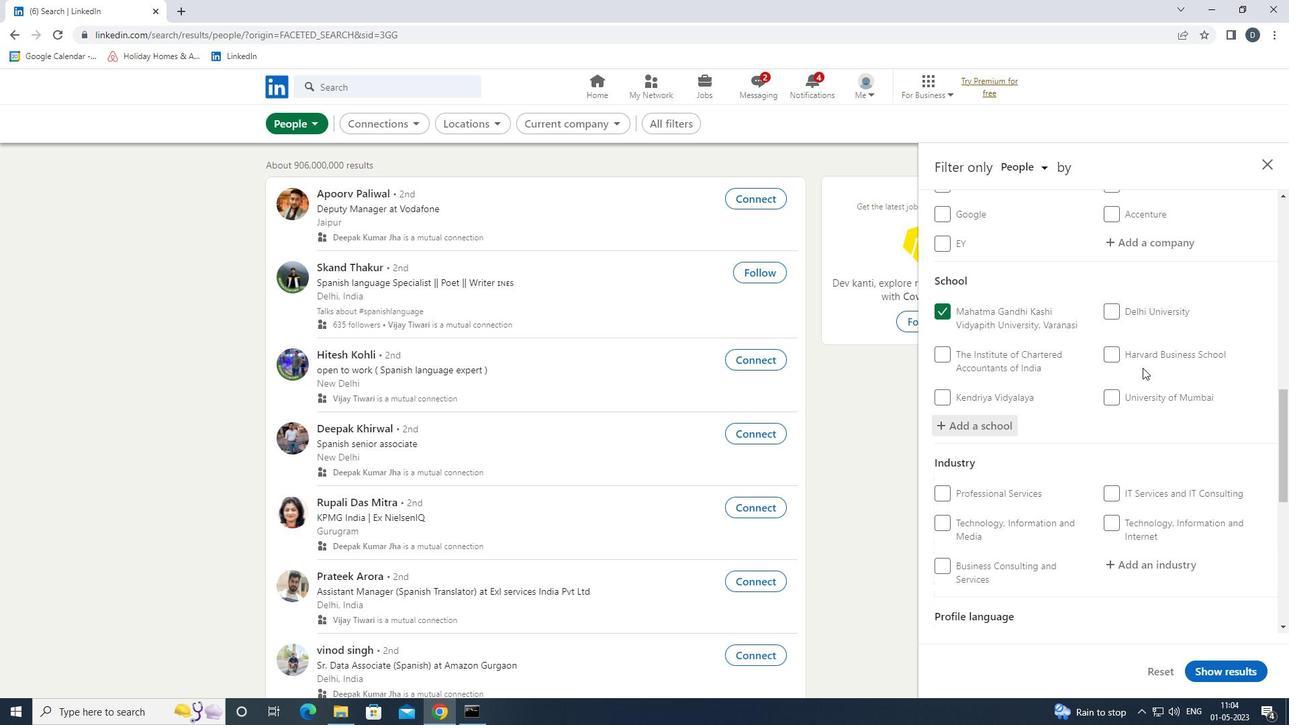 
Action: Mouse scrolled (1144, 384) with delta (0, 0)
Screenshot: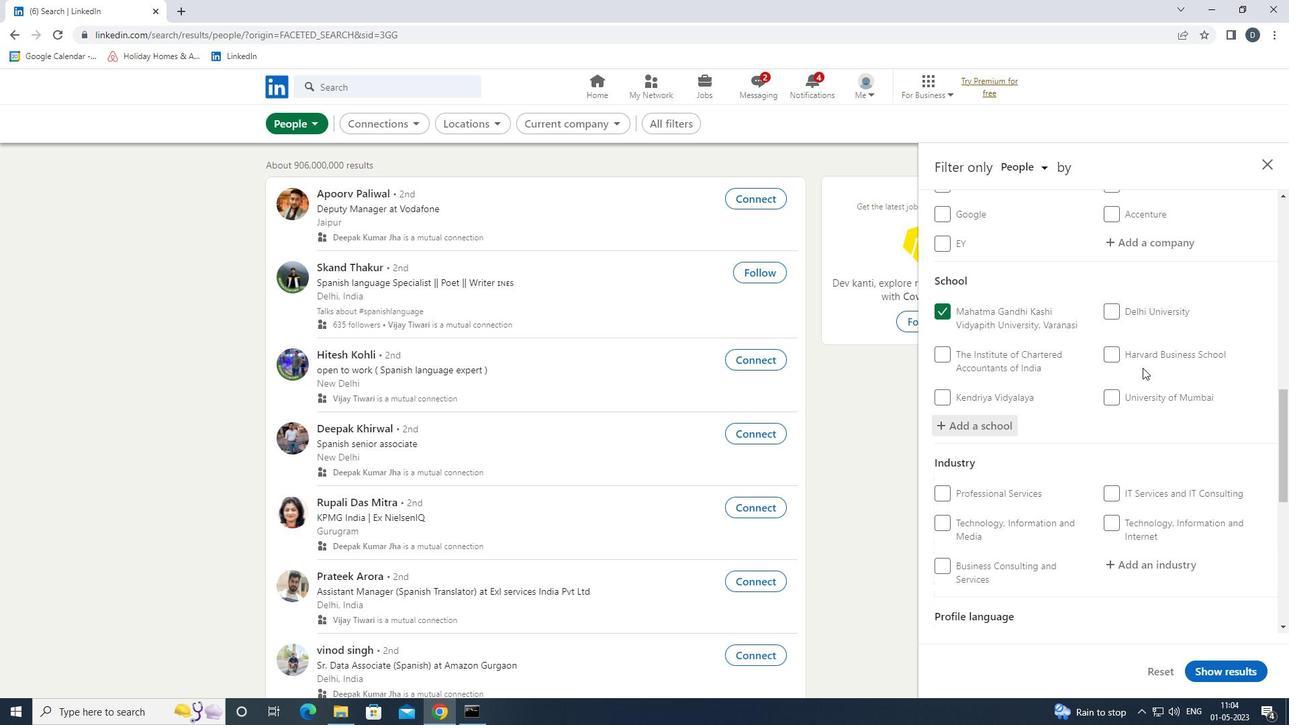 
Action: Mouse moved to (1147, 392)
Screenshot: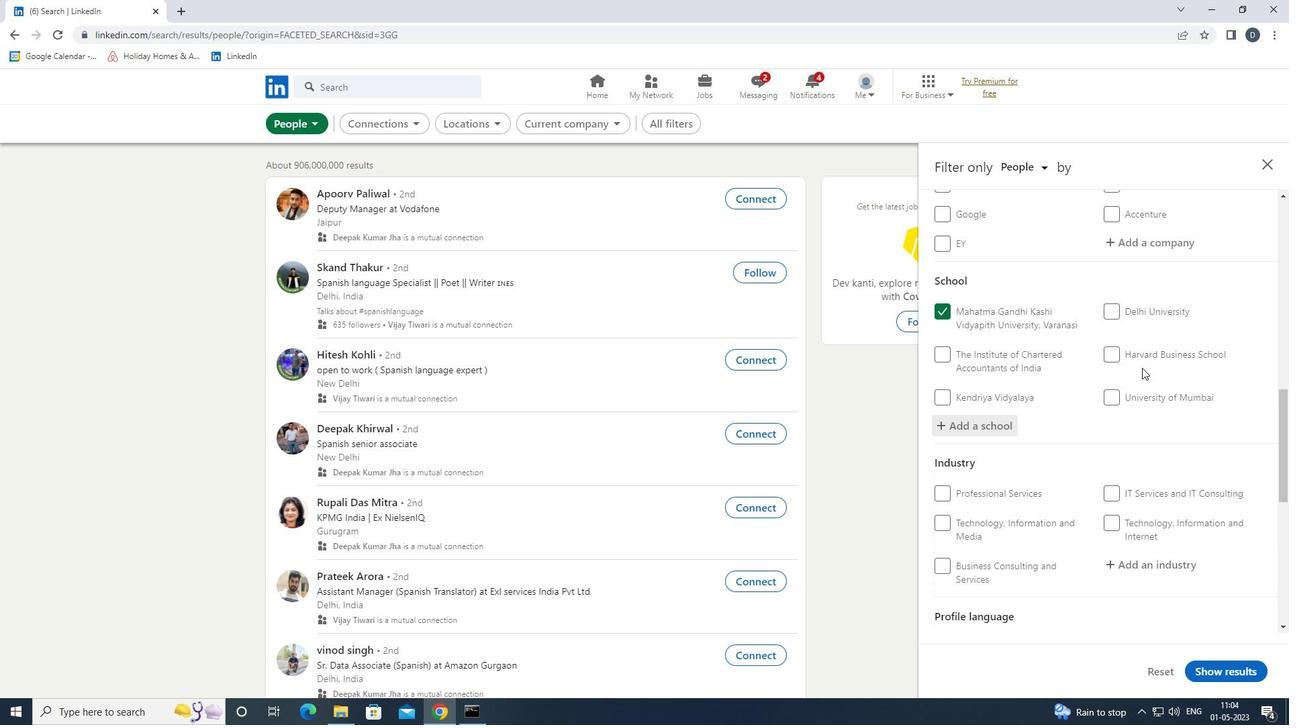 
Action: Mouse scrolled (1147, 392) with delta (0, 0)
Screenshot: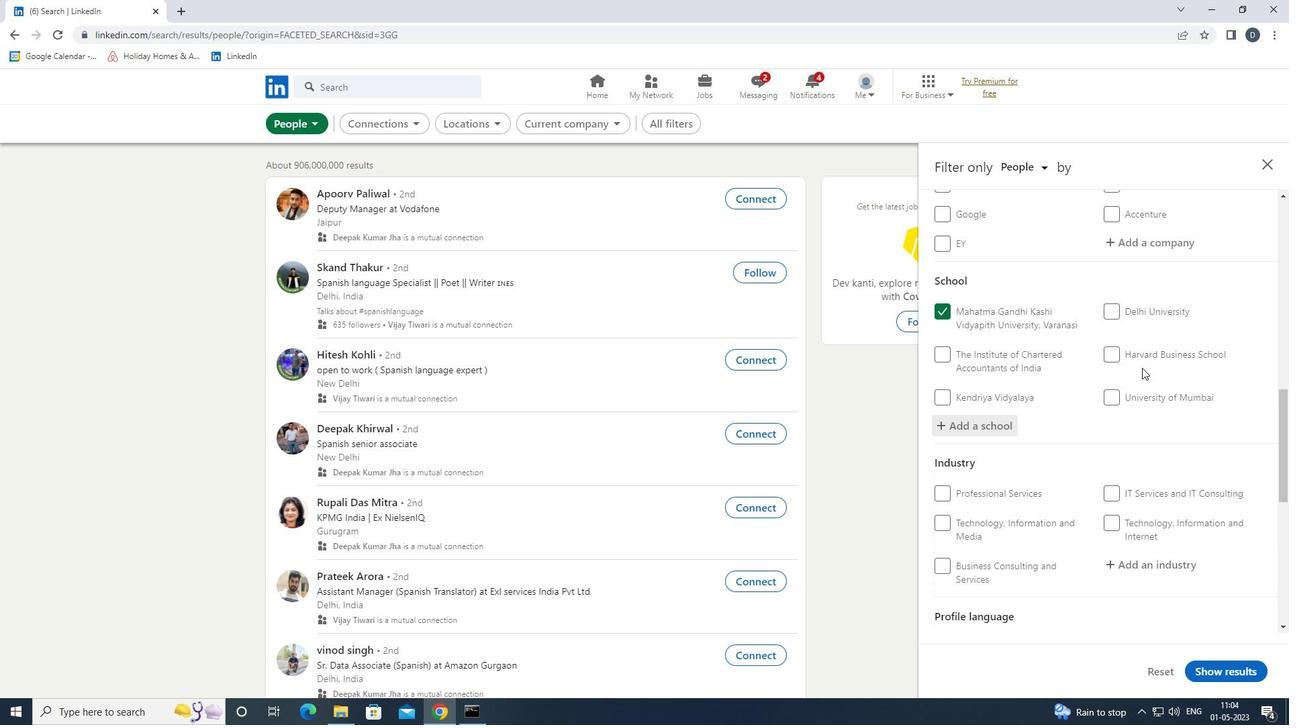
Action: Mouse moved to (1148, 394)
Screenshot: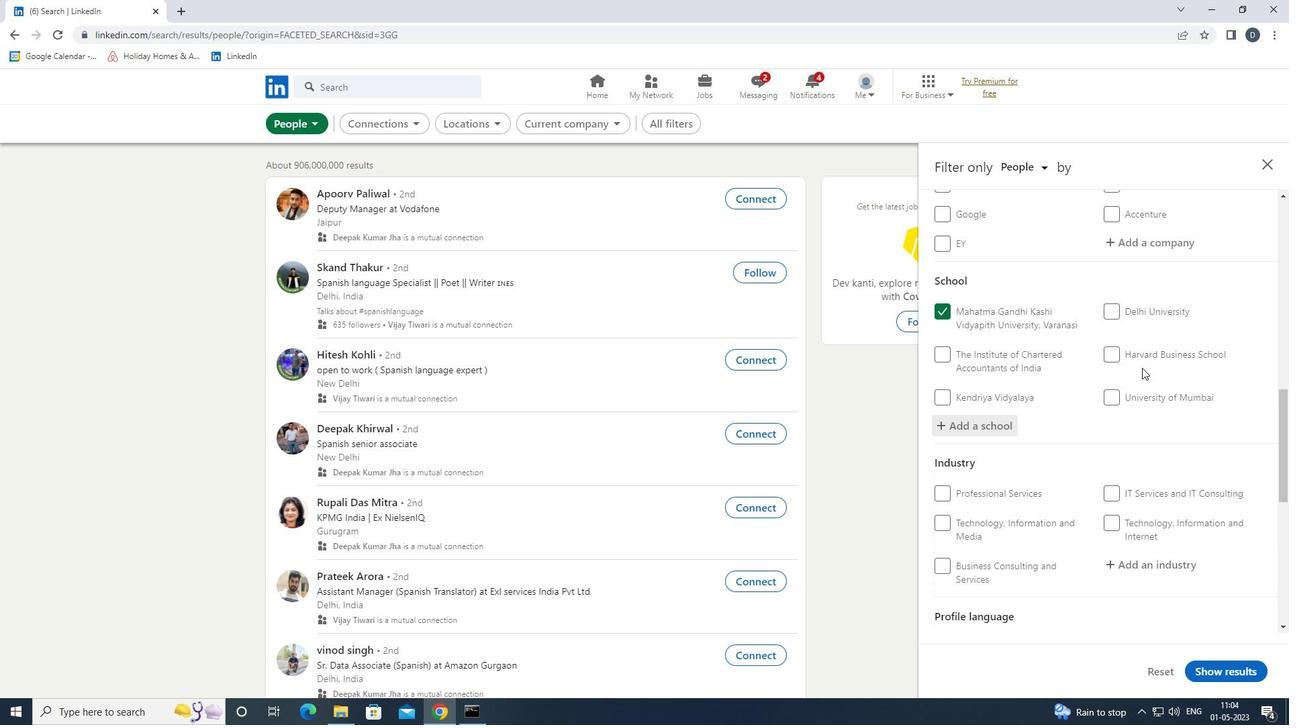 
Action: Mouse scrolled (1148, 393) with delta (0, 0)
Screenshot: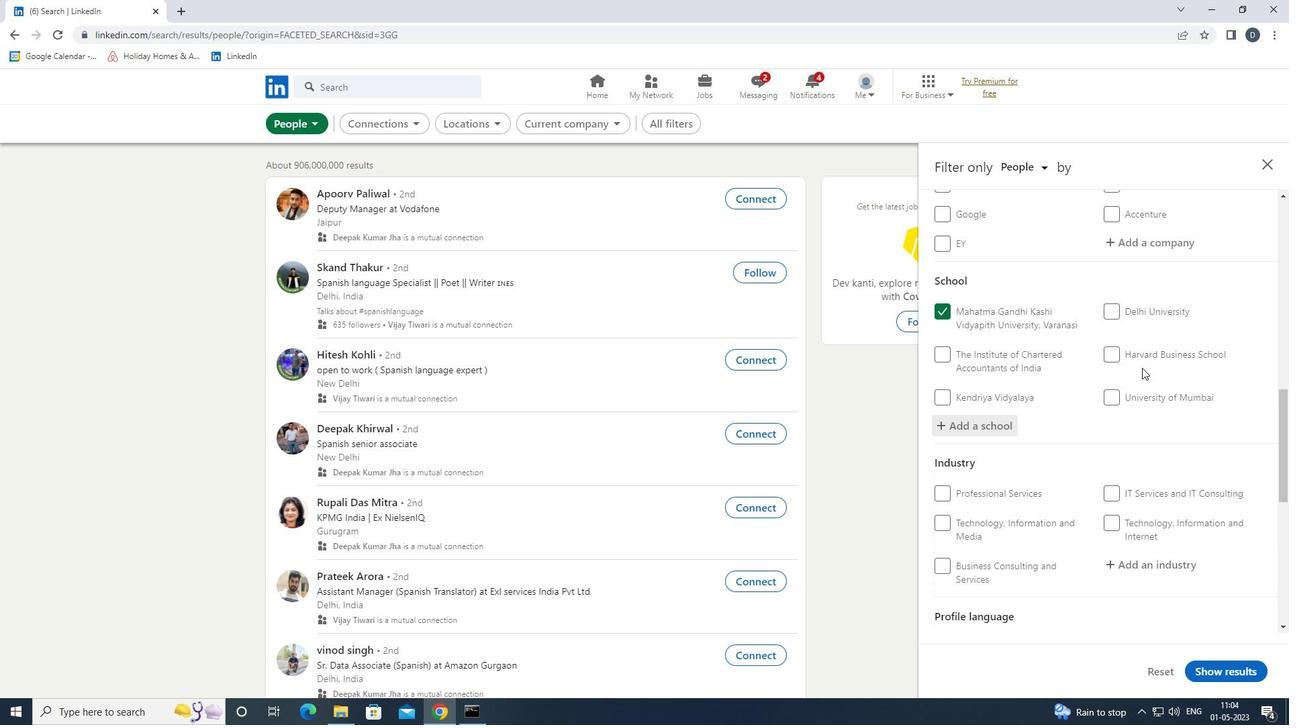 
Action: Mouse moved to (1154, 363)
Screenshot: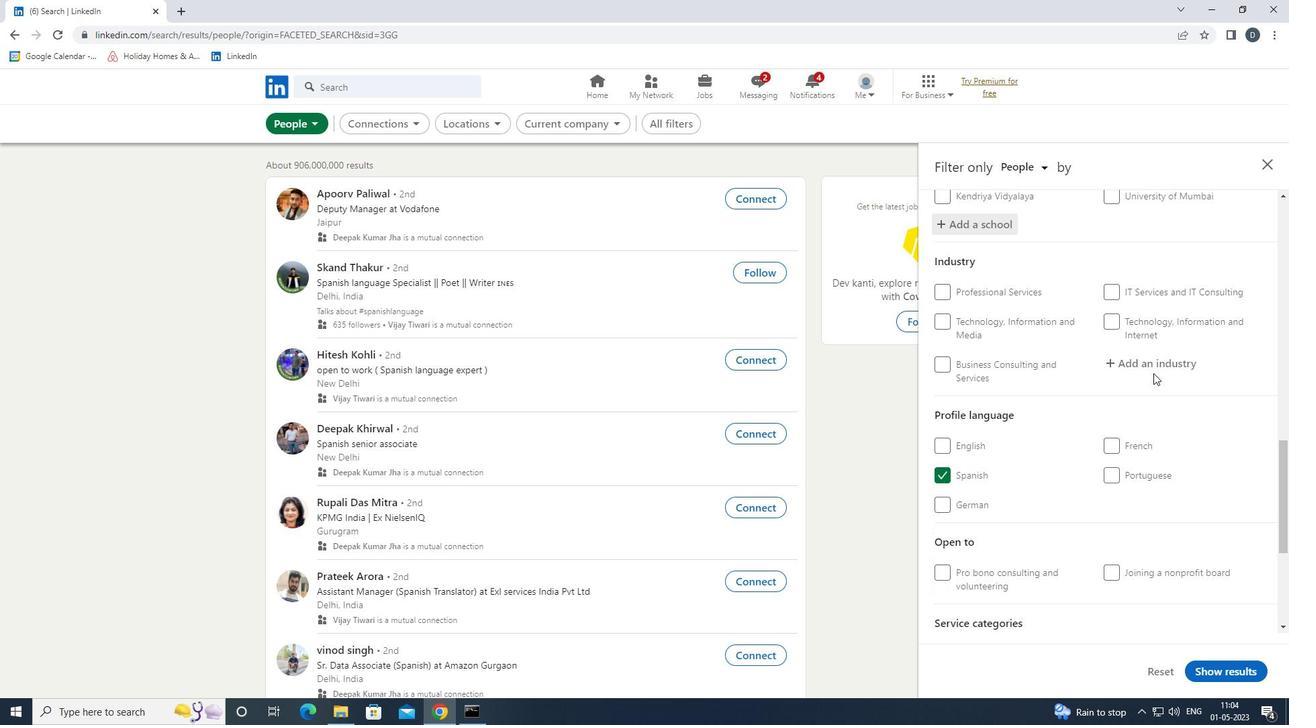 
Action: Mouse pressed left at (1154, 363)
Screenshot: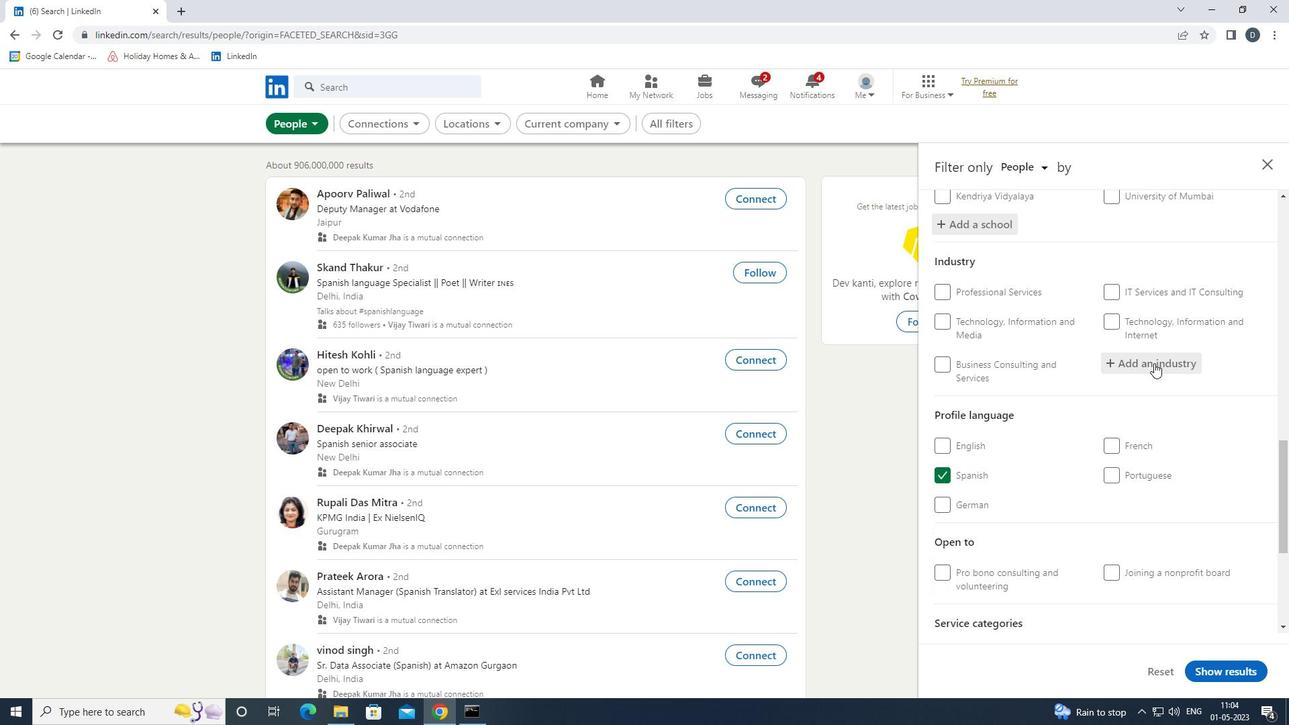 
Action: Key pressed <Key.shift>WEDDING<Key.space><Key.shift>PLANNING<Key.space>
Screenshot: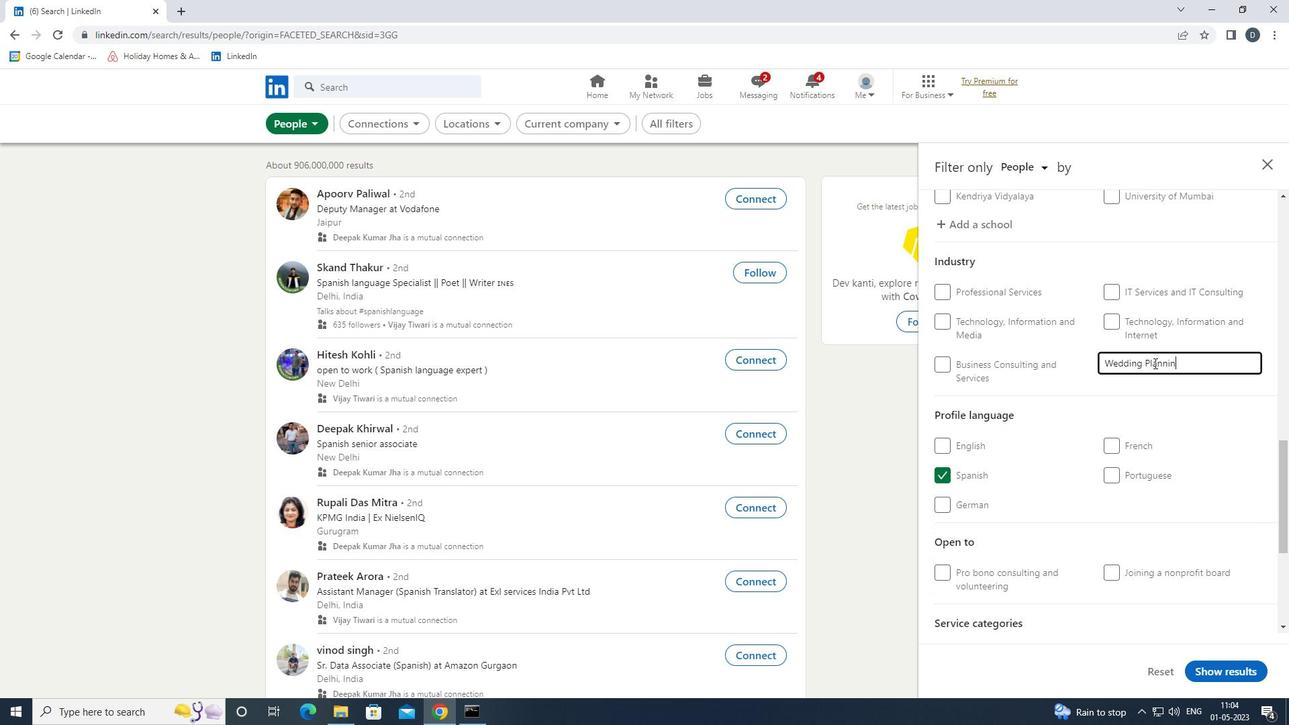 
Action: Mouse moved to (1186, 365)
Screenshot: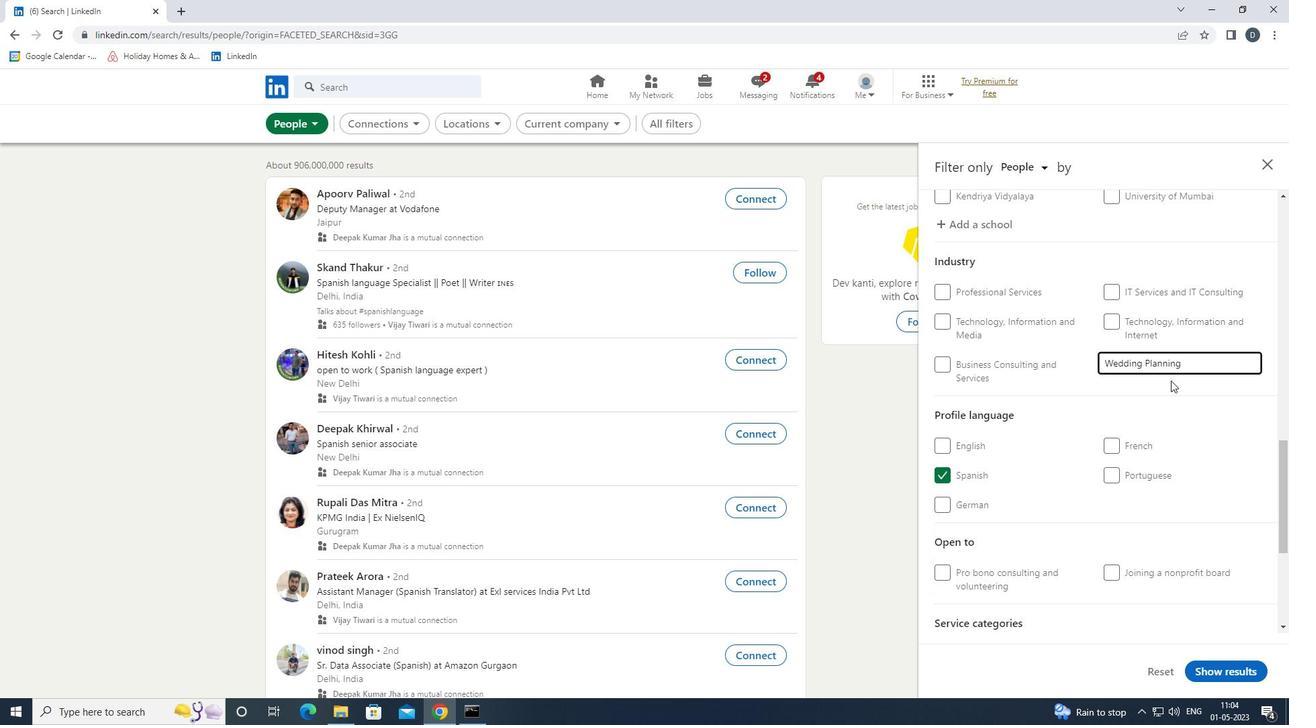 
Action: Key pressed <Key.backspace><Key.backspace><Key.backspace><Key.backspace><Key.backspace><Key.backspace><Key.backspace><Key.backspace><Key.backspace><Key.backspace><Key.backspace><Key.backspace><Key.backspace><Key.backspace><Key.backspace><Key.backspace><Key.backspace><Key.backspace><Key.backspace><Key.backspace><Key.backspace><Key.backspace><Key.backspace><Key.backspace><Key.backspace><Key.backspace><Key.shift>INSUARANCE<Key.space><Key.backspace><Key.backspace><Key.backspace><Key.backspace><Key.backspace><Key.backspace><Key.backspace>RANCE<Key.down><Key.down><Key.down><Key.down><Key.enter>
Screenshot: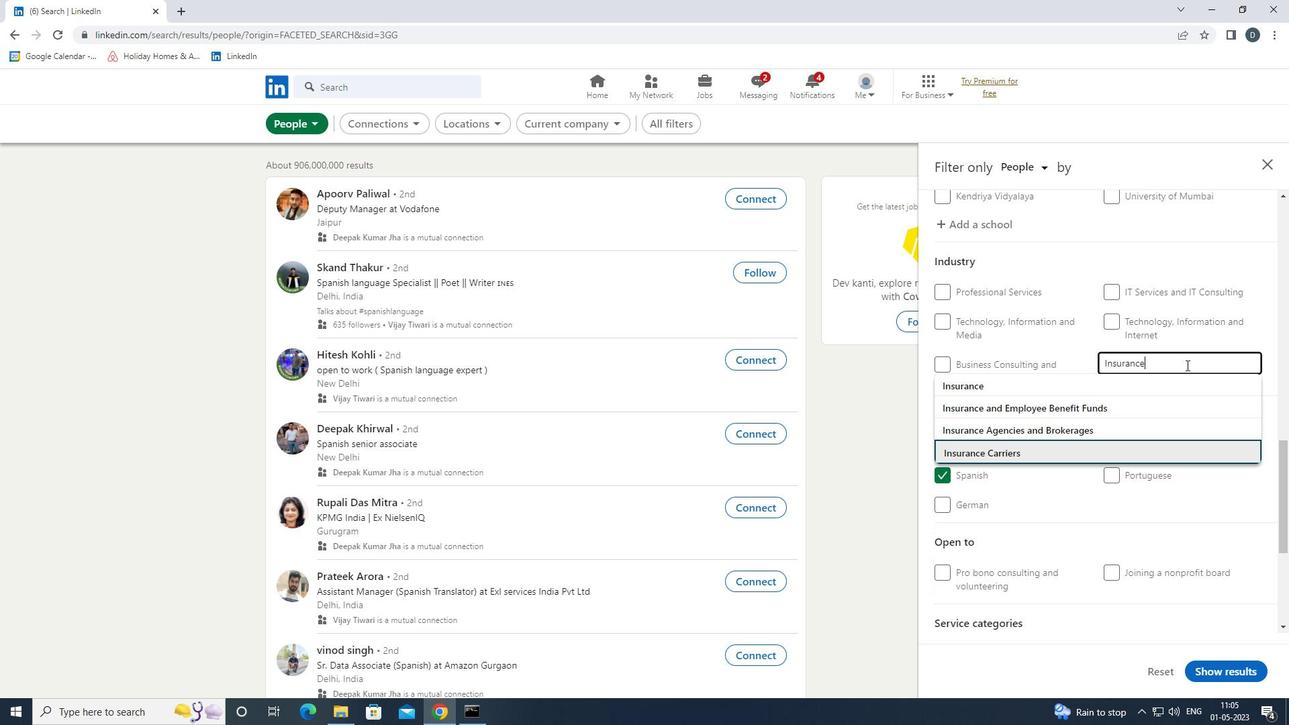 
Action: Mouse moved to (1140, 435)
Screenshot: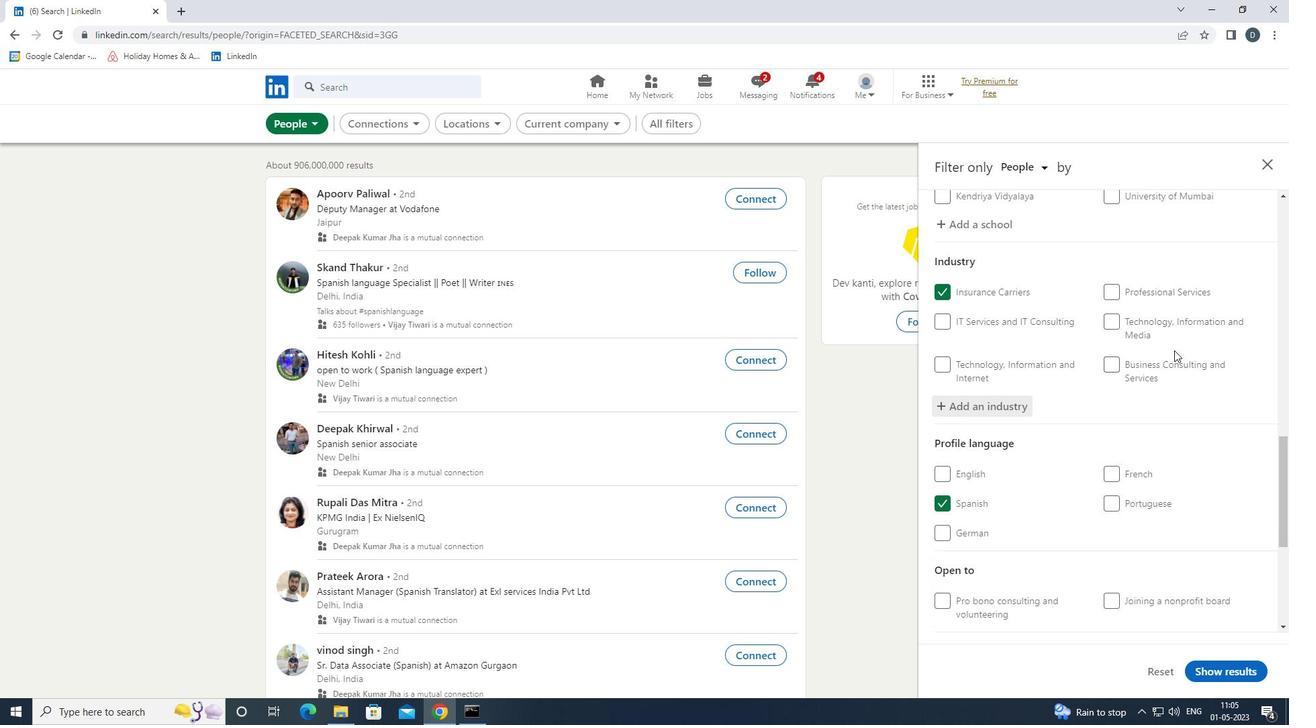 
Action: Mouse scrolled (1140, 434) with delta (0, 0)
Screenshot: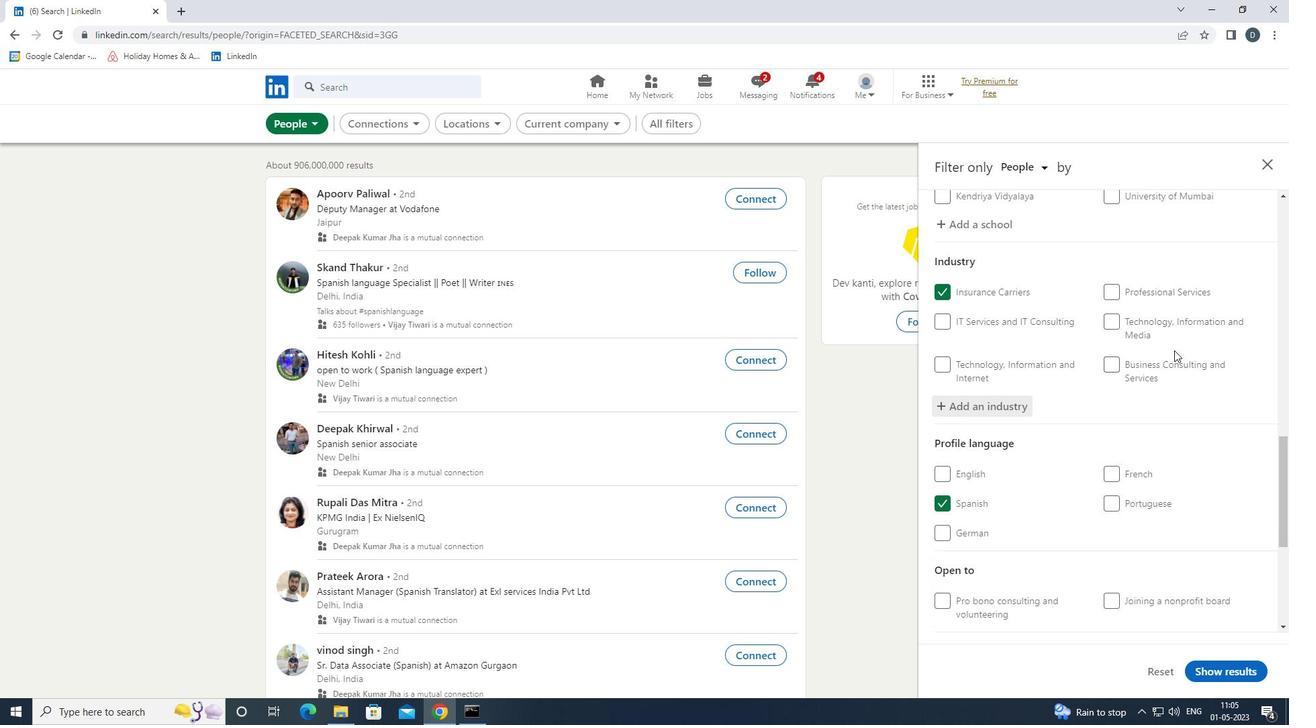
Action: Mouse moved to (1140, 435)
Screenshot: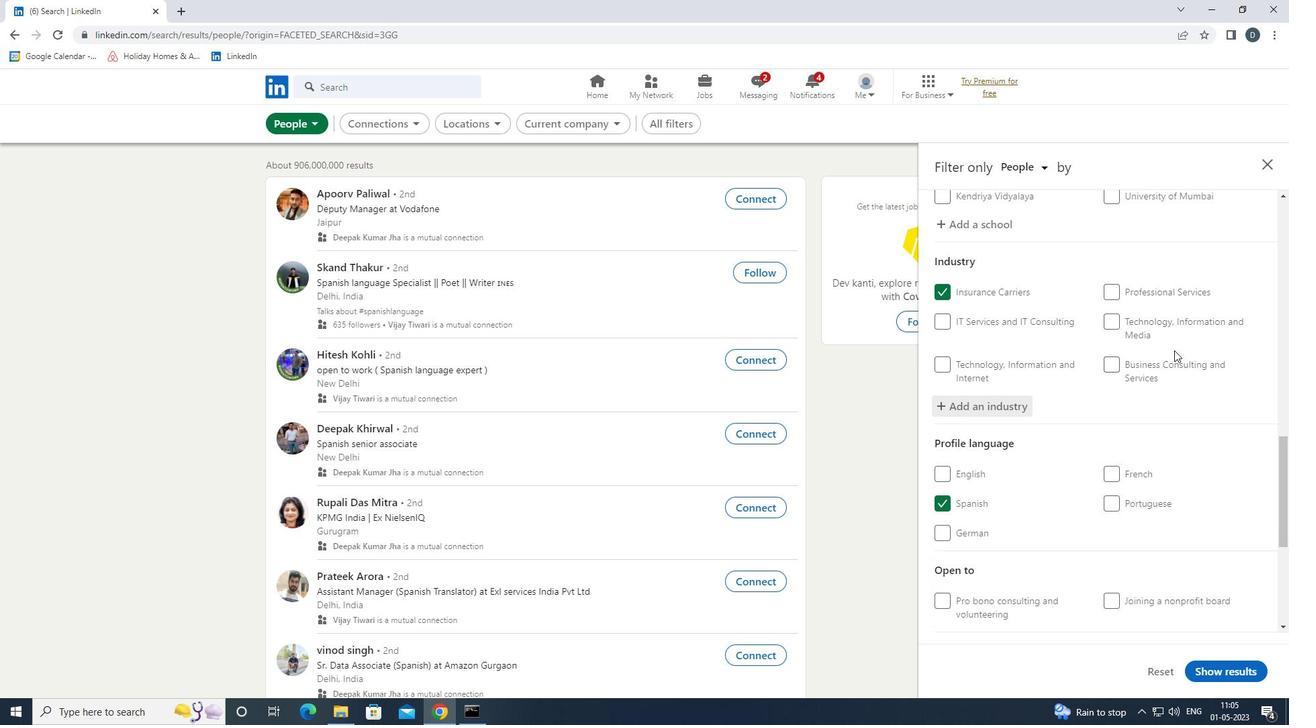 
Action: Mouse scrolled (1140, 434) with delta (0, 0)
Screenshot: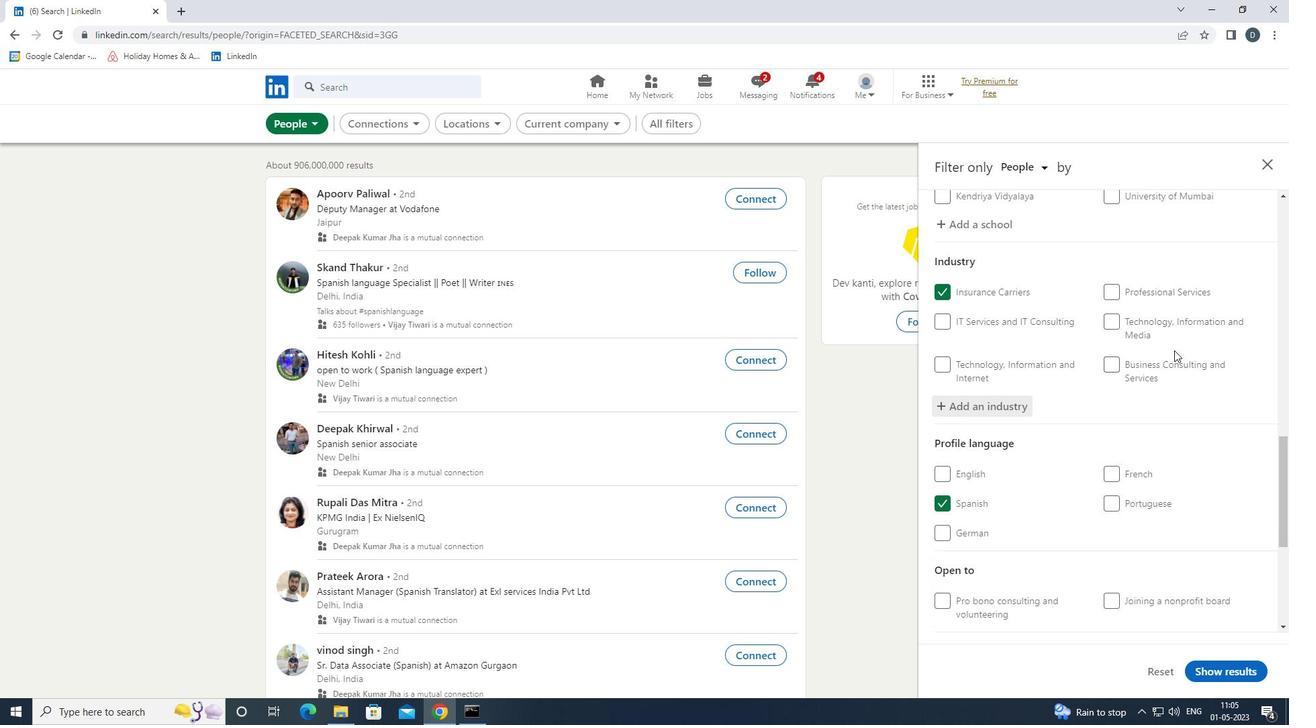 
Action: Mouse moved to (1140, 436)
Screenshot: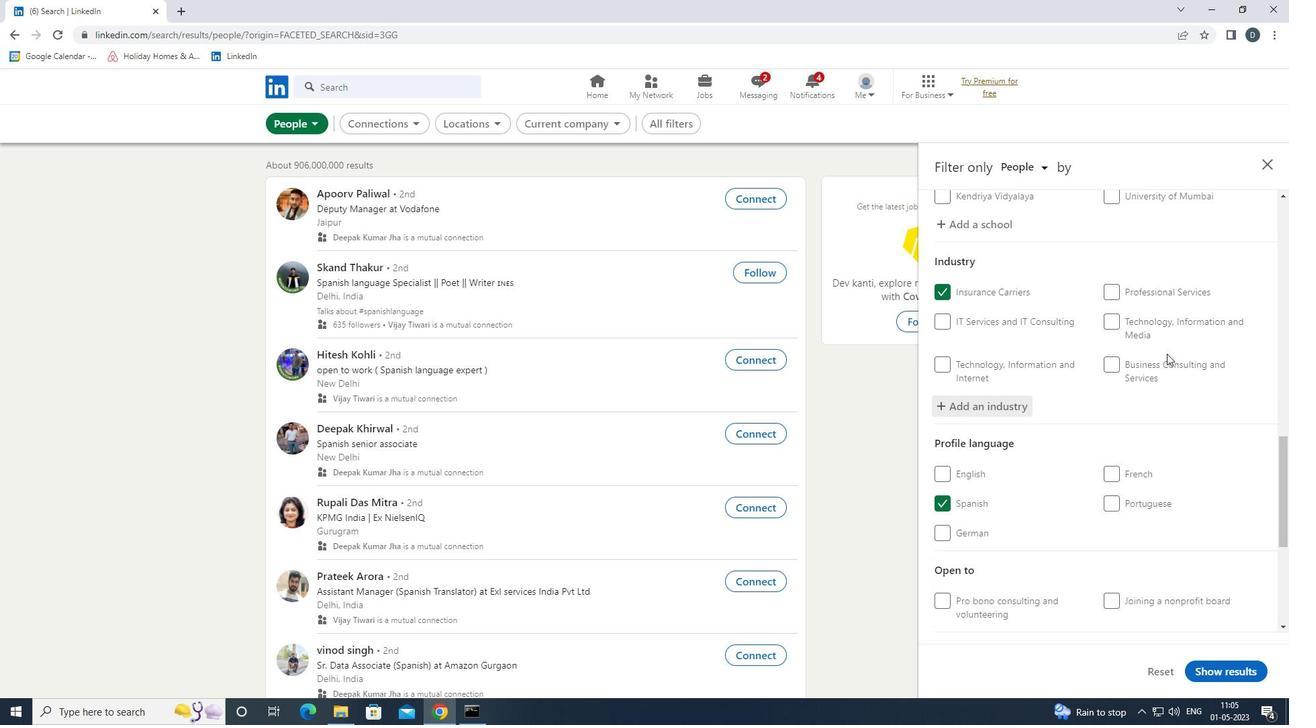 
Action: Mouse scrolled (1140, 435) with delta (0, 0)
Screenshot: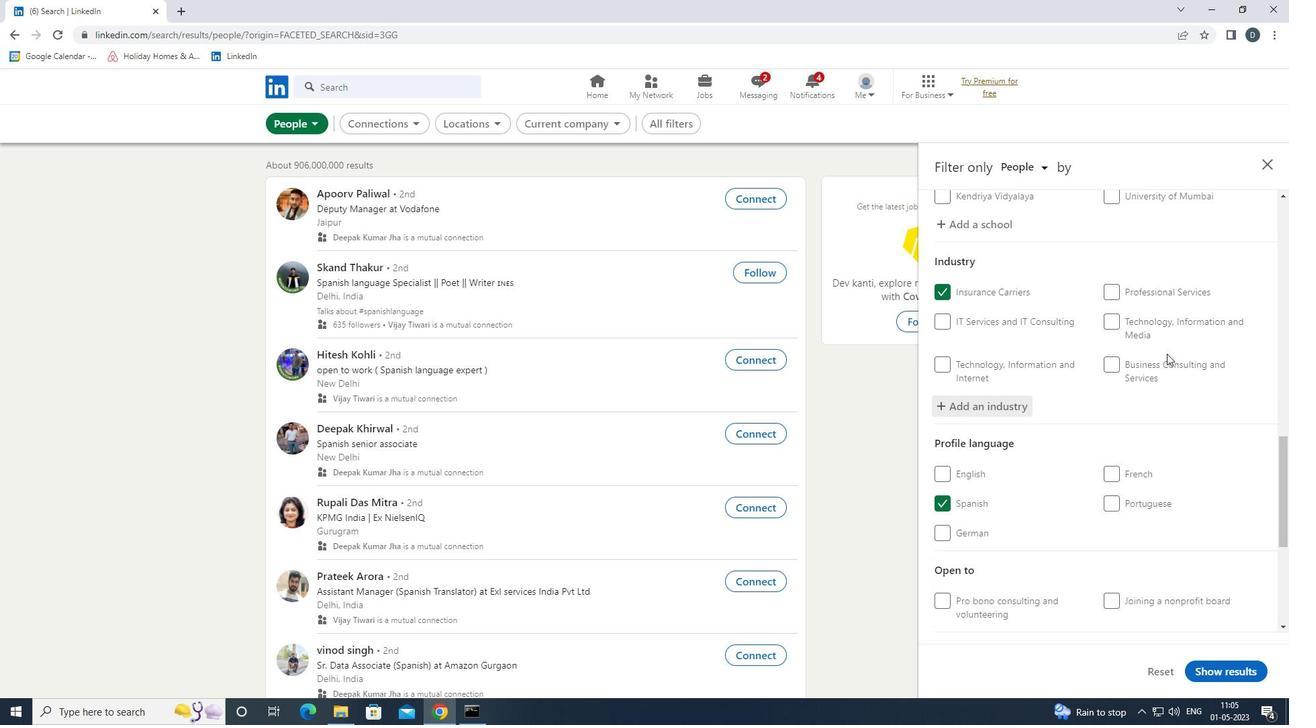 
Action: Mouse moved to (1140, 437)
Screenshot: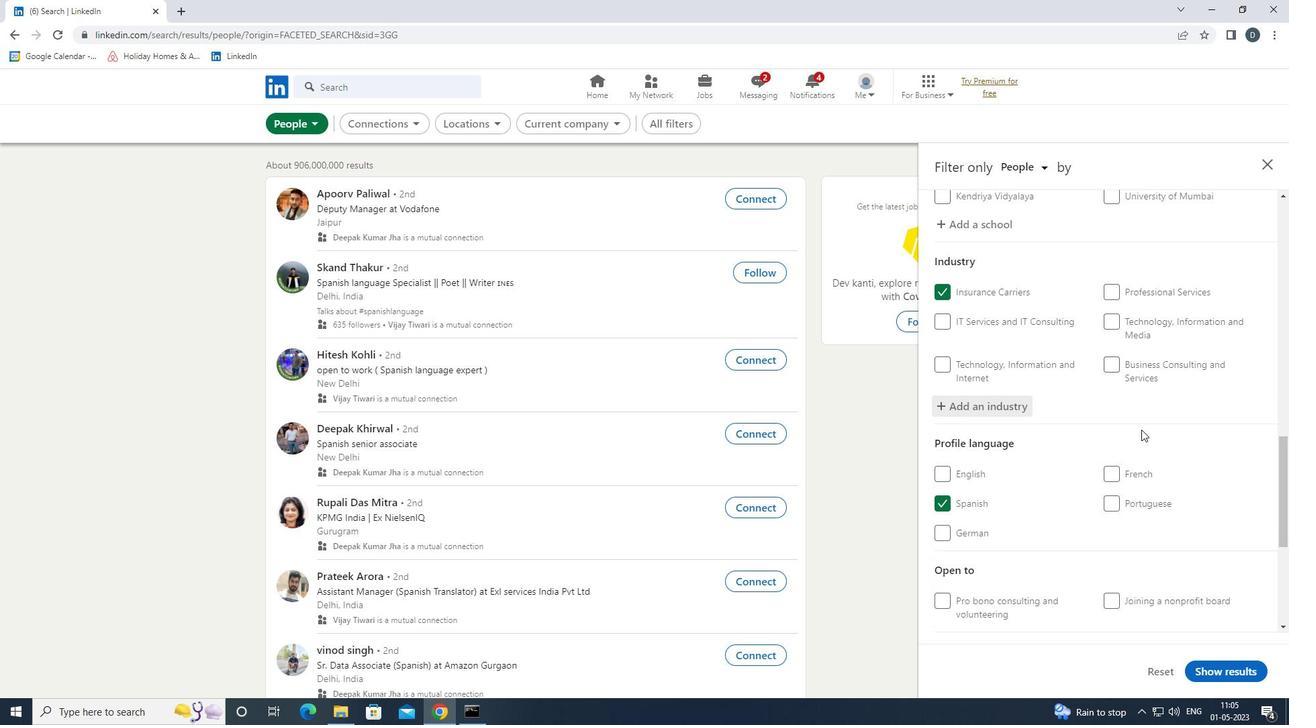 
Action: Mouse scrolled (1140, 436) with delta (0, 0)
Screenshot: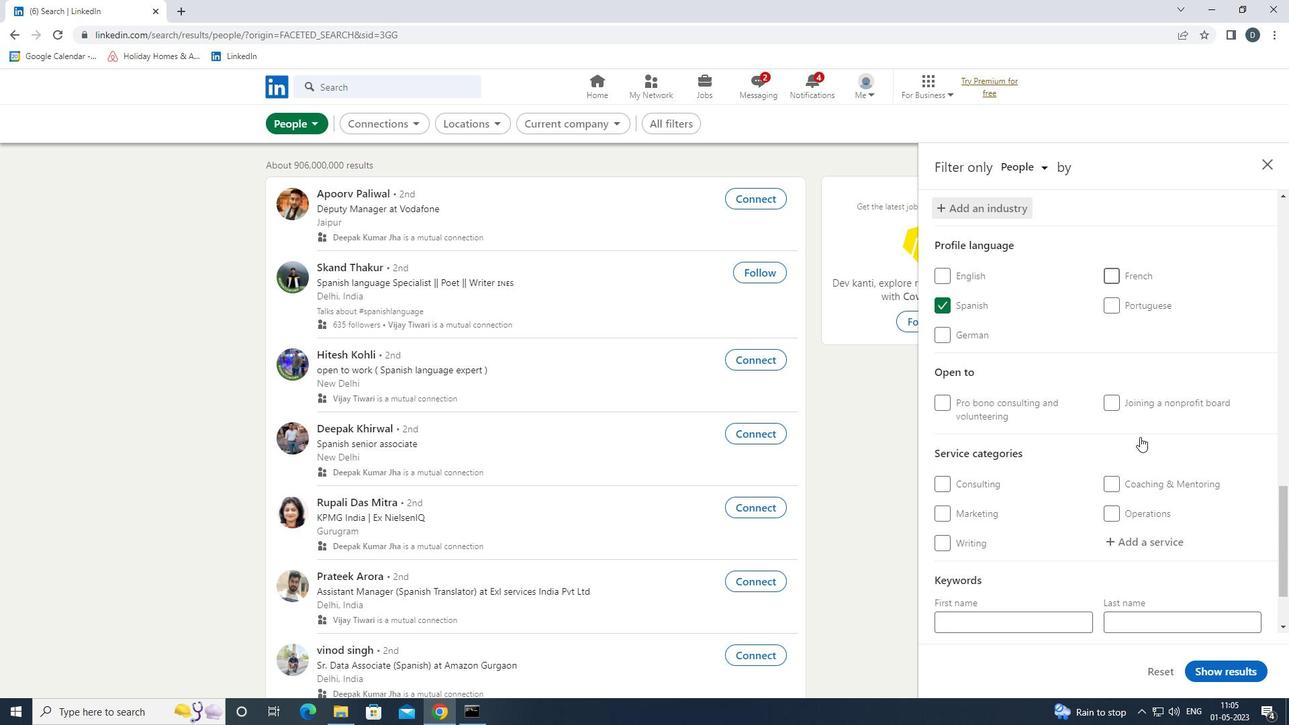 
Action: Mouse scrolled (1140, 436) with delta (0, 0)
Screenshot: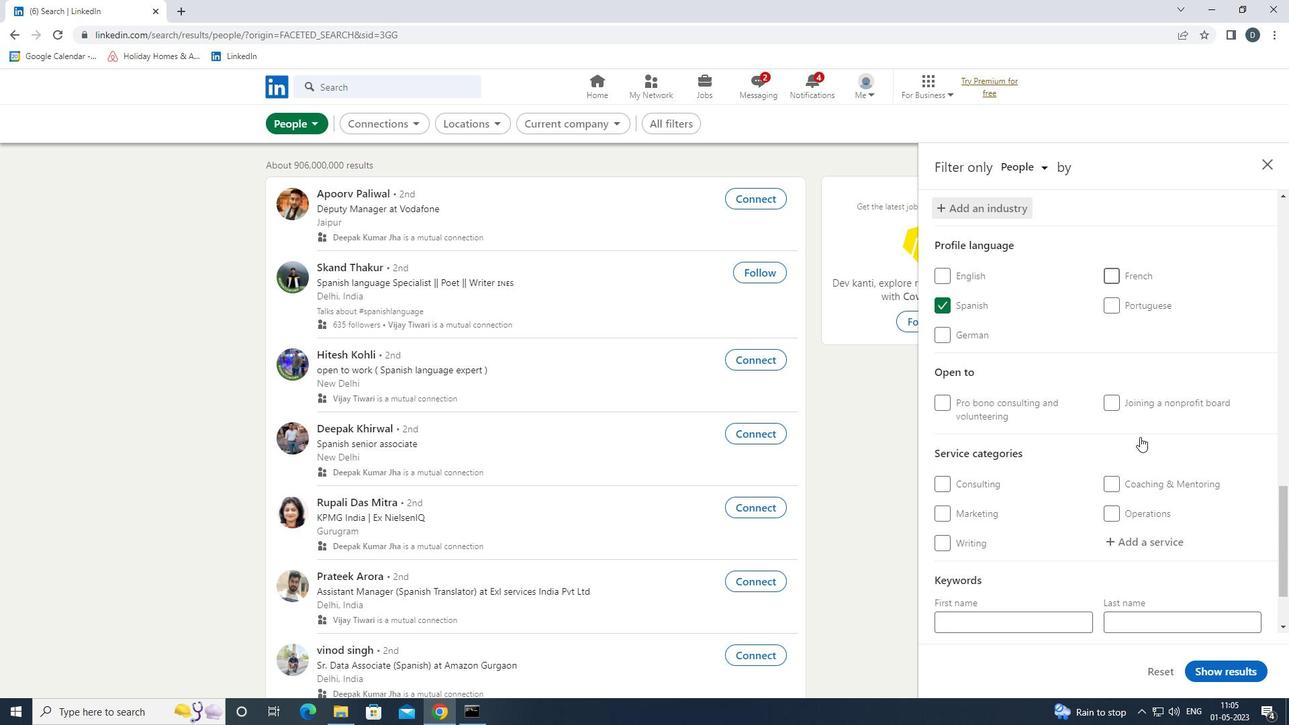 
Action: Mouse moved to (1137, 460)
Screenshot: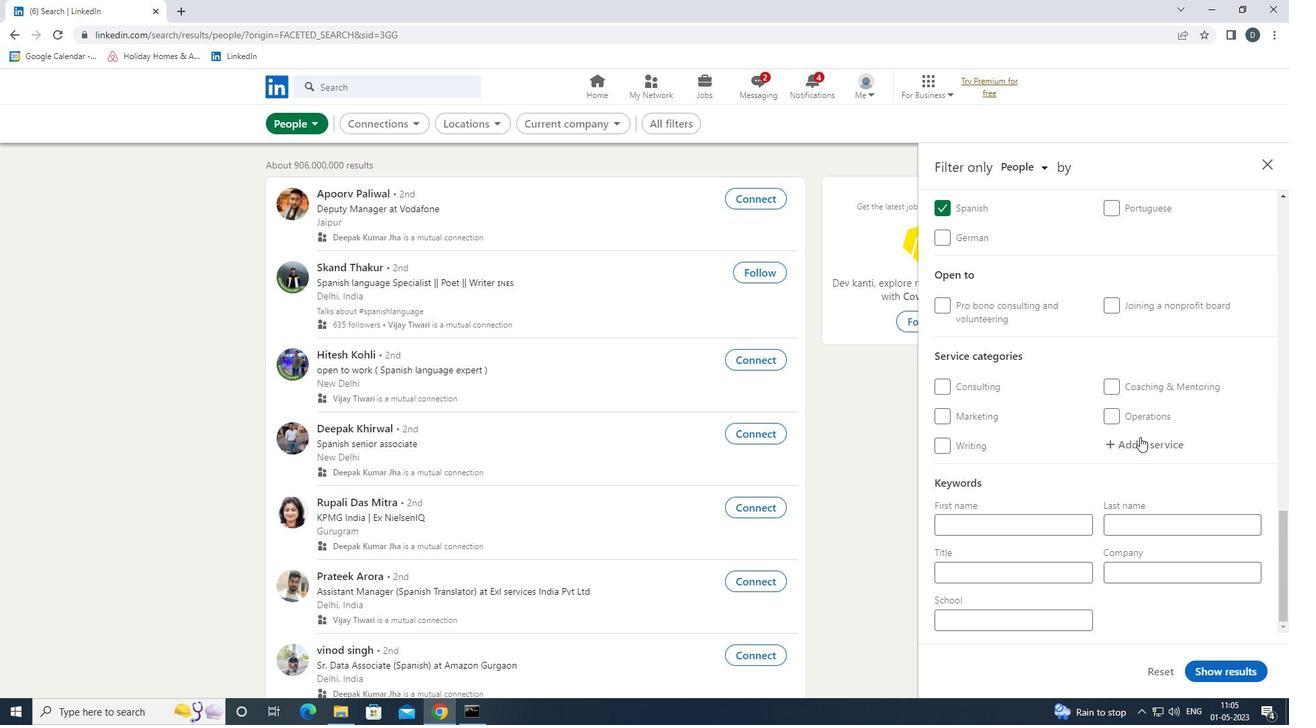 
Action: Mouse pressed left at (1137, 460)
Screenshot: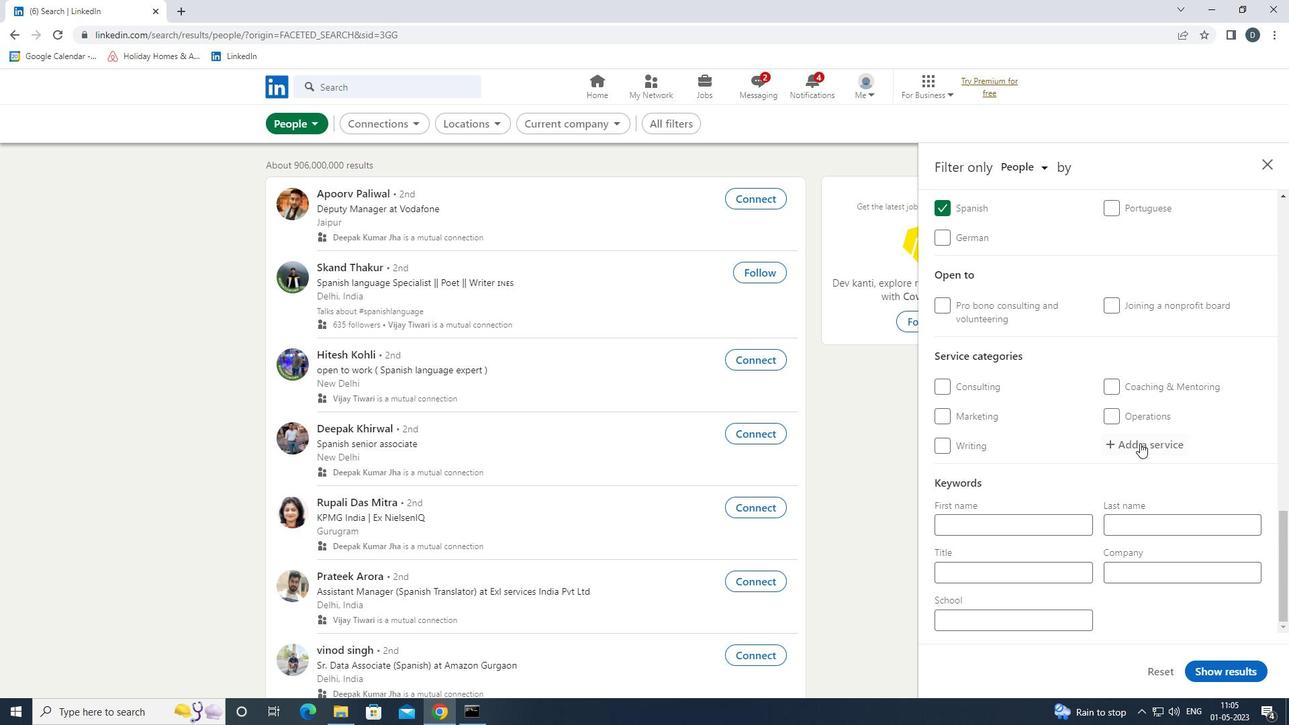 
Action: Mouse moved to (1144, 449)
Screenshot: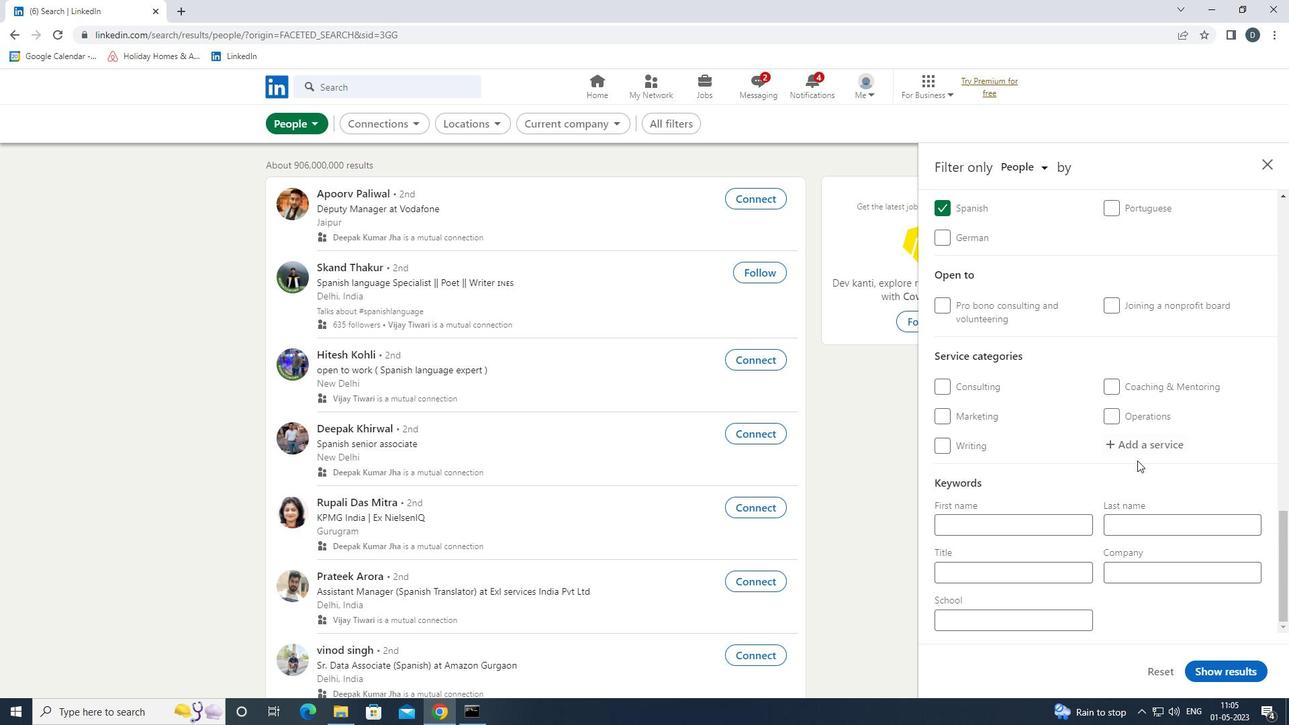 
Action: Mouse pressed left at (1144, 449)
Screenshot: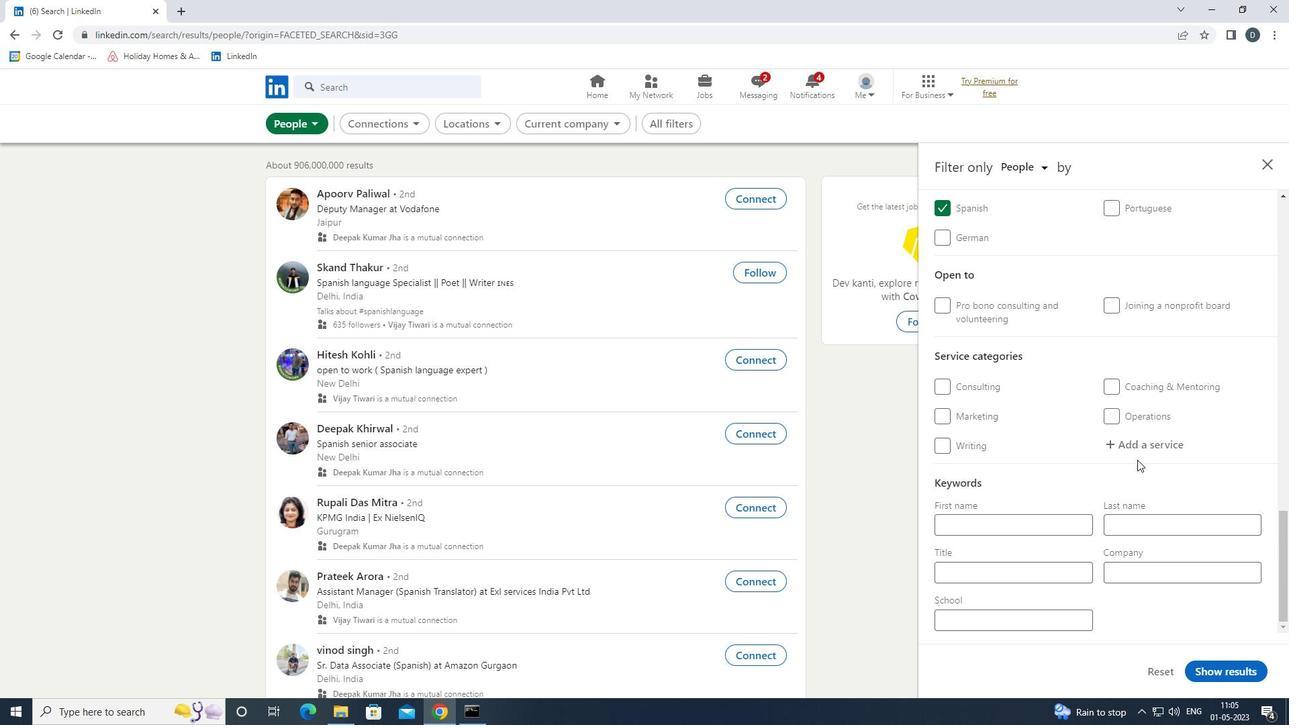 
Action: Mouse moved to (1145, 449)
Screenshot: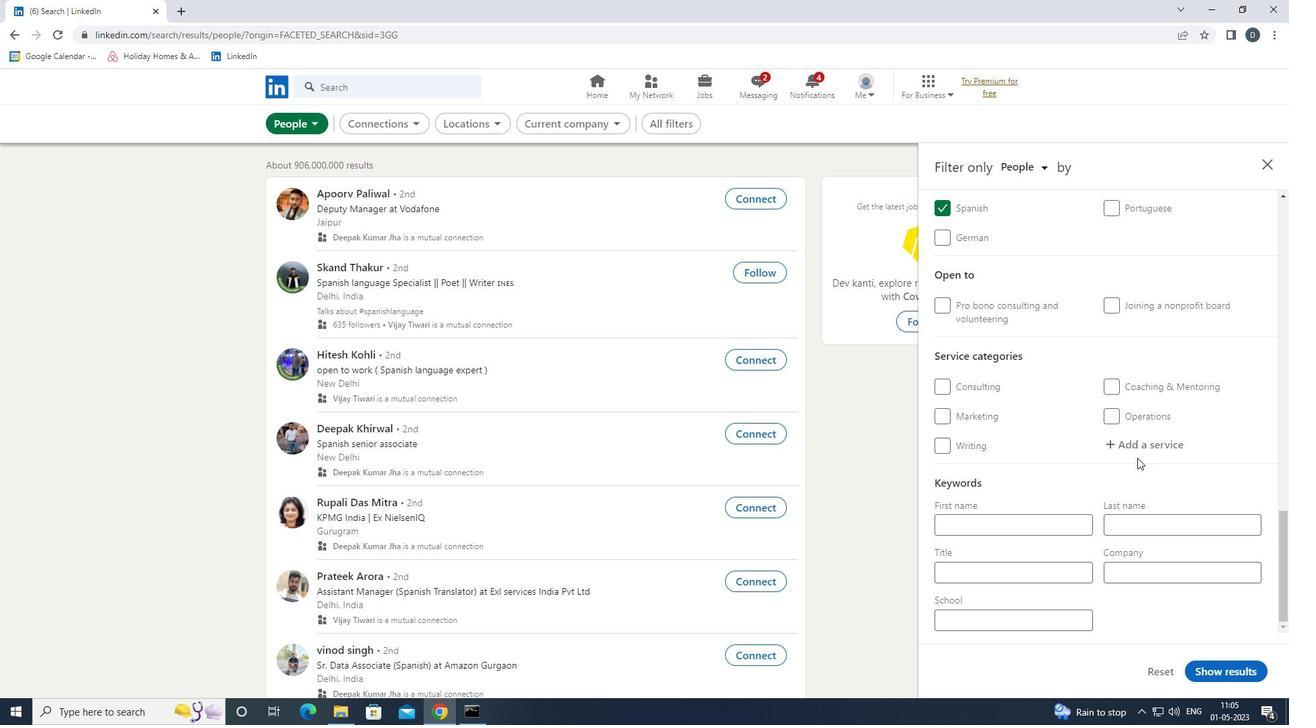 
Action: Key pressed <Key.shift>WEDDING<Key.space><Key.down><Key.down><Key.enter>\
Screenshot: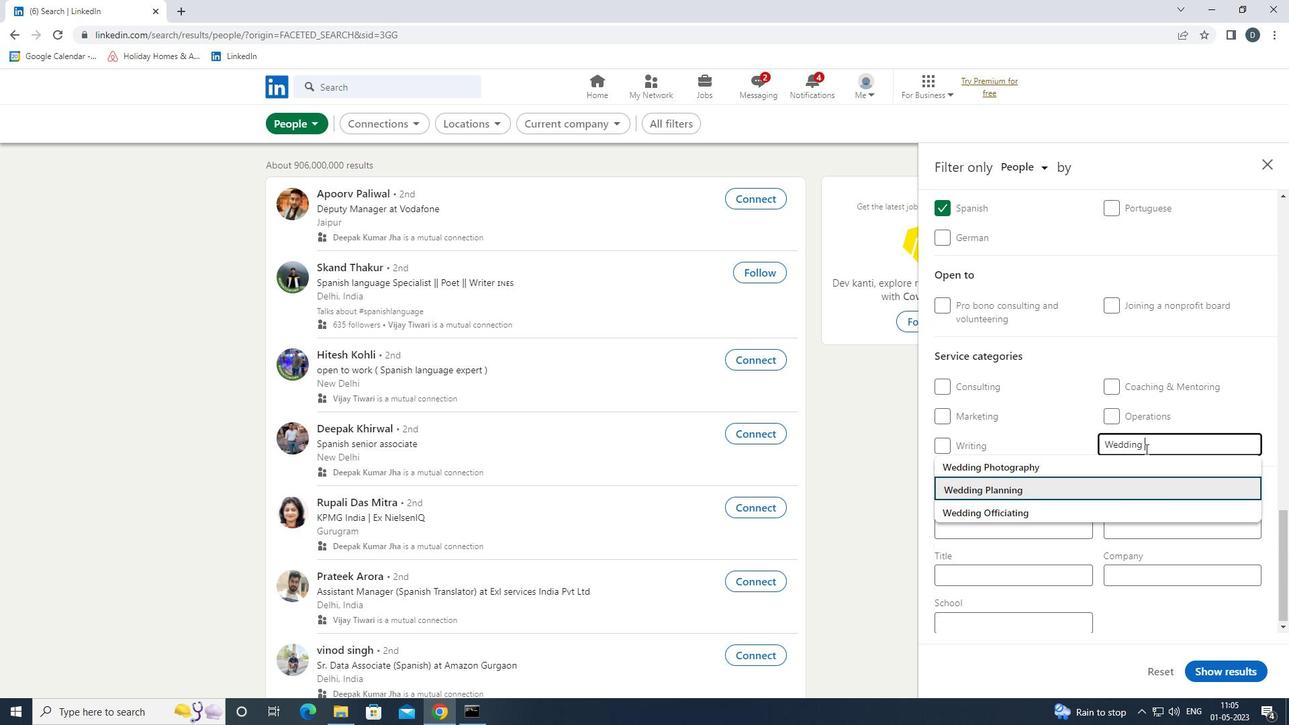 
Action: Mouse pressed left at (1145, 449)
Screenshot: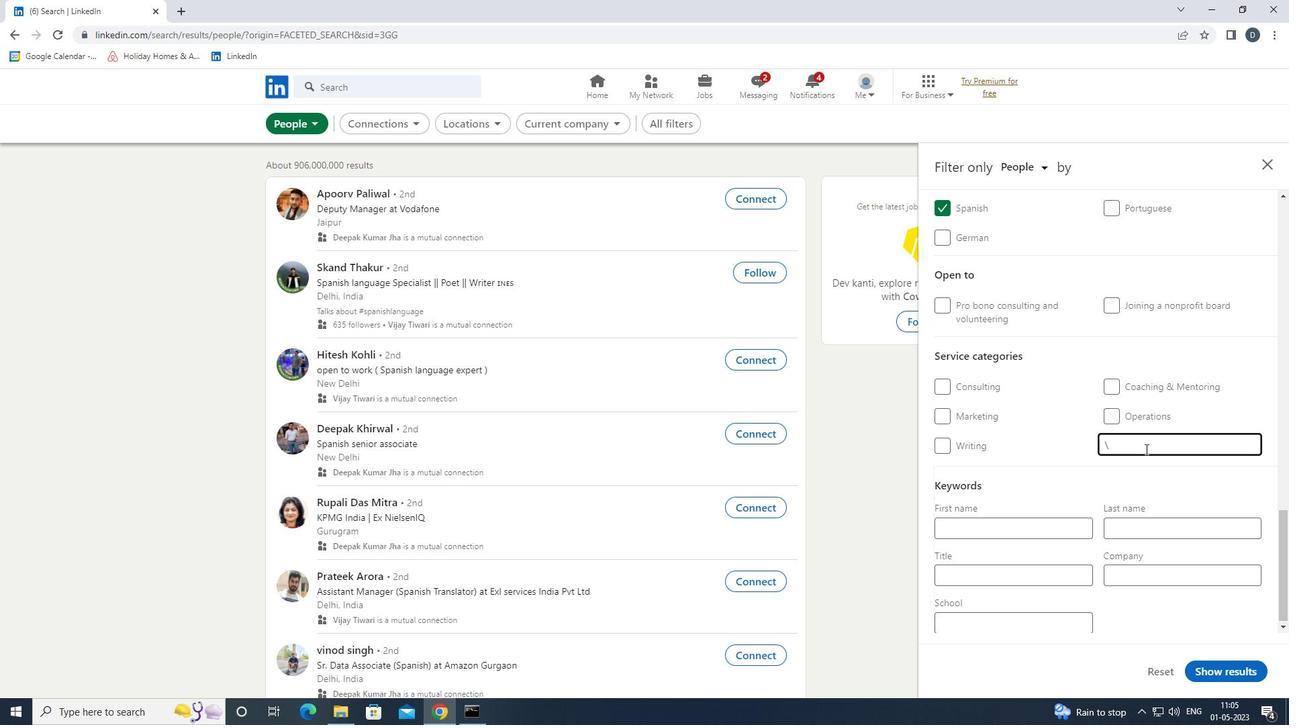 
Action: Key pressed <Key.backspace><Key.shift>WEDDING<Key.space><Key.shift>PO<Key.insert><Key.backspace>LA
Screenshot: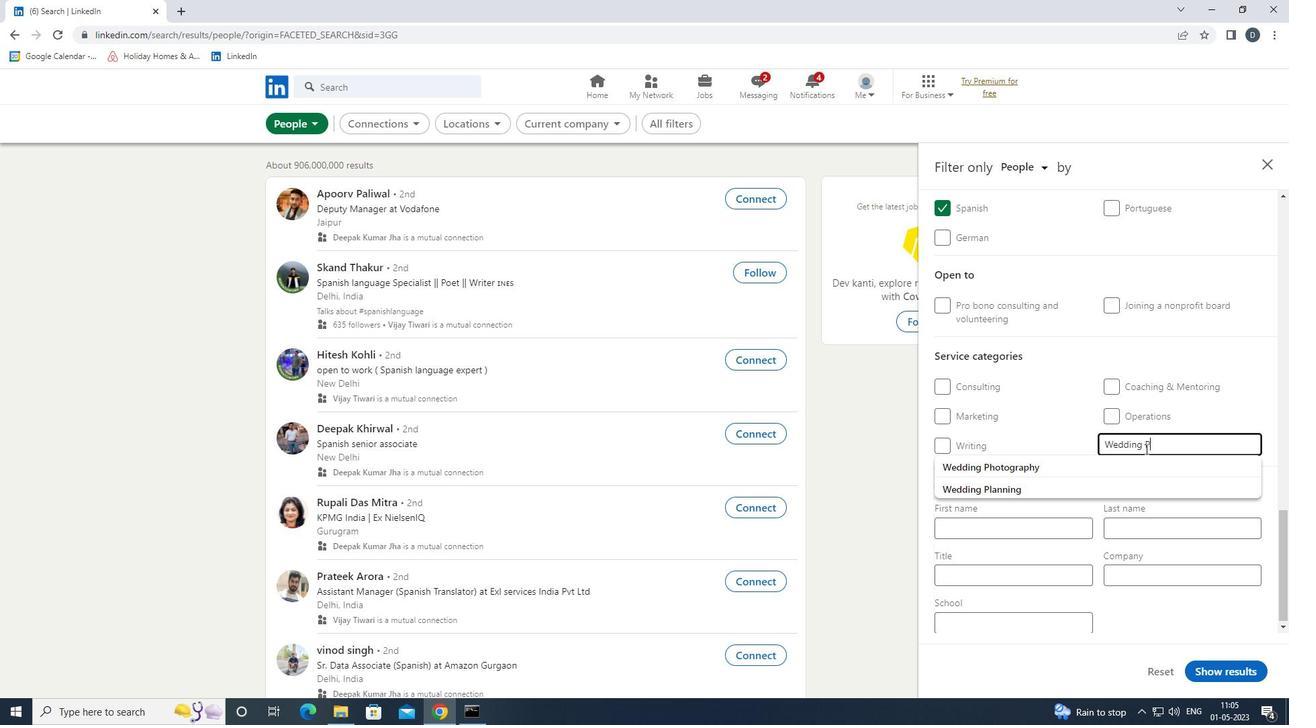 
Action: Mouse moved to (1126, 460)
Screenshot: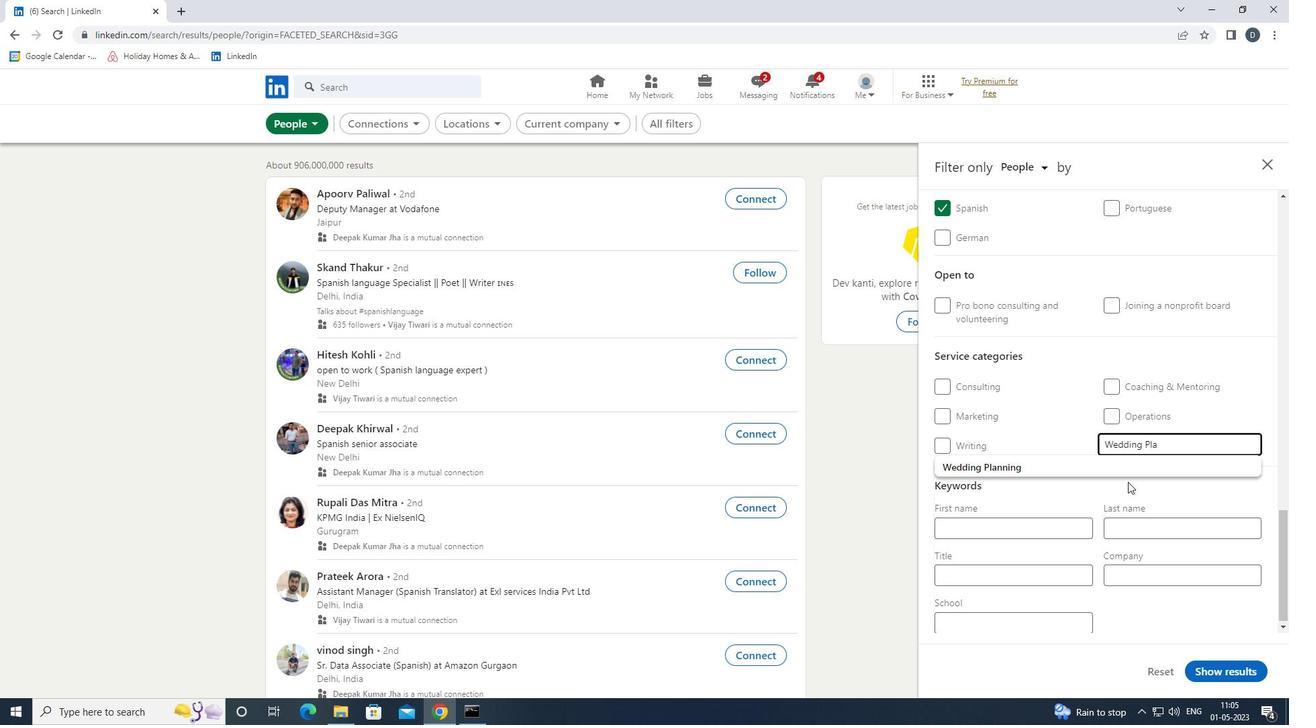 
Action: Mouse pressed left at (1126, 460)
Screenshot: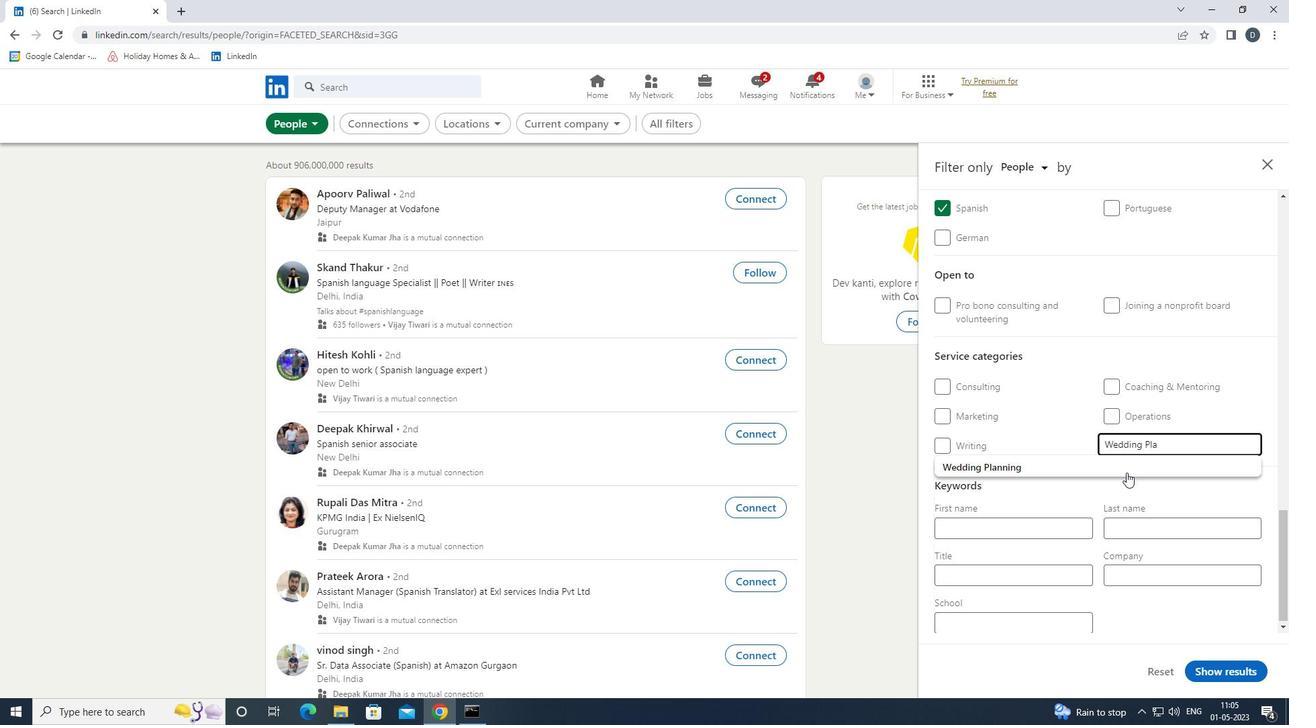 
Action: Mouse moved to (1121, 463)
Screenshot: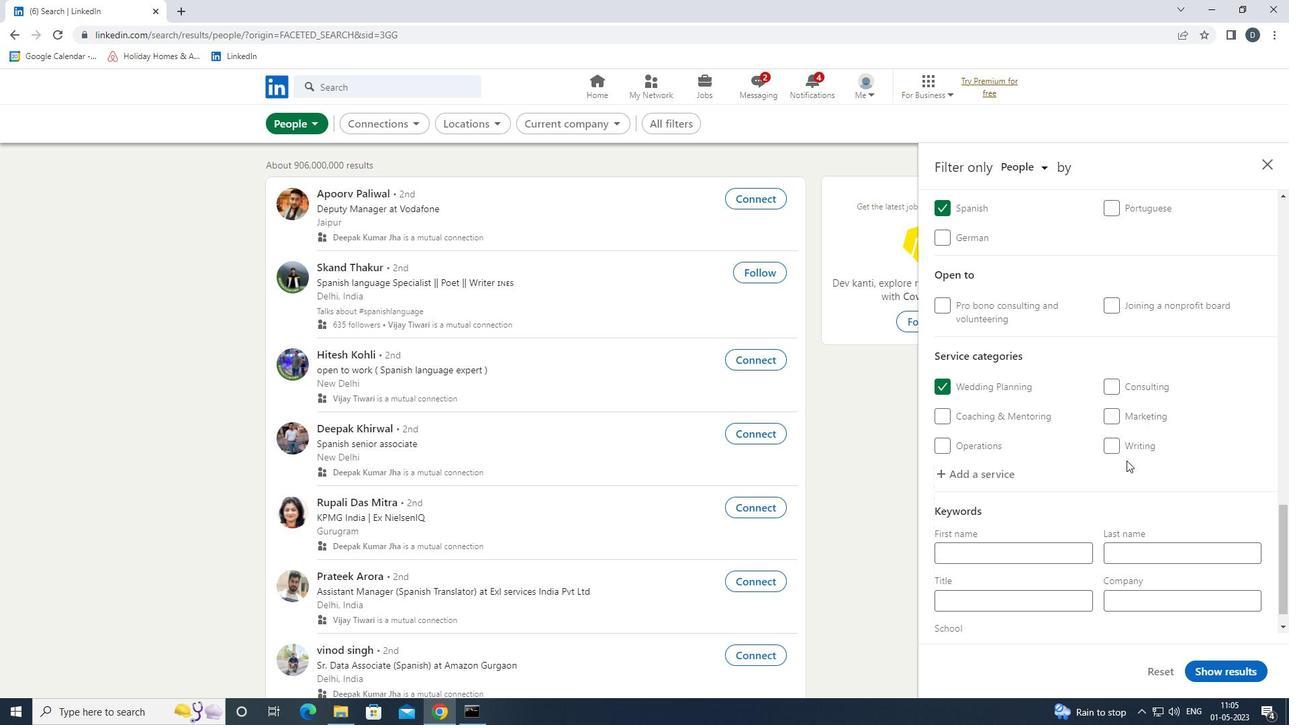
Action: Mouse scrolled (1121, 462) with delta (0, 0)
Screenshot: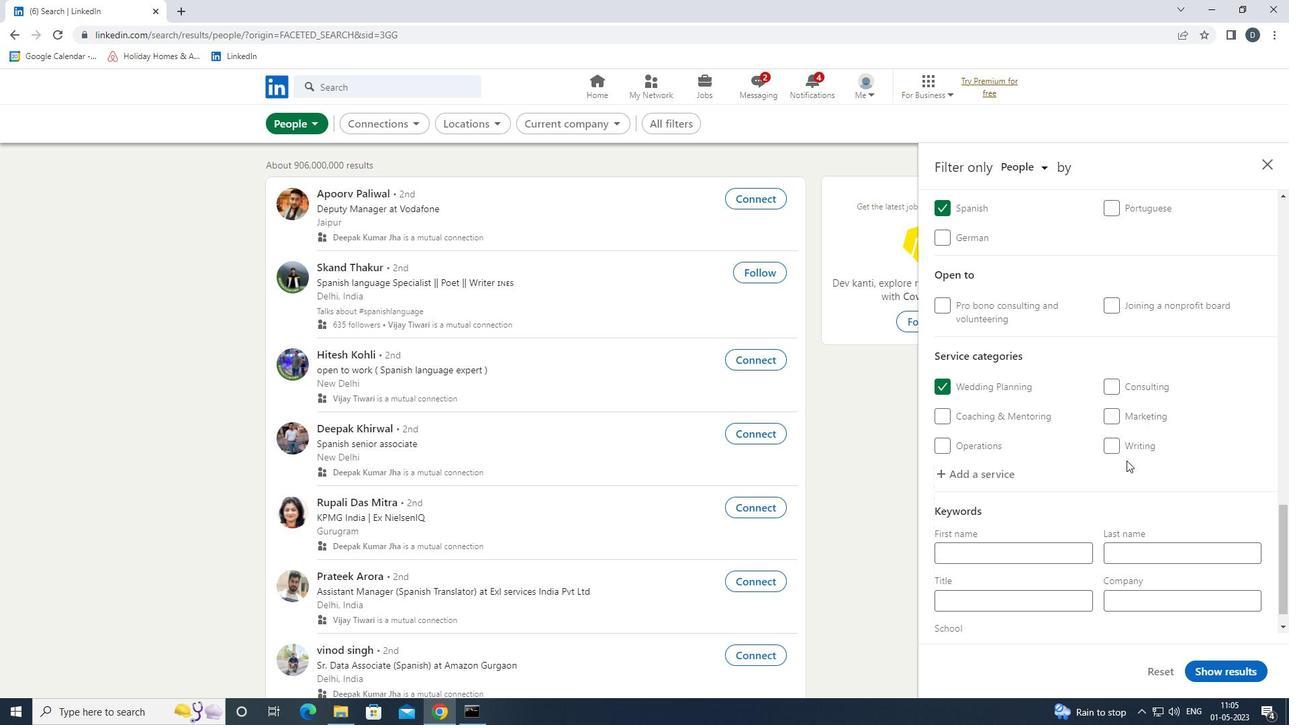 
Action: Mouse moved to (1121, 463)
Screenshot: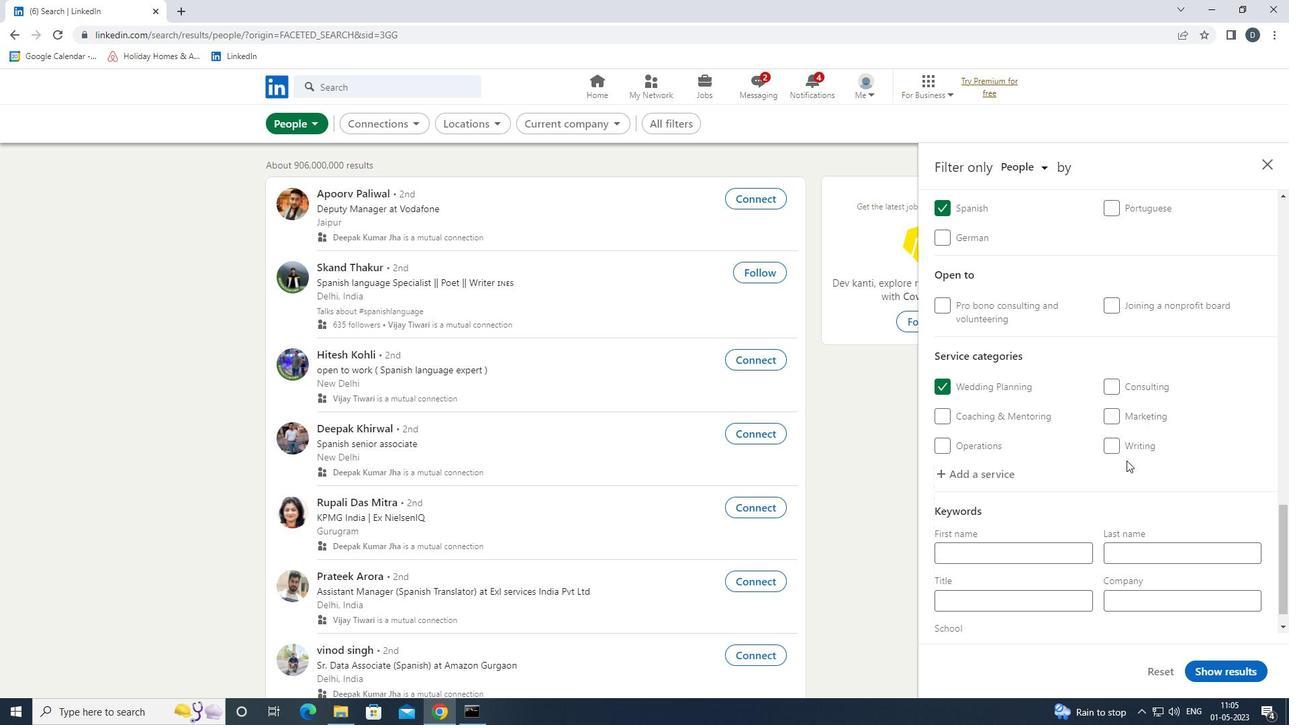
Action: Mouse scrolled (1121, 462) with delta (0, 0)
Screenshot: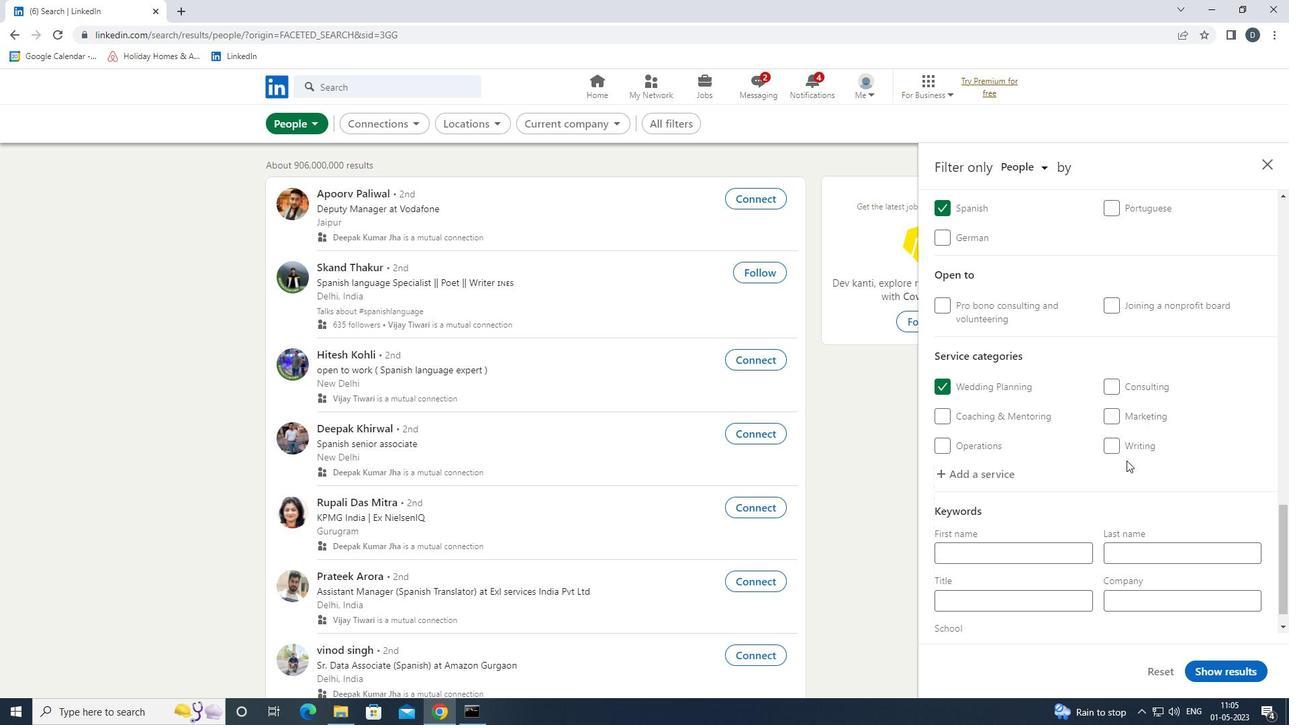 
Action: Mouse moved to (1121, 464)
Screenshot: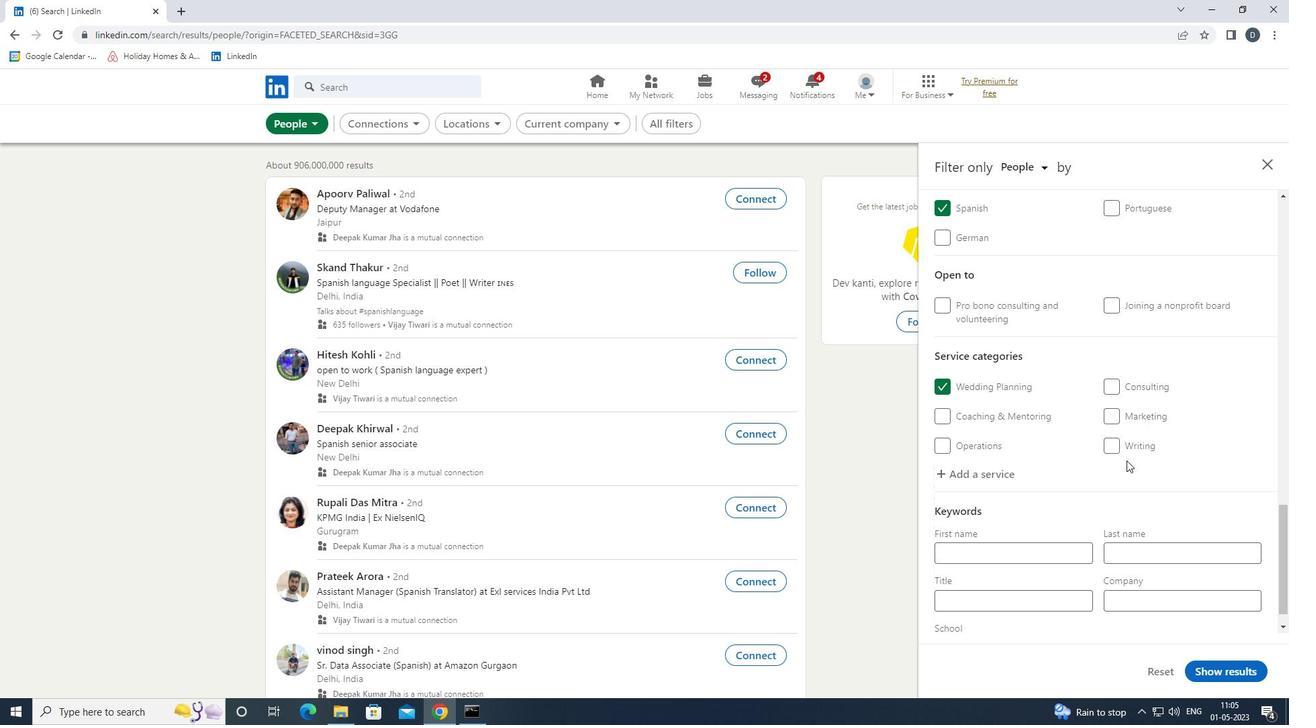 
Action: Mouse scrolled (1121, 463) with delta (0, 0)
Screenshot: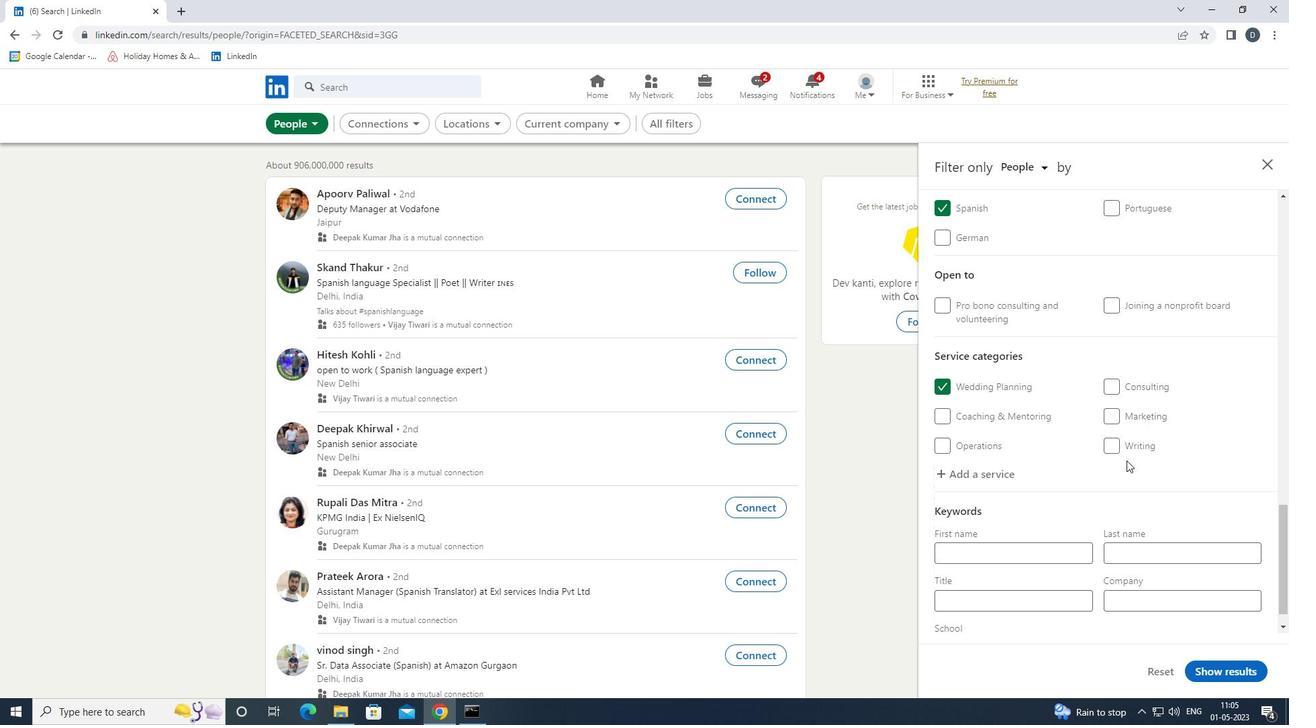 
Action: Mouse moved to (1122, 465)
Screenshot: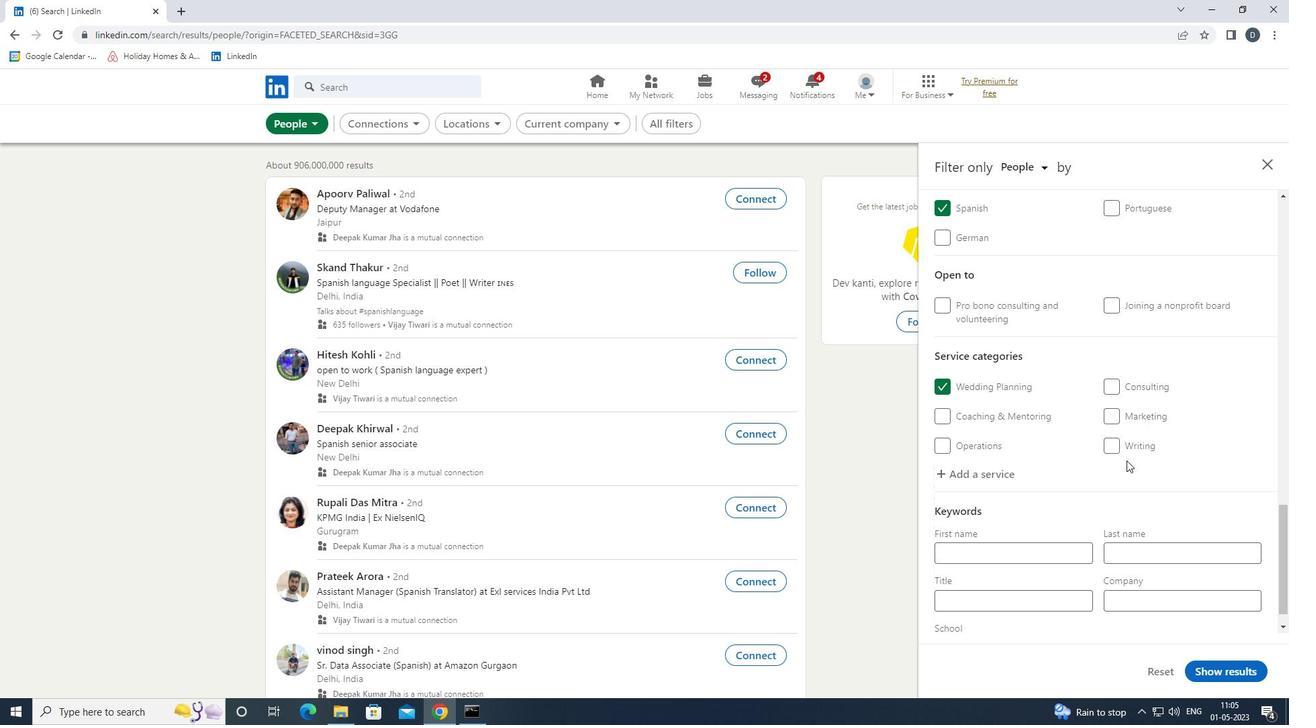 
Action: Mouse scrolled (1122, 464) with delta (0, 0)
Screenshot: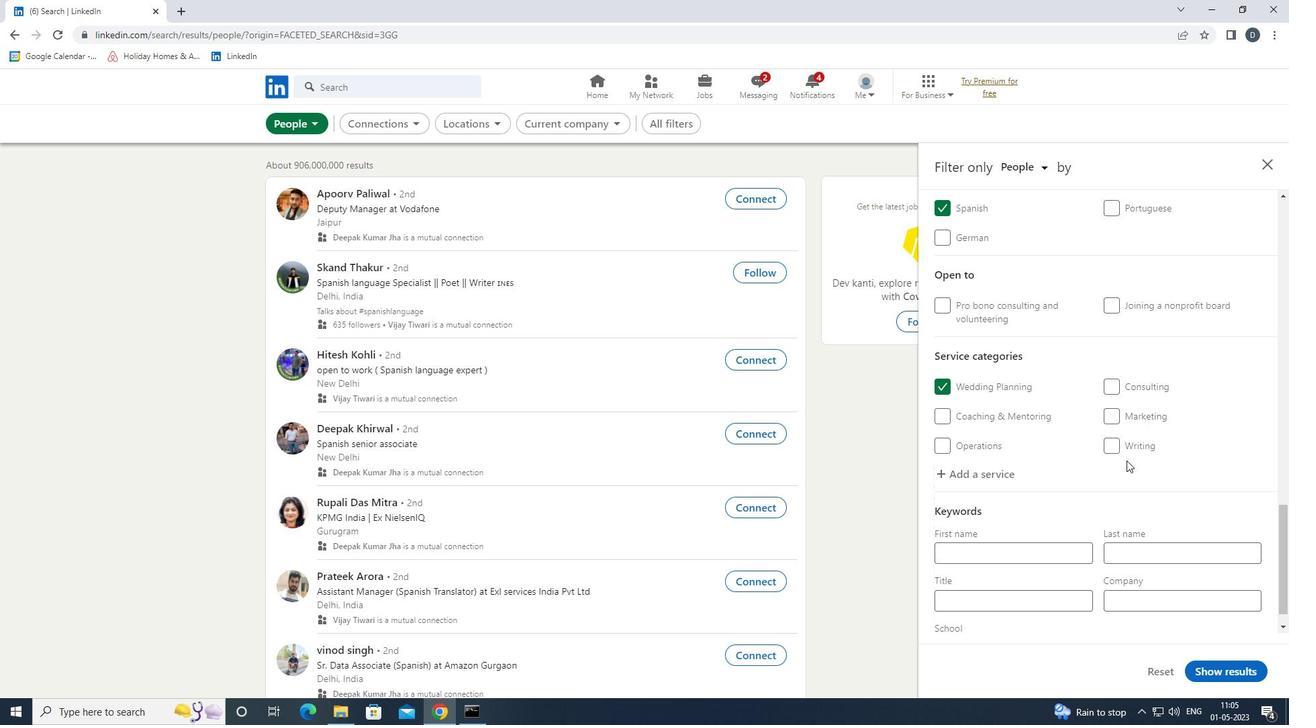 
Action: Mouse moved to (1062, 572)
Screenshot: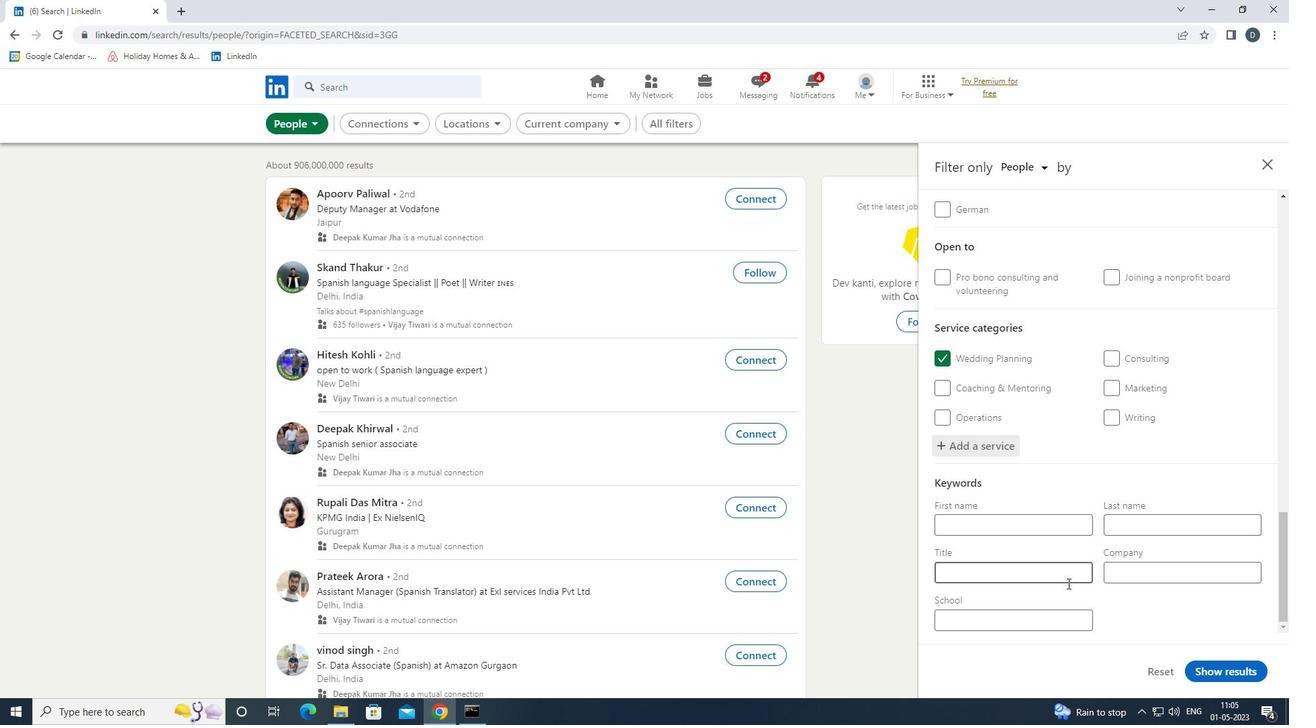 
Action: Mouse pressed left at (1062, 572)
Screenshot: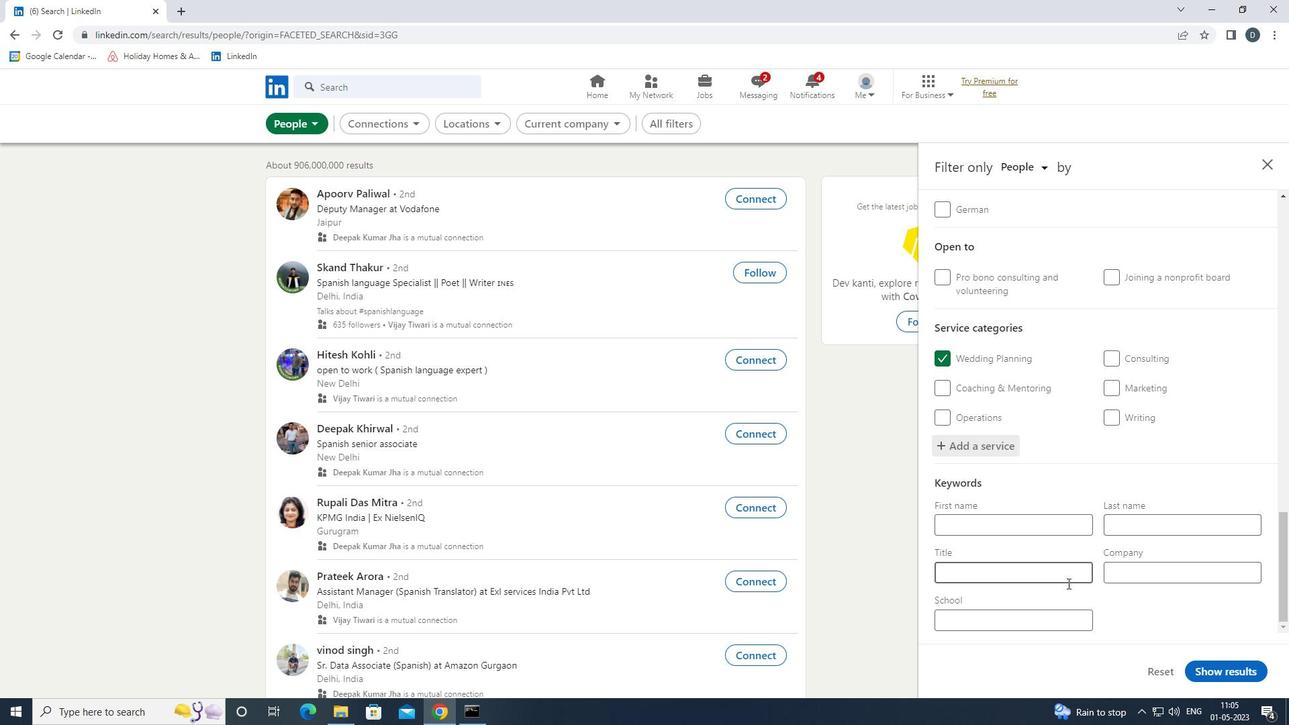 
Action: Key pressed <Key.shift><Key.shift><Key.shift><Key.shift><Key.shift><Key.shift><Key.shift><Key.shift><Key.shift>WED<Key.backspace>LDING
Screenshot: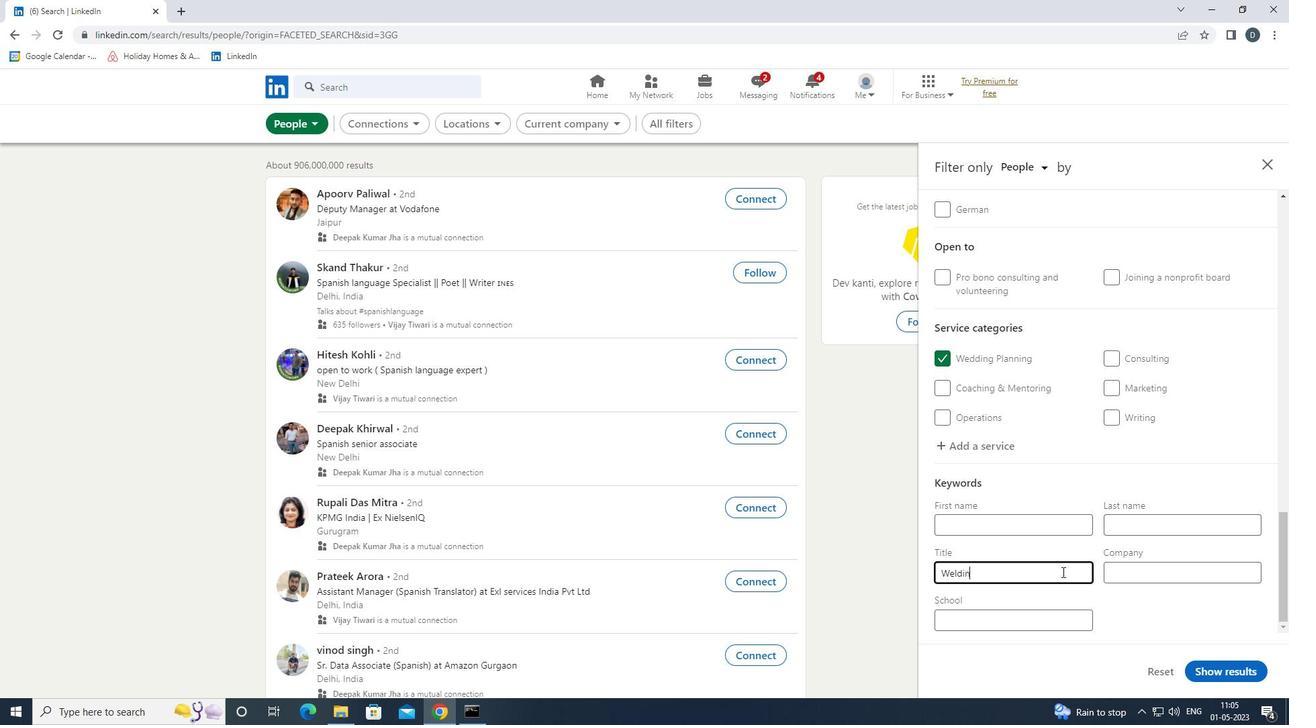 
Action: Mouse moved to (1233, 668)
Screenshot: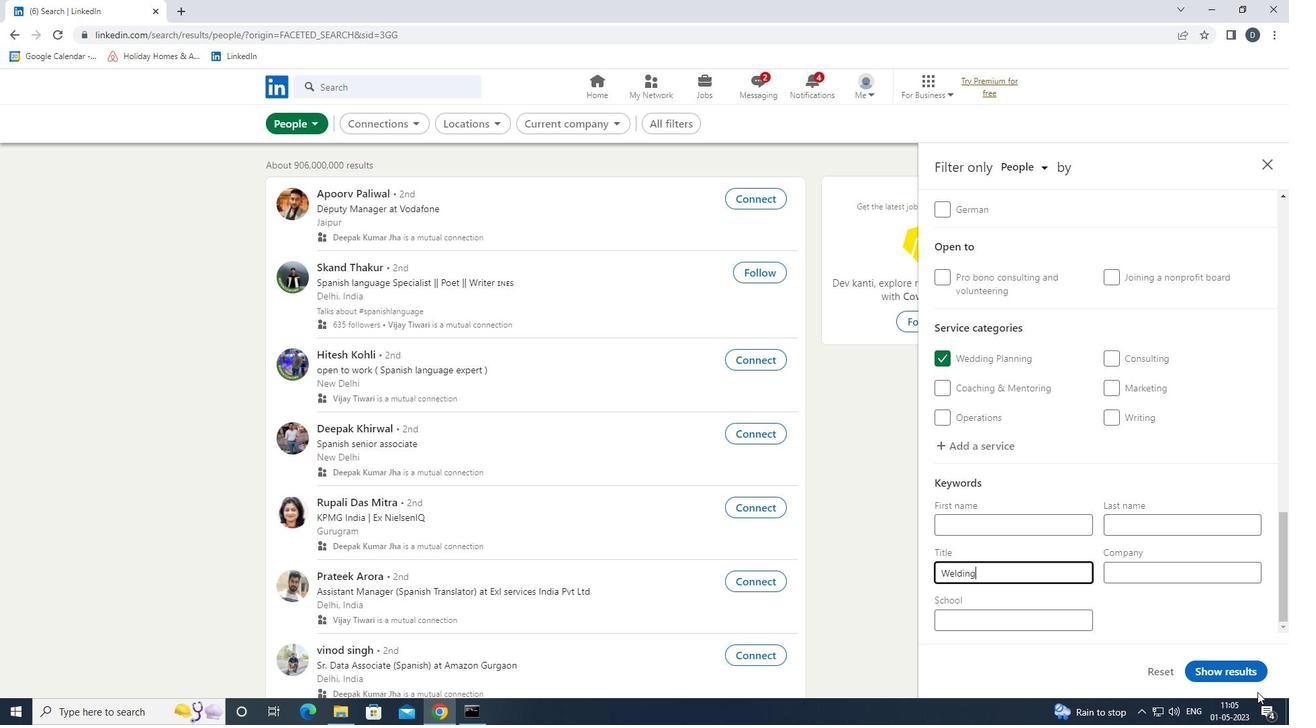 
Action: Mouse pressed left at (1233, 668)
Screenshot: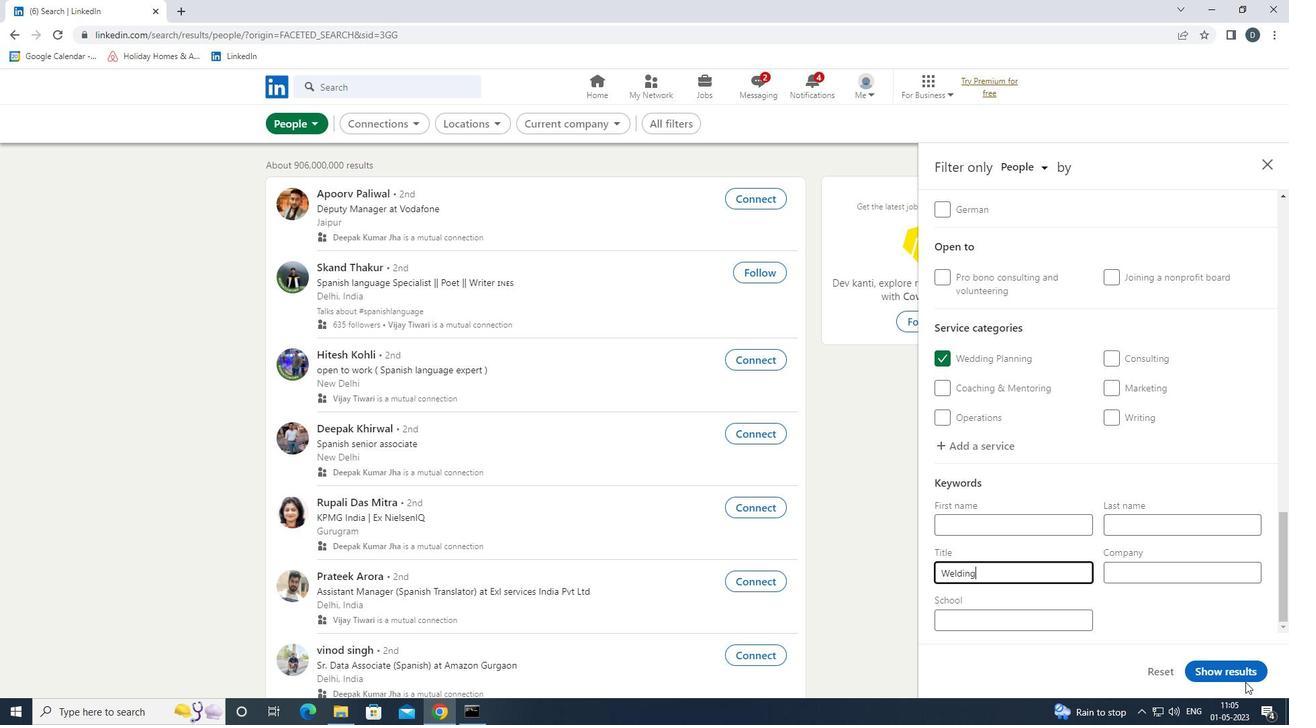 
Action: Mouse moved to (827, 385)
Screenshot: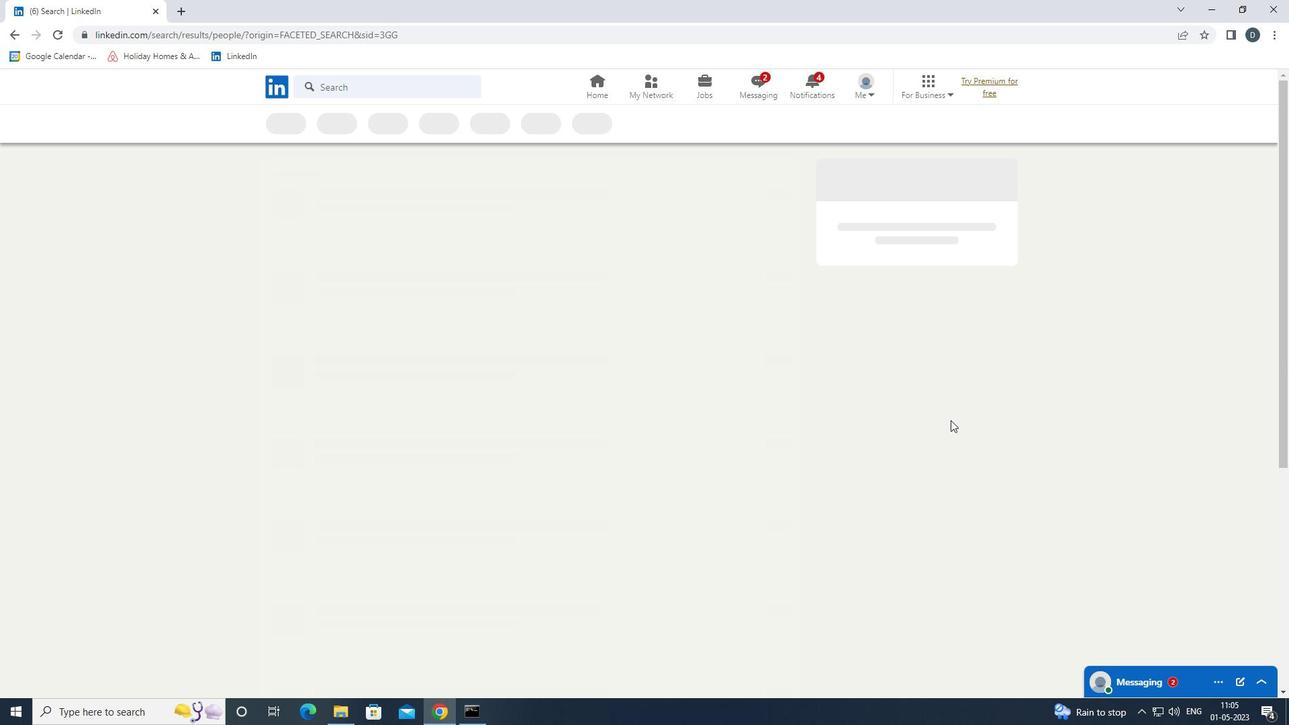 
